 Task: Create a relationship between author and genre object.
Action: Mouse moved to (647, 51)
Screenshot: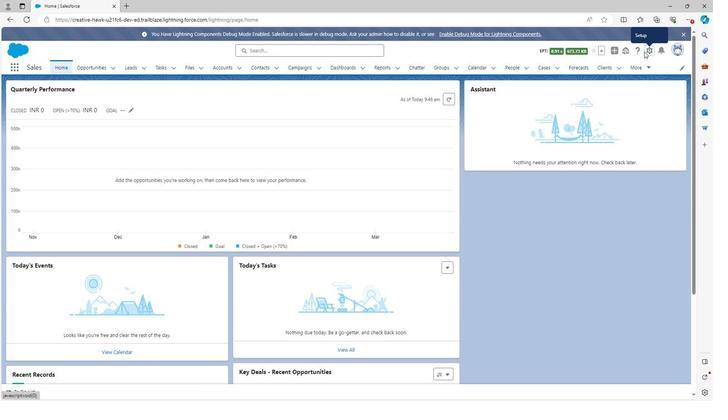 
Action: Mouse pressed left at (647, 51)
Screenshot: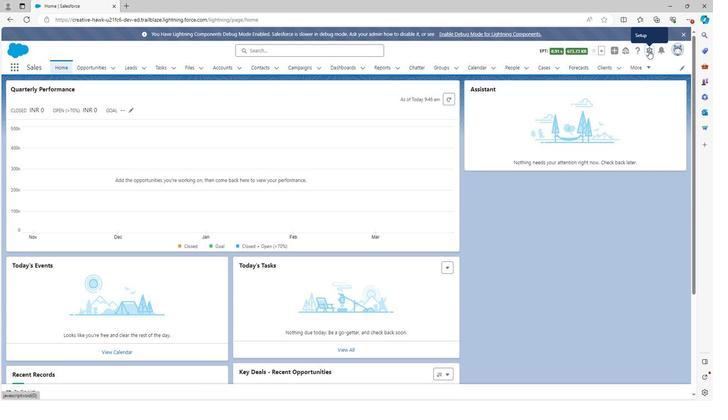 
Action: Mouse moved to (615, 72)
Screenshot: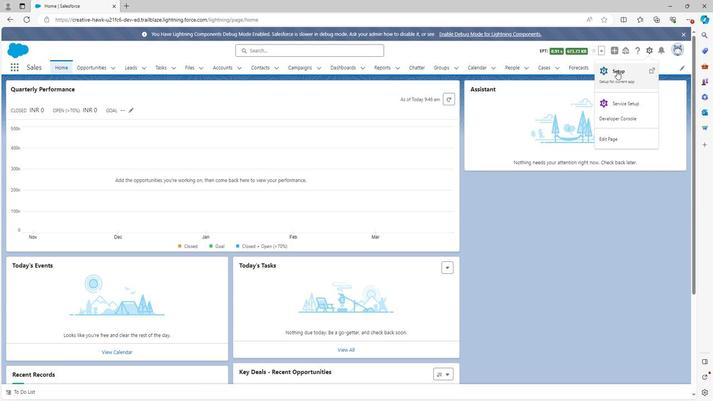 
Action: Mouse pressed left at (615, 72)
Screenshot: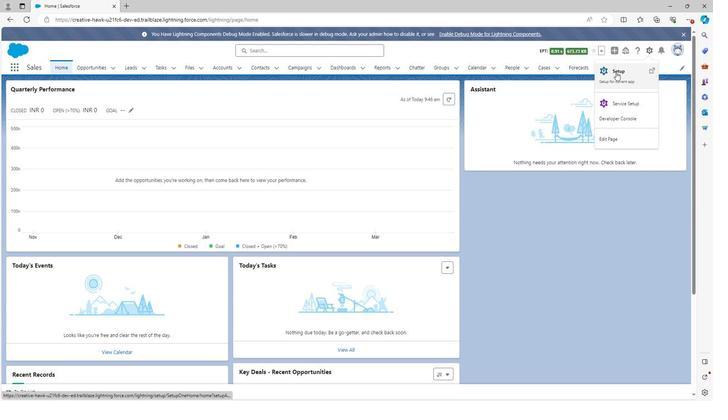 
Action: Mouse moved to (87, 65)
Screenshot: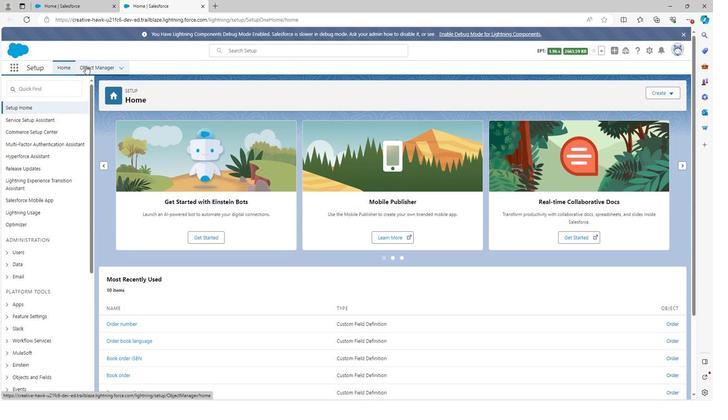 
Action: Mouse pressed left at (87, 65)
Screenshot: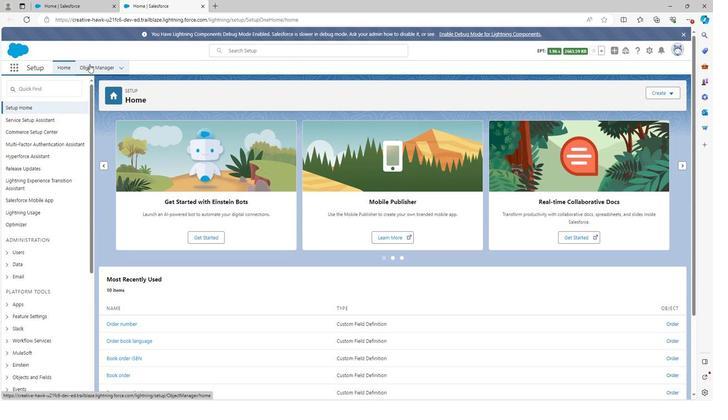 
Action: Mouse moved to (61, 242)
Screenshot: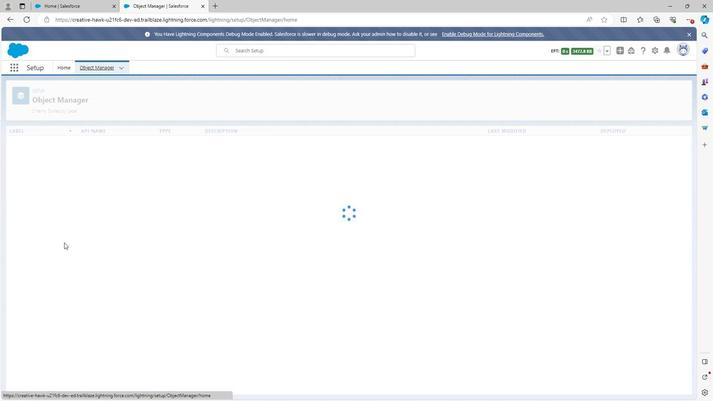 
Action: Mouse scrolled (61, 241) with delta (0, 0)
Screenshot: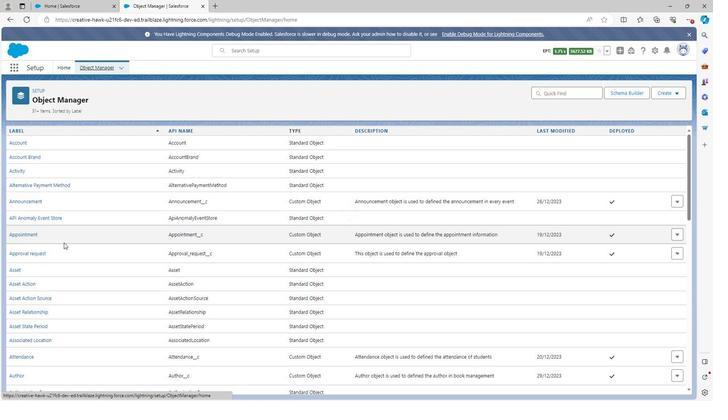 
Action: Mouse scrolled (61, 241) with delta (0, 0)
Screenshot: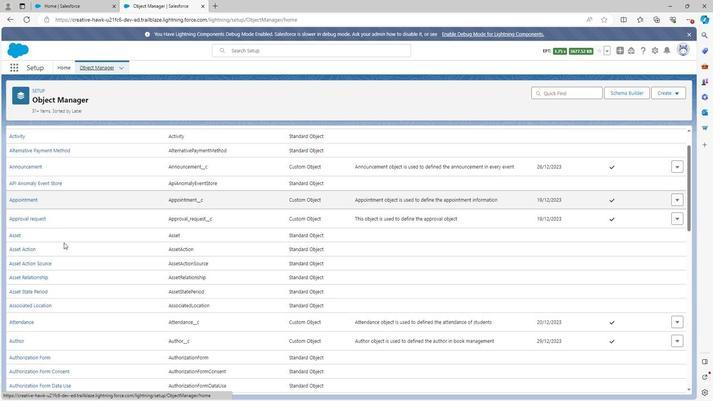 
Action: Mouse scrolled (61, 241) with delta (0, 0)
Screenshot: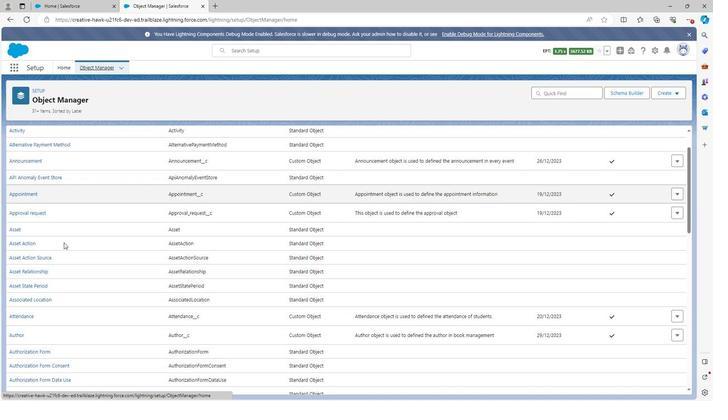 
Action: Mouse scrolled (61, 241) with delta (0, 0)
Screenshot: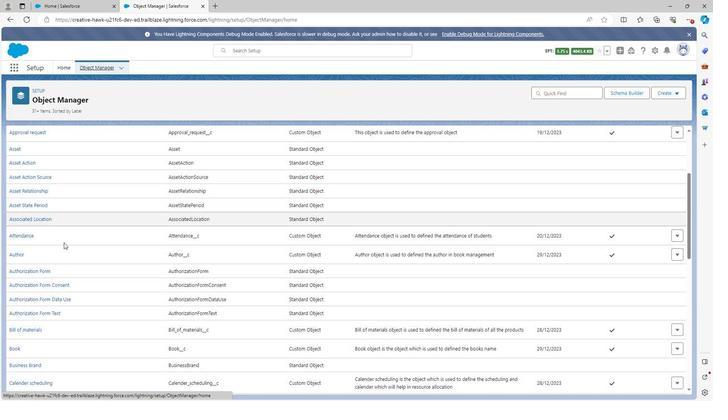 
Action: Mouse scrolled (61, 241) with delta (0, 0)
Screenshot: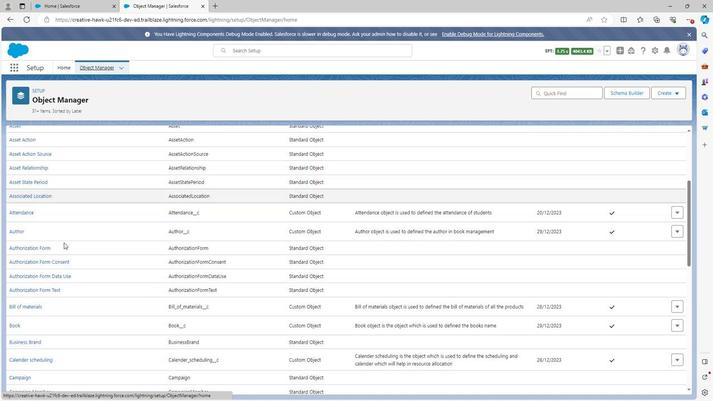 
Action: Mouse scrolled (61, 241) with delta (0, 0)
Screenshot: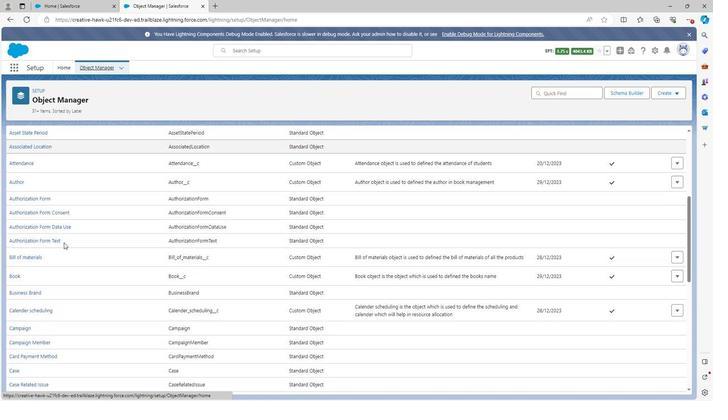 
Action: Mouse scrolled (61, 241) with delta (0, 0)
Screenshot: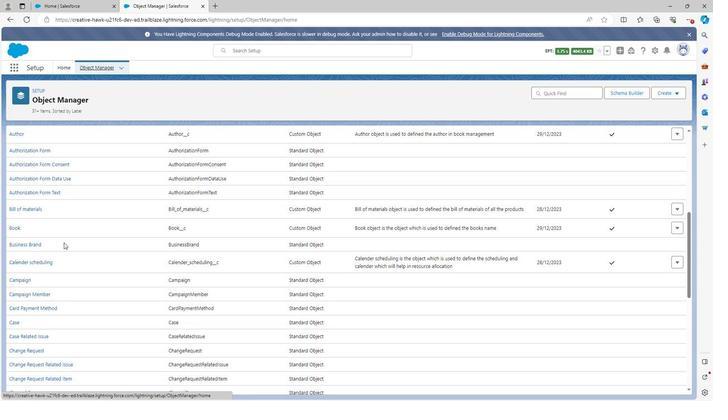 
Action: Mouse scrolled (61, 241) with delta (0, 0)
Screenshot: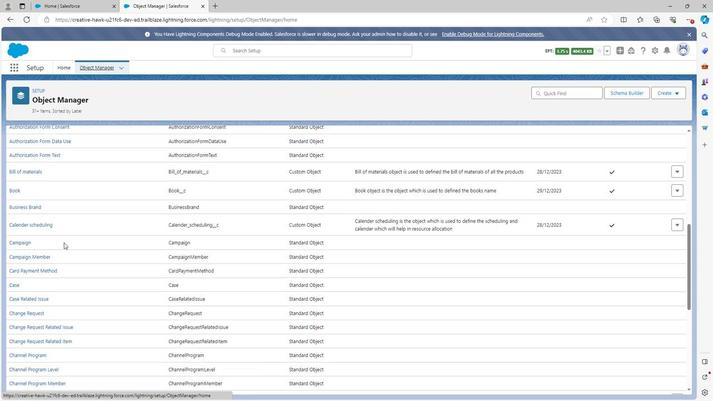 
Action: Mouse scrolled (61, 241) with delta (0, 0)
Screenshot: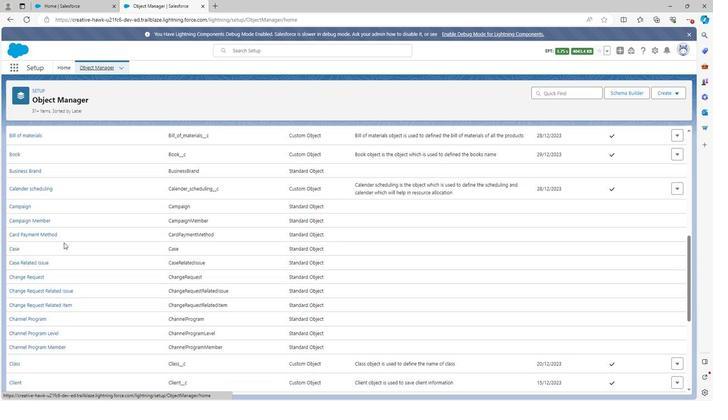 
Action: Mouse scrolled (61, 241) with delta (0, 0)
Screenshot: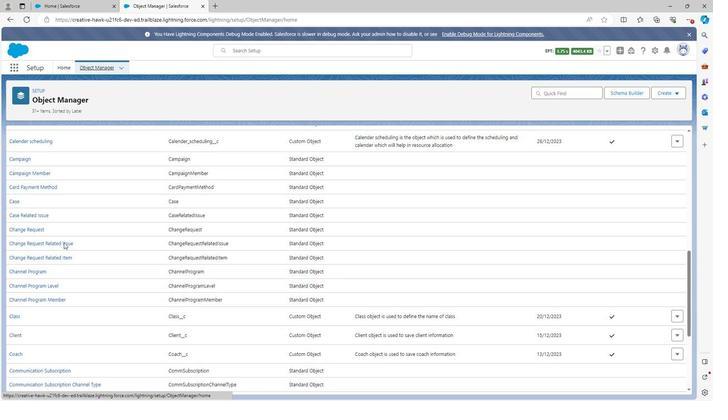 
Action: Mouse scrolled (61, 241) with delta (0, 0)
Screenshot: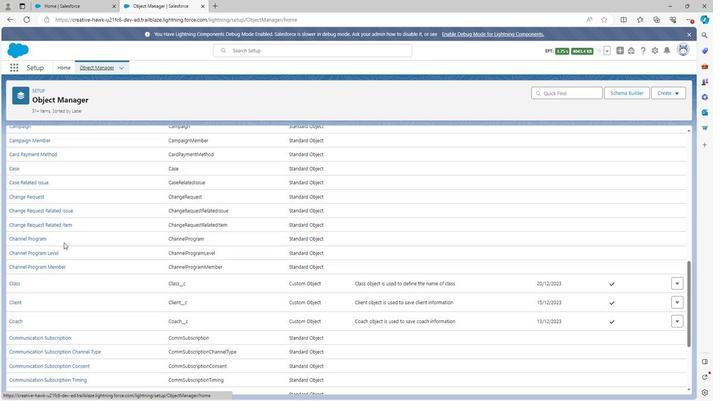
Action: Mouse scrolled (61, 241) with delta (0, 0)
Screenshot: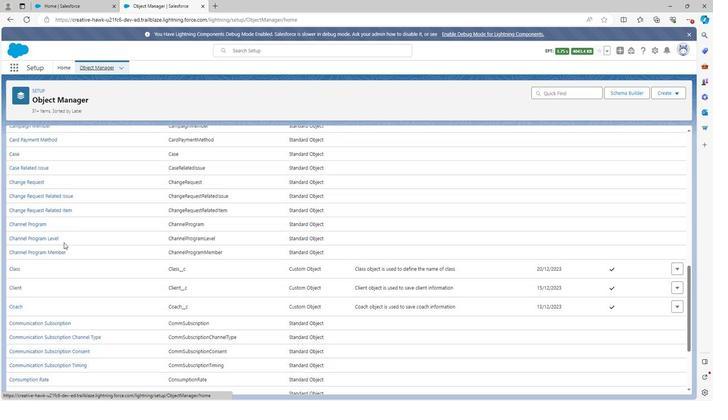 
Action: Mouse scrolled (61, 241) with delta (0, 0)
Screenshot: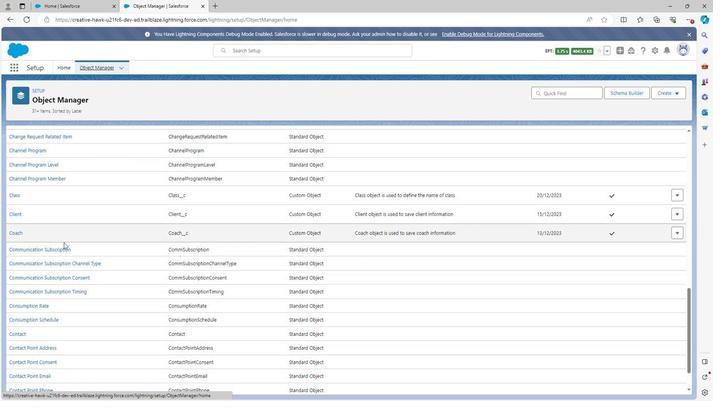 
Action: Mouse scrolled (61, 241) with delta (0, 0)
Screenshot: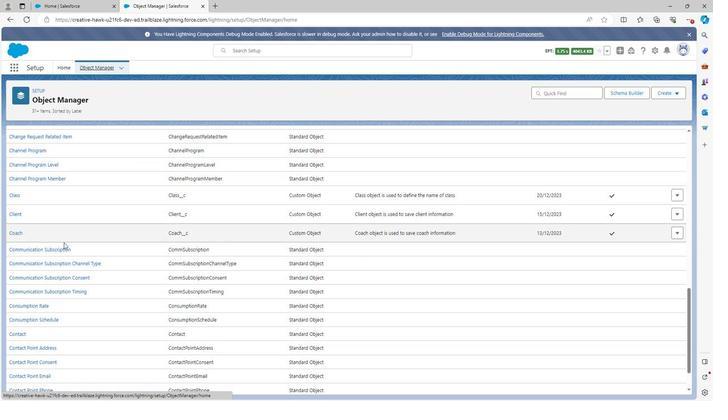 
Action: Mouse scrolled (61, 241) with delta (0, 0)
Screenshot: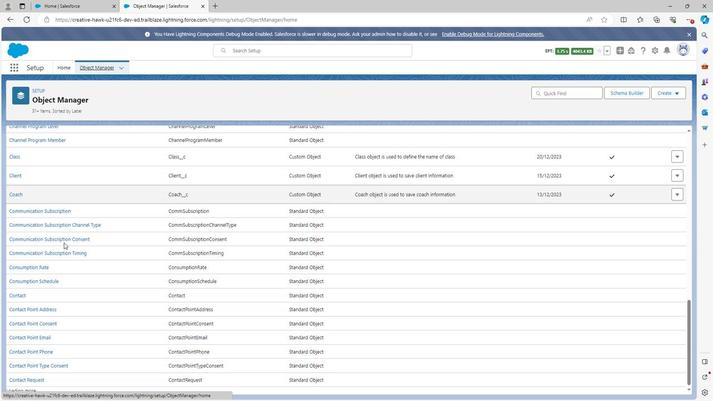 
Action: Mouse scrolled (61, 241) with delta (0, 0)
Screenshot: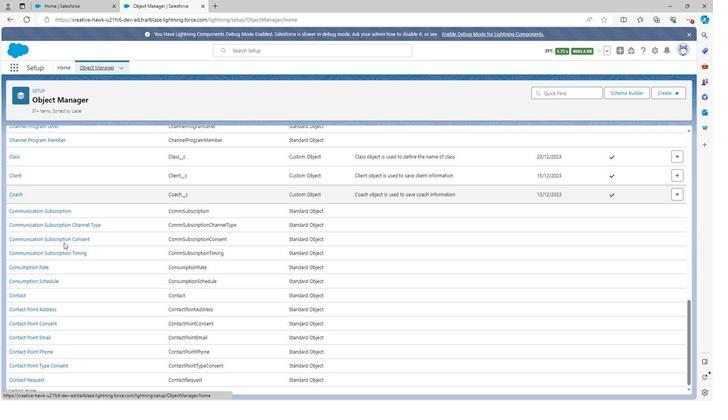 
Action: Mouse scrolled (61, 241) with delta (0, 0)
Screenshot: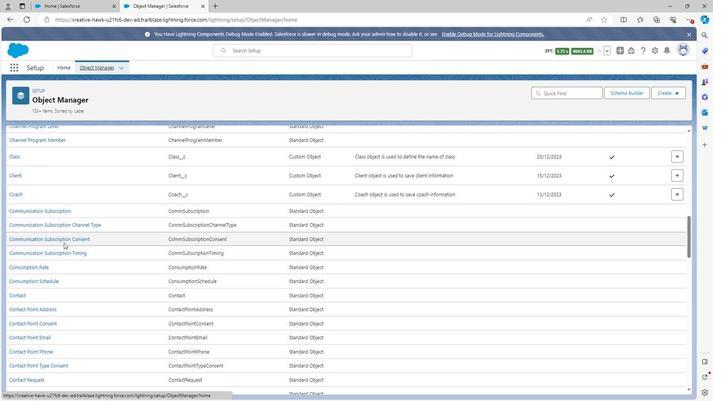 
Action: Mouse scrolled (61, 241) with delta (0, 0)
Screenshot: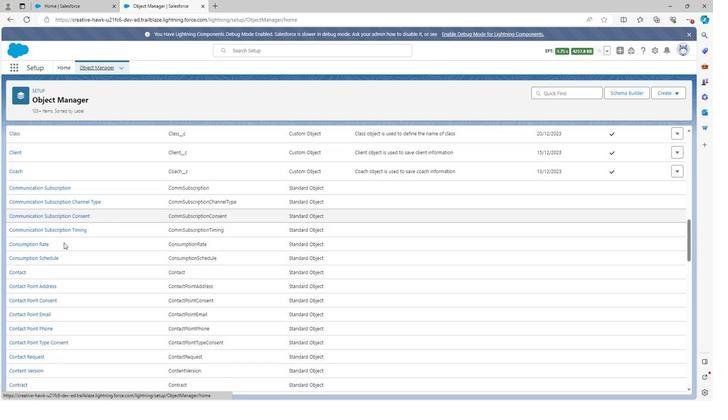 
Action: Mouse scrolled (61, 241) with delta (0, 0)
Screenshot: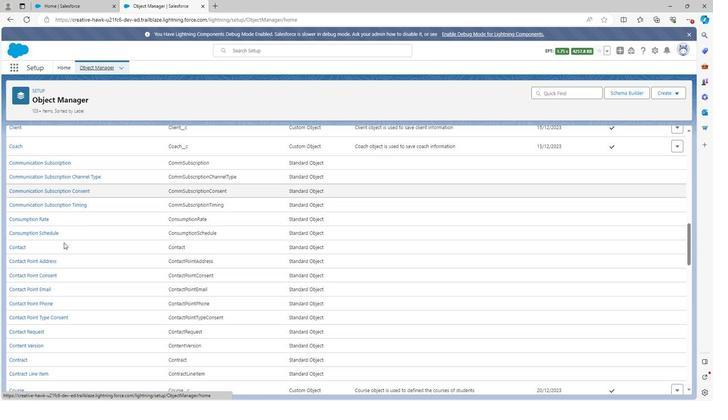 
Action: Mouse scrolled (61, 241) with delta (0, 0)
Screenshot: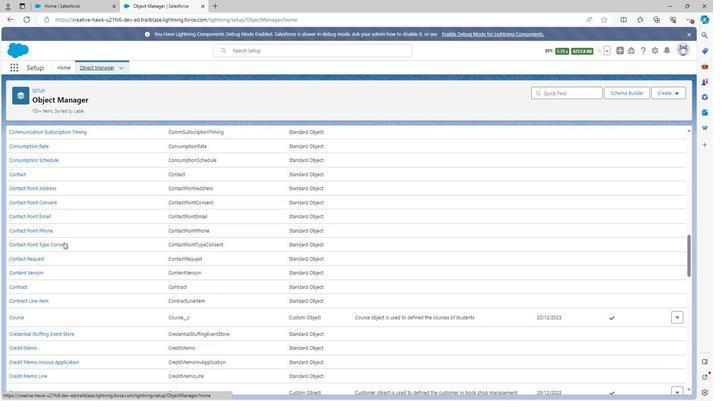 
Action: Mouse scrolled (61, 241) with delta (0, 0)
Screenshot: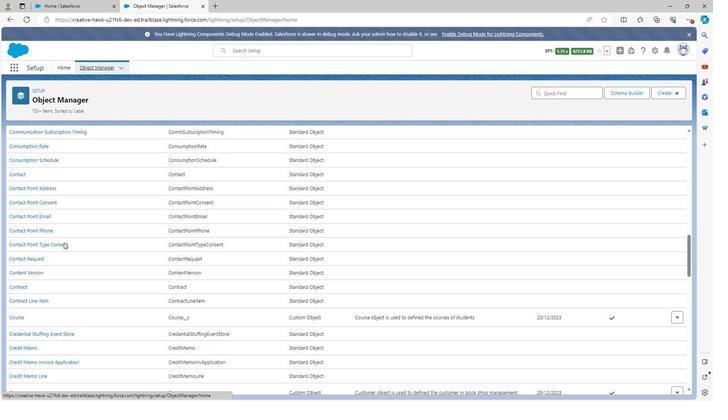 
Action: Mouse scrolled (61, 241) with delta (0, 0)
Screenshot: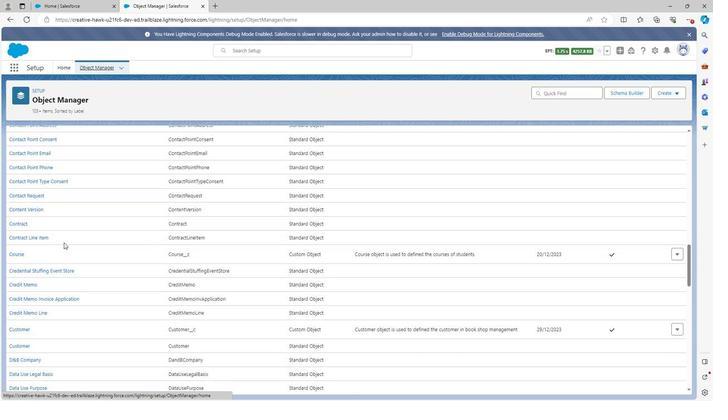 
Action: Mouse scrolled (61, 241) with delta (0, 0)
Screenshot: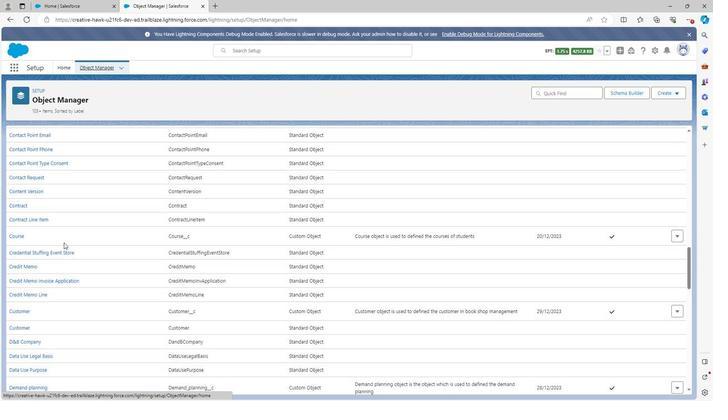 
Action: Mouse scrolled (61, 241) with delta (0, 0)
Screenshot: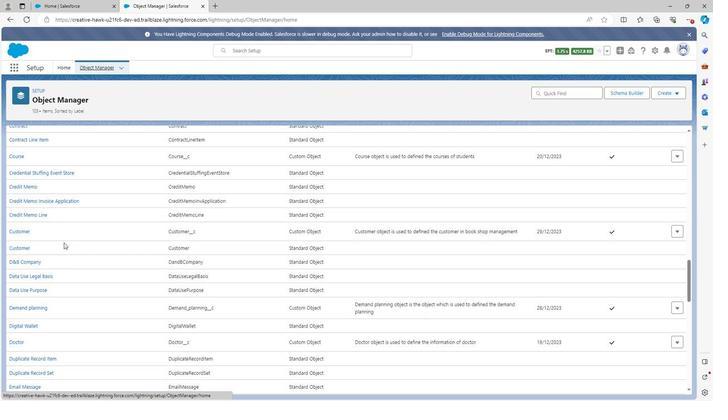 
Action: Mouse scrolled (61, 241) with delta (0, 0)
Screenshot: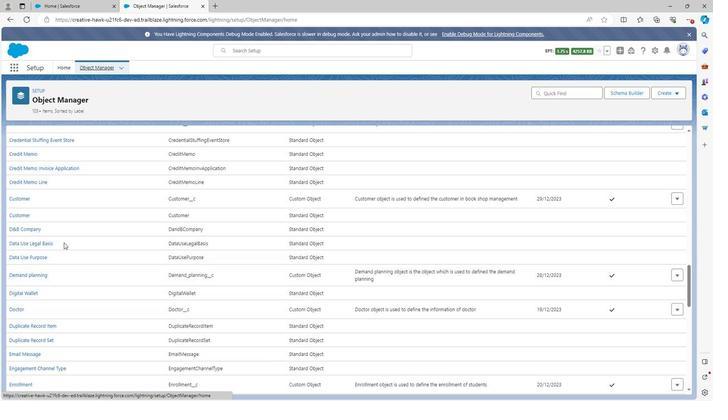 
Action: Mouse scrolled (61, 241) with delta (0, 0)
Screenshot: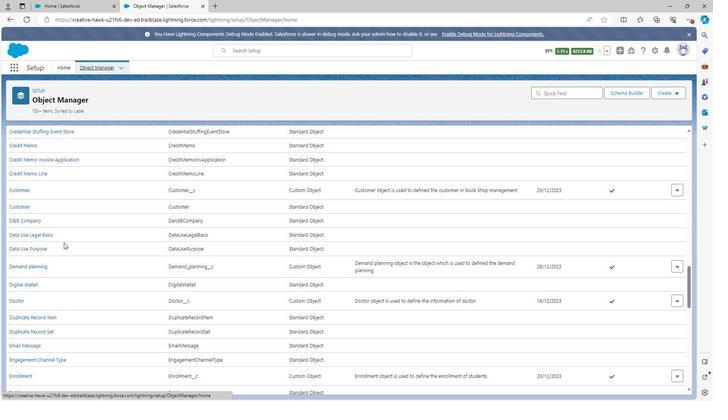 
Action: Mouse scrolled (61, 241) with delta (0, 0)
Screenshot: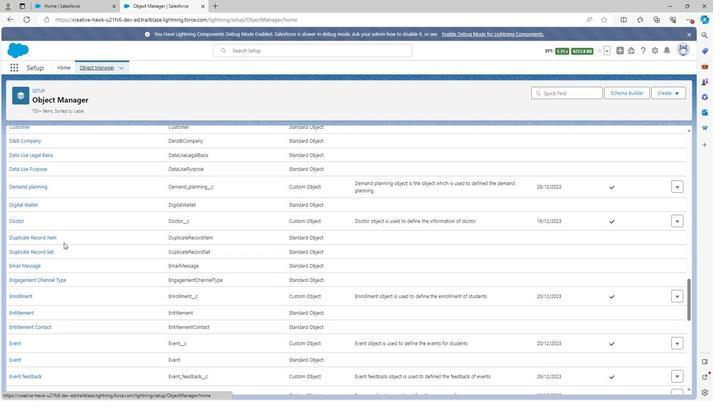 
Action: Mouse scrolled (61, 241) with delta (0, 0)
Screenshot: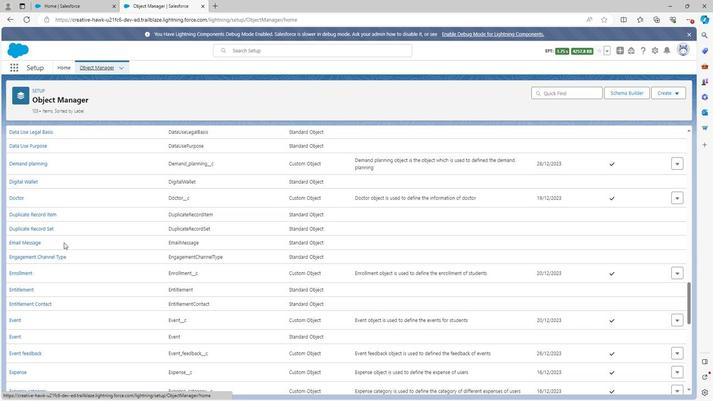 
Action: Mouse scrolled (61, 241) with delta (0, 0)
Screenshot: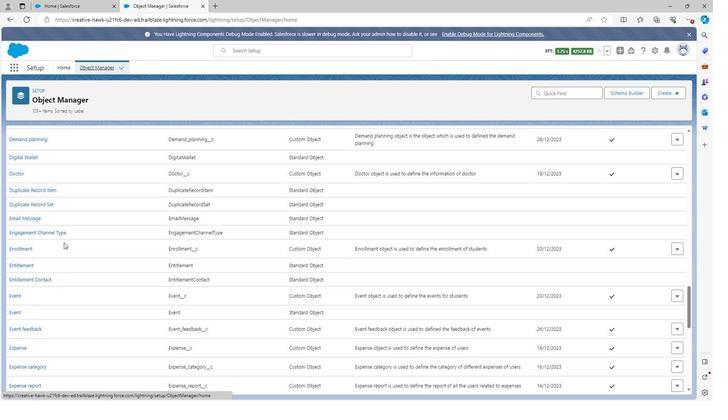 
Action: Mouse scrolled (61, 241) with delta (0, 0)
Screenshot: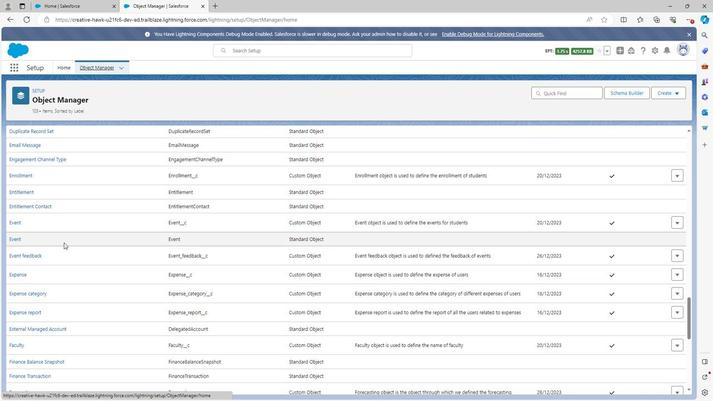 
Action: Mouse moved to (49, 244)
Screenshot: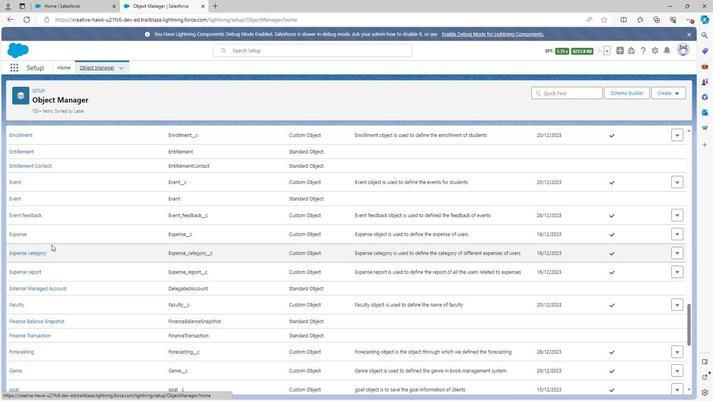 
Action: Mouse scrolled (49, 244) with delta (0, 0)
Screenshot: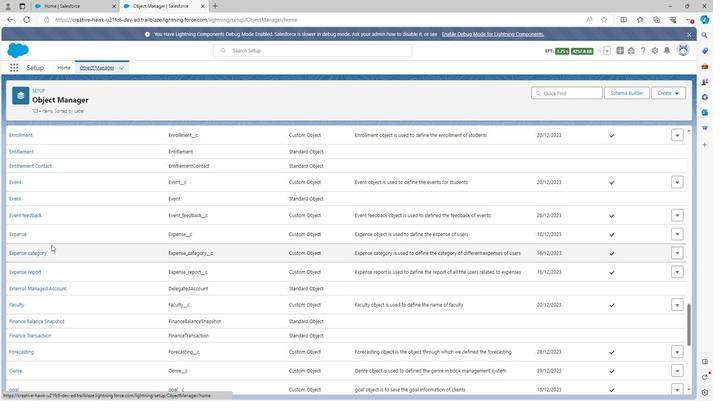 
Action: Mouse scrolled (49, 244) with delta (0, 0)
Screenshot: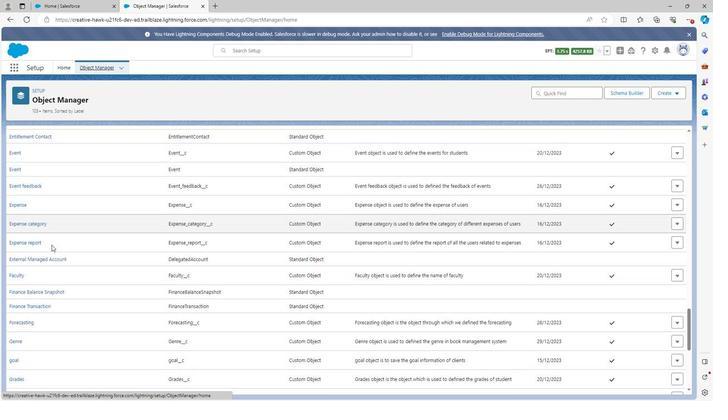 
Action: Mouse moved to (15, 288)
Screenshot: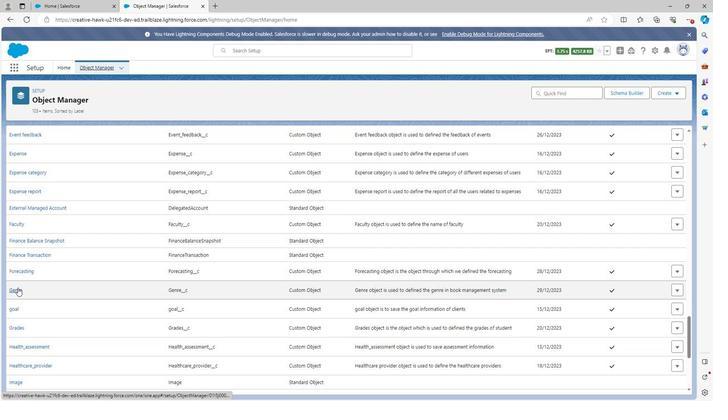 
Action: Mouse pressed left at (15, 288)
Screenshot: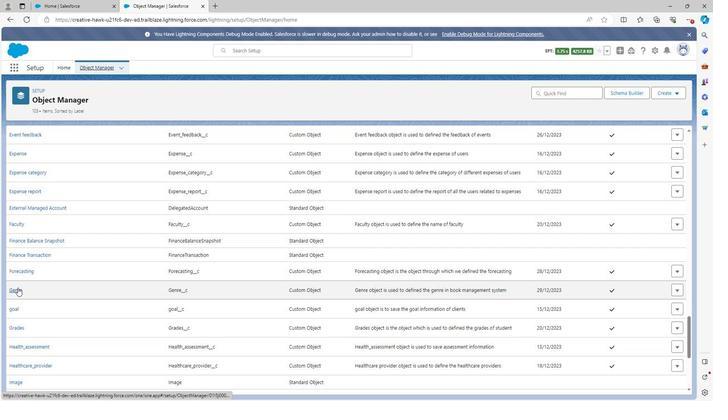 
Action: Mouse moved to (44, 147)
Screenshot: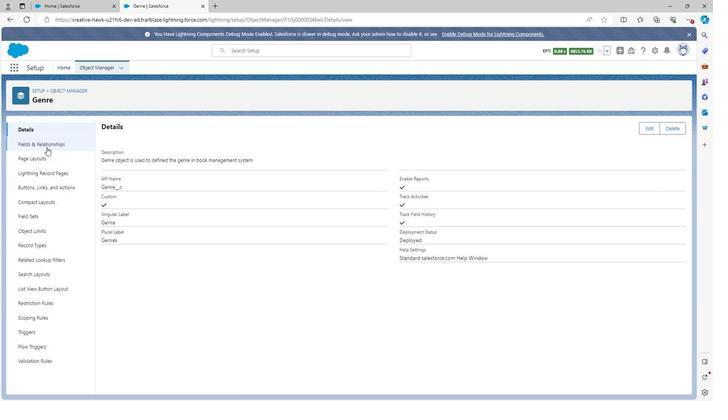 
Action: Mouse pressed left at (44, 147)
Screenshot: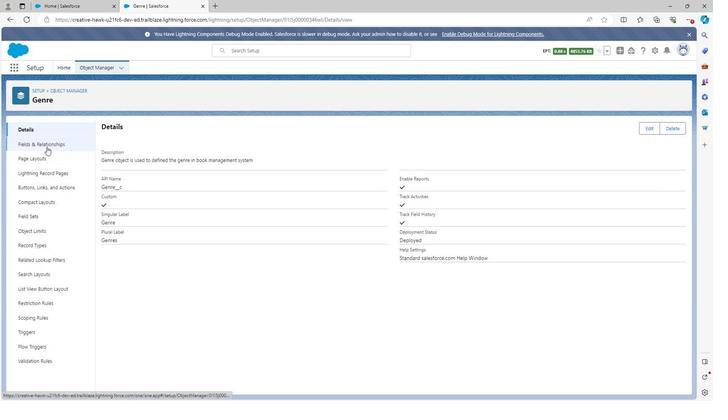 
Action: Mouse moved to (529, 127)
Screenshot: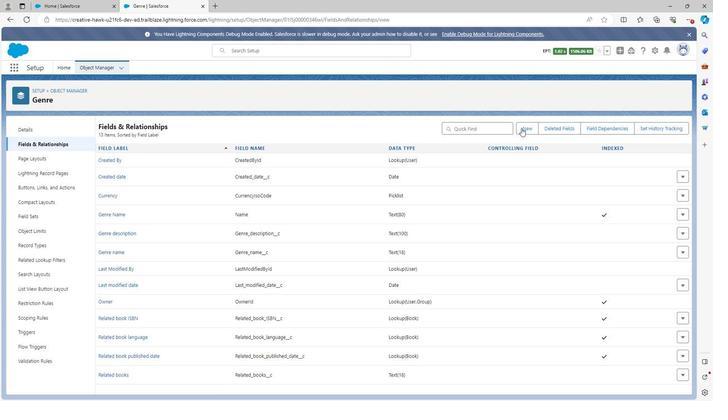 
Action: Mouse pressed left at (529, 127)
Screenshot: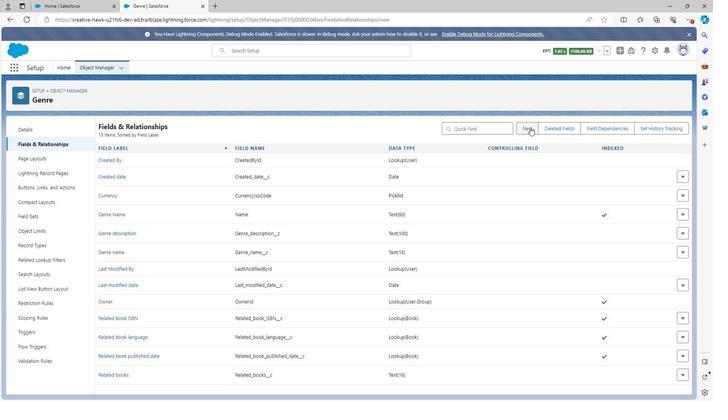 
Action: Mouse moved to (108, 264)
Screenshot: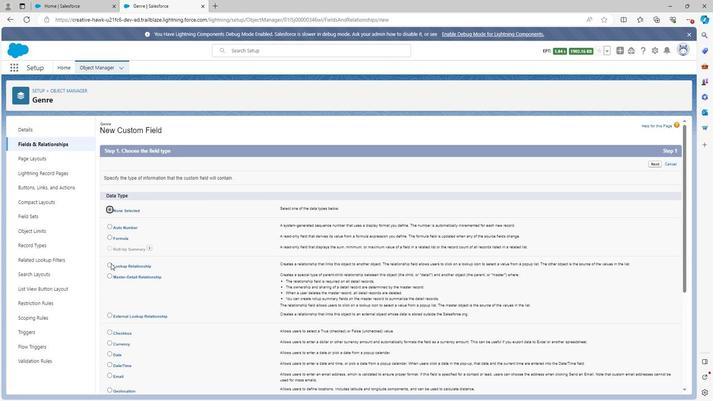 
Action: Mouse pressed left at (108, 264)
Screenshot: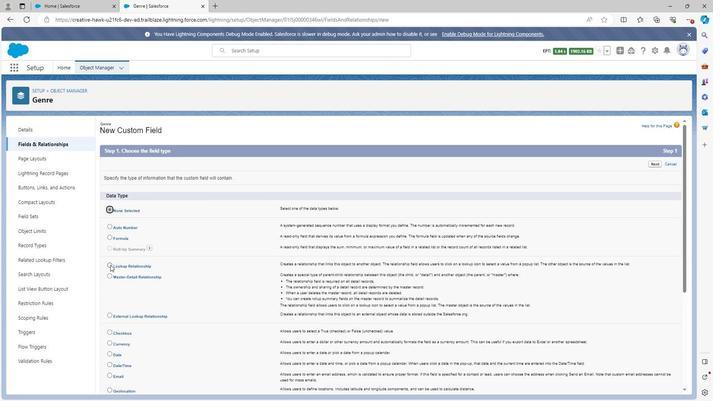 
Action: Mouse moved to (464, 283)
Screenshot: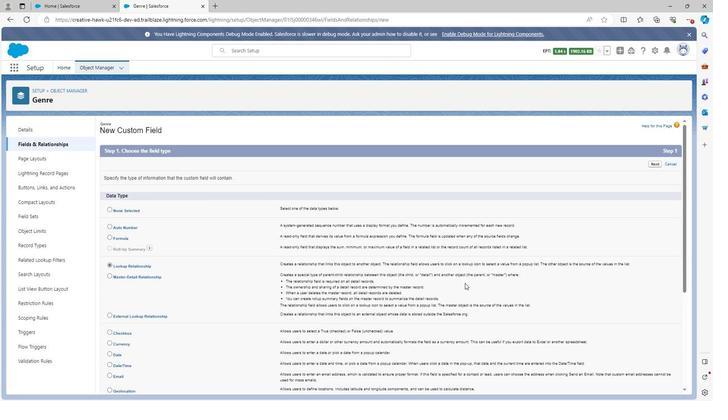 
Action: Mouse scrolled (464, 282) with delta (0, 0)
Screenshot: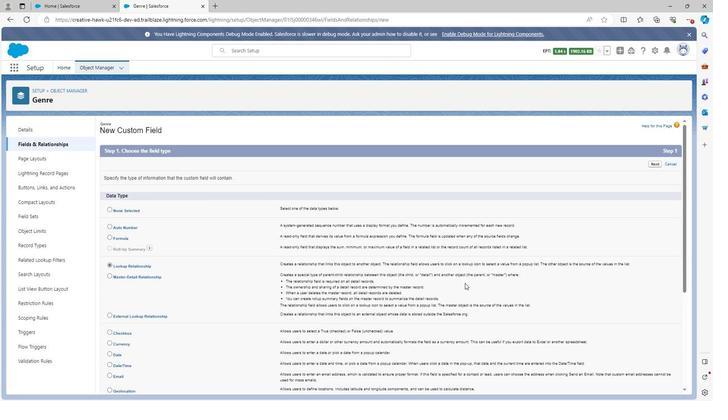 
Action: Mouse moved to (464, 283)
Screenshot: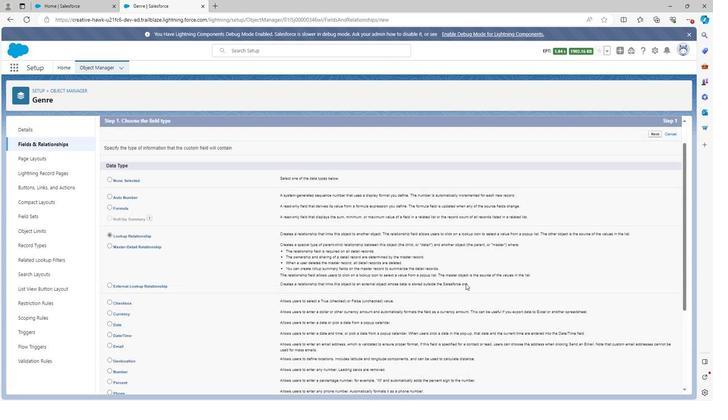 
Action: Mouse scrolled (464, 282) with delta (0, 0)
Screenshot: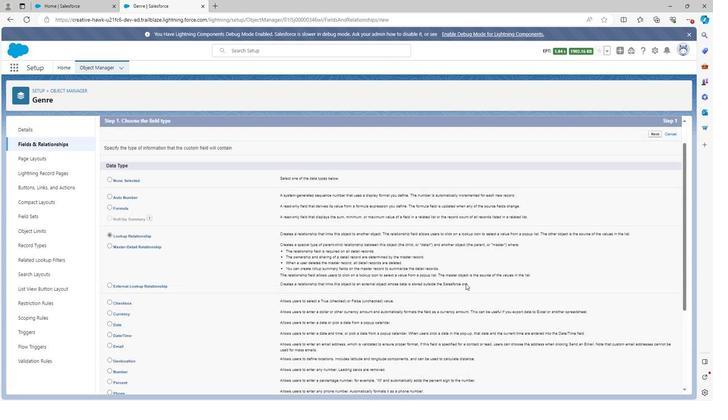 
Action: Mouse scrolled (464, 282) with delta (0, 0)
Screenshot: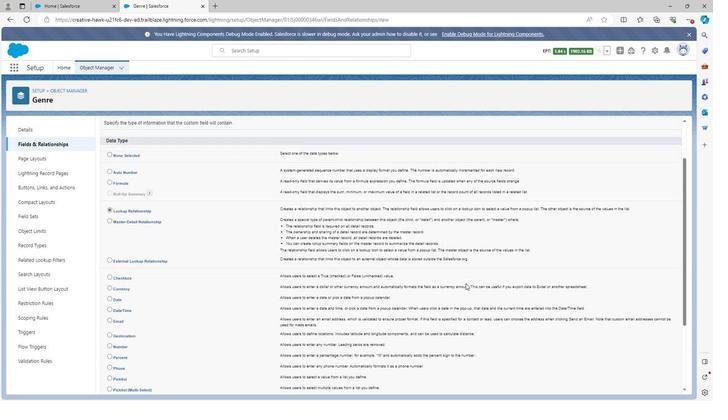 
Action: Mouse moved to (465, 284)
Screenshot: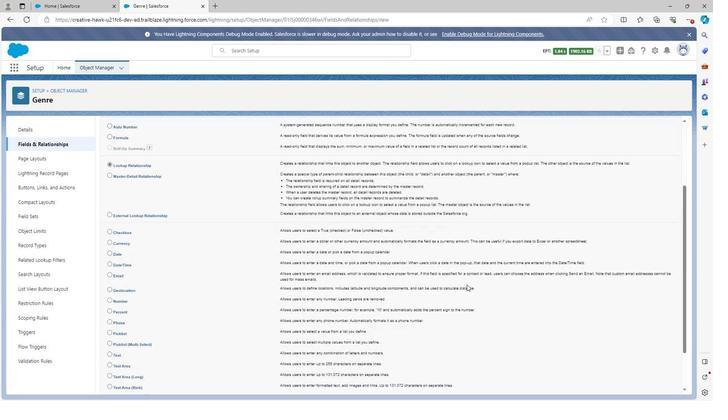 
Action: Mouse scrolled (465, 283) with delta (0, 0)
Screenshot: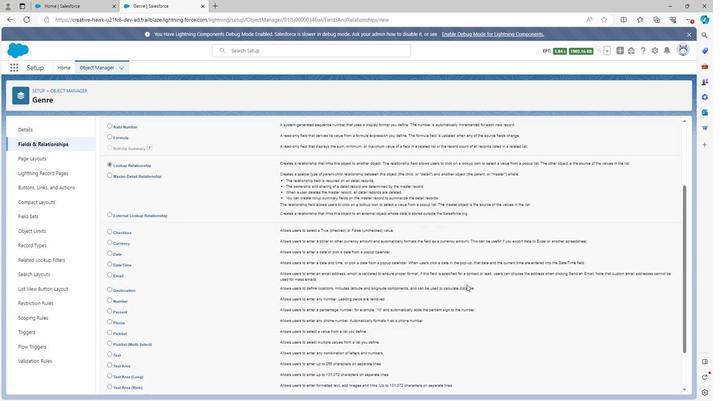 
Action: Mouse scrolled (465, 283) with delta (0, 0)
Screenshot: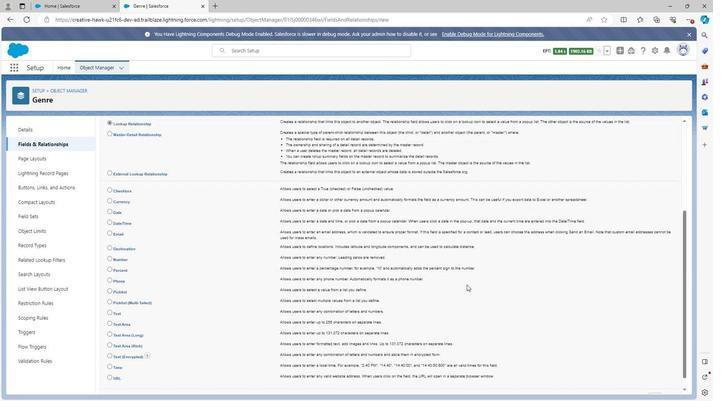 
Action: Mouse scrolled (465, 283) with delta (0, 0)
Screenshot: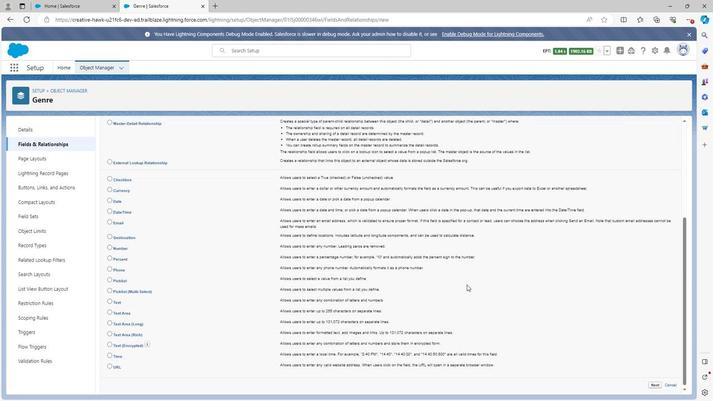 
Action: Mouse moved to (466, 286)
Screenshot: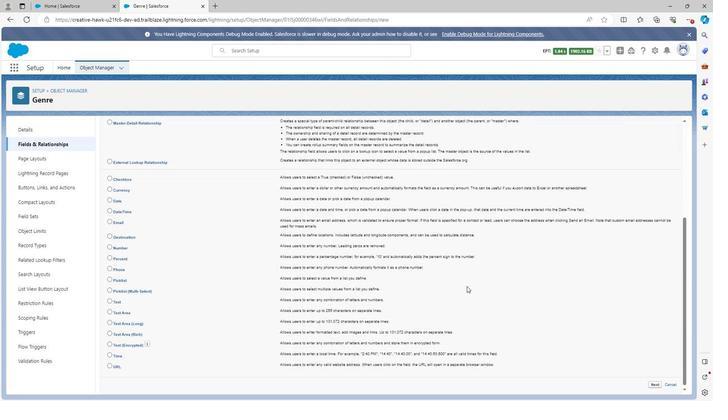 
Action: Mouse scrolled (466, 285) with delta (0, 0)
Screenshot: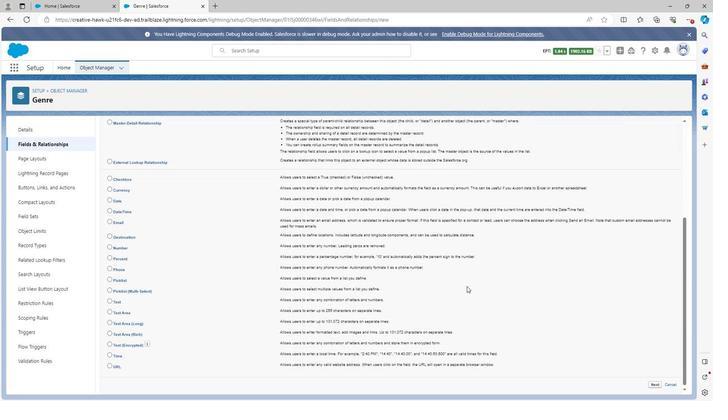 
Action: Mouse moved to (654, 384)
Screenshot: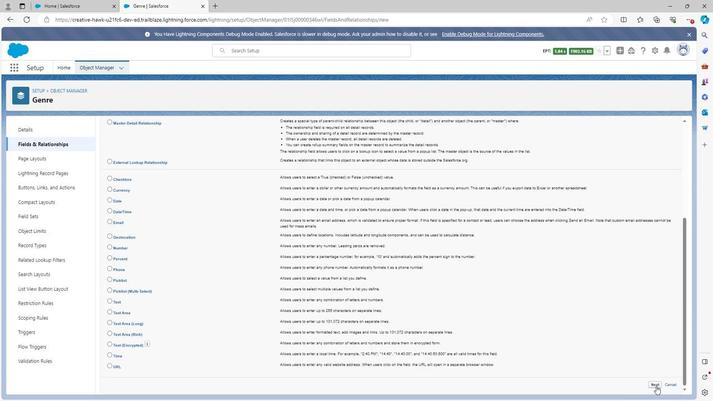 
Action: Mouse pressed left at (654, 384)
Screenshot: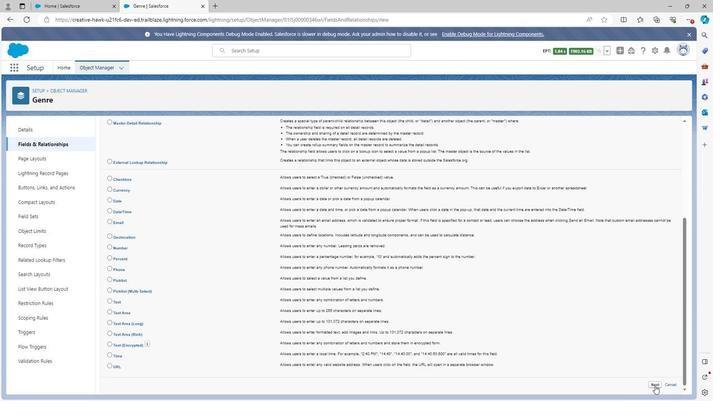
Action: Mouse moved to (276, 192)
Screenshot: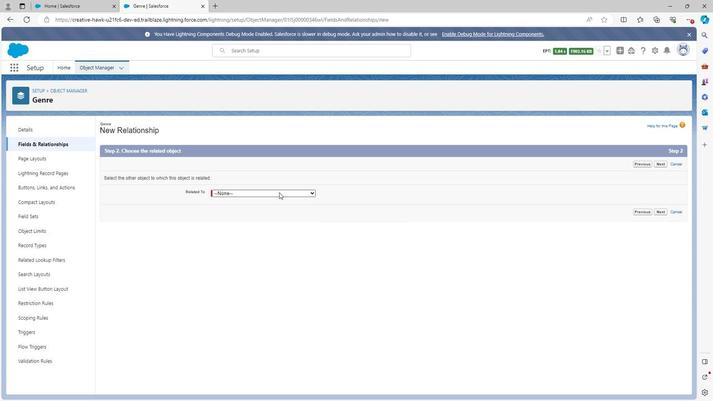 
Action: Mouse pressed left at (276, 192)
Screenshot: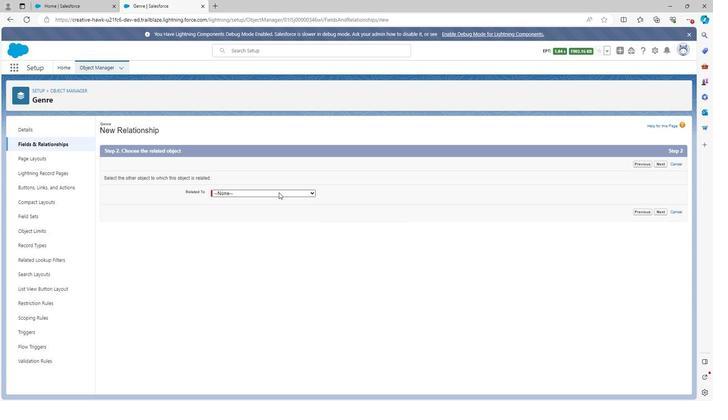 
Action: Mouse moved to (253, 260)
Screenshot: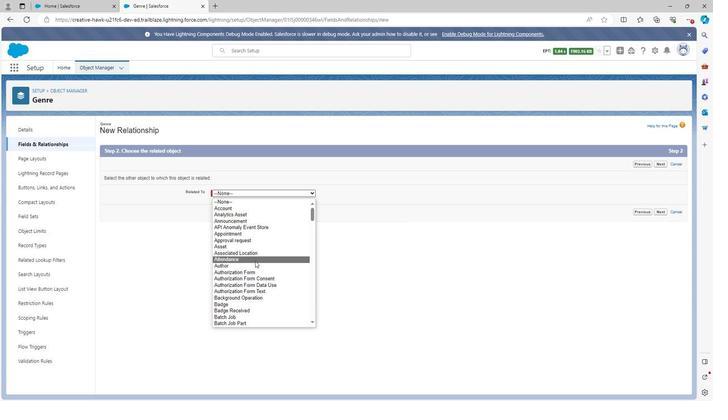 
Action: Mouse scrolled (253, 260) with delta (0, 0)
Screenshot: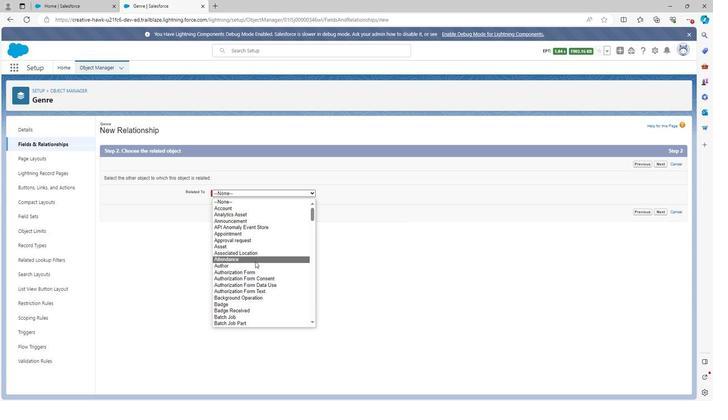 
Action: Mouse scrolled (253, 260) with delta (0, 0)
Screenshot: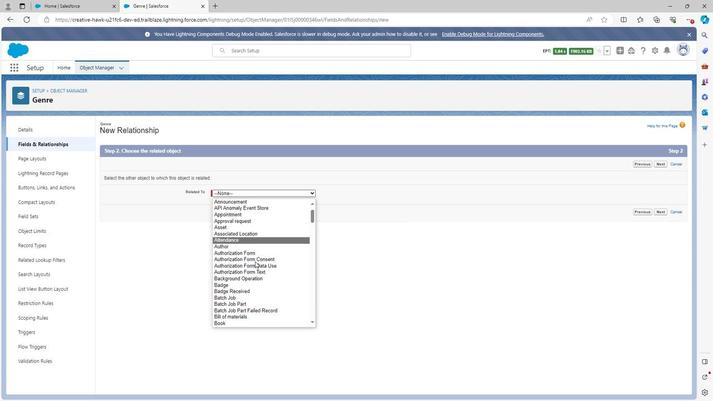 
Action: Mouse scrolled (253, 261) with delta (0, 0)
Screenshot: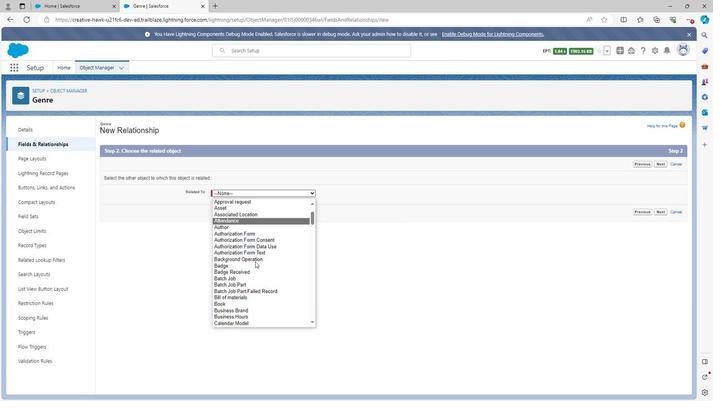 
Action: Mouse moved to (239, 240)
Screenshot: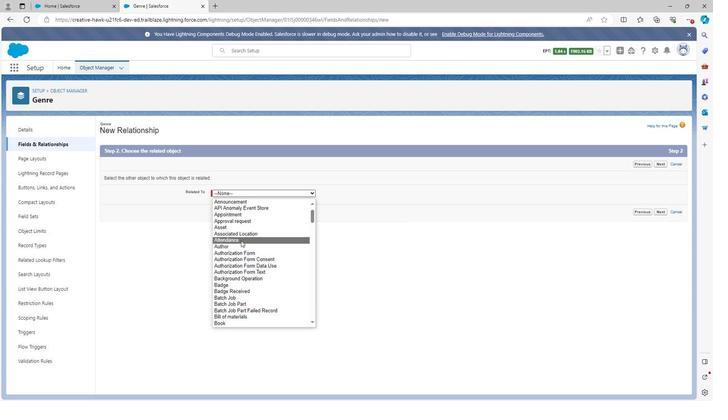 
Action: Mouse scrolled (239, 240) with delta (0, 0)
Screenshot: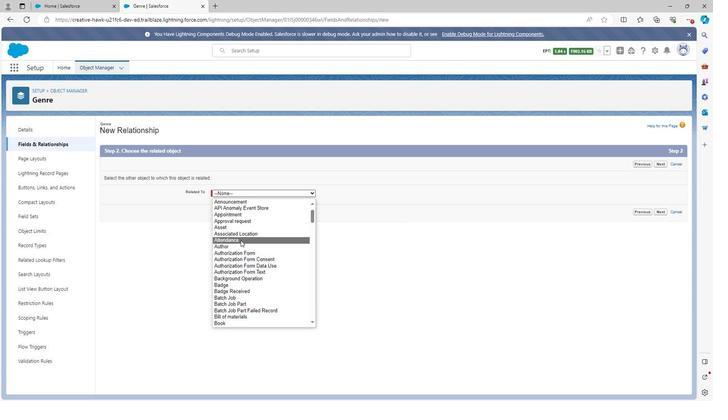 
Action: Mouse moved to (230, 207)
Screenshot: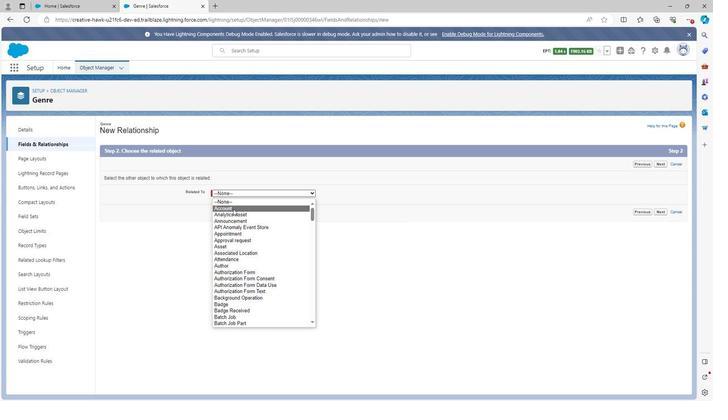 
Action: Mouse scrolled (230, 208) with delta (0, 0)
Screenshot: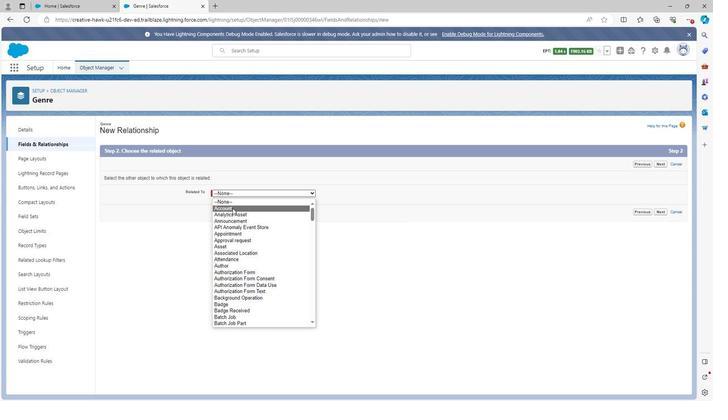 
Action: Mouse scrolled (230, 208) with delta (0, 0)
Screenshot: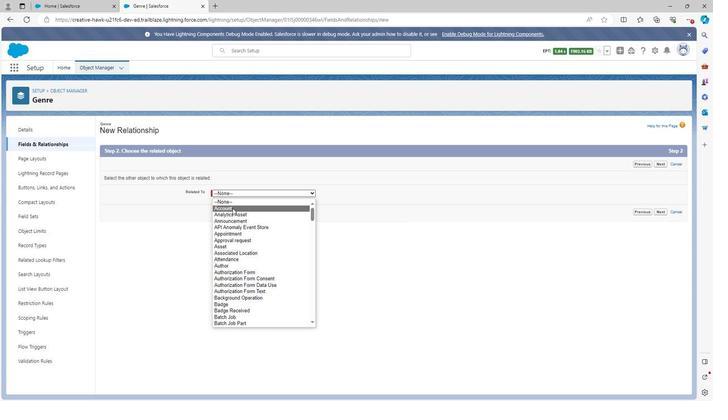 
Action: Mouse moved to (227, 266)
Screenshot: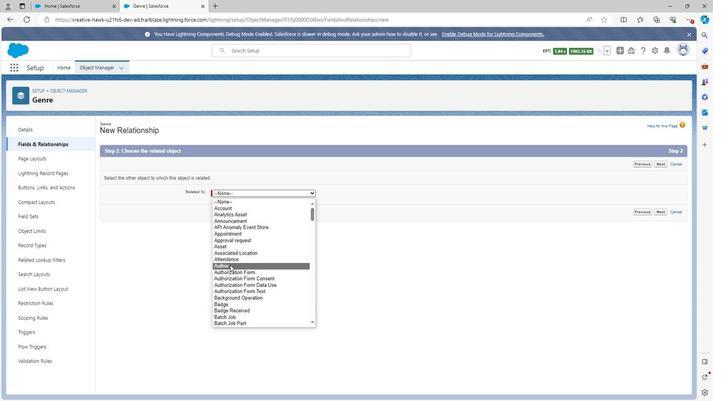 
Action: Mouse pressed left at (227, 266)
Screenshot: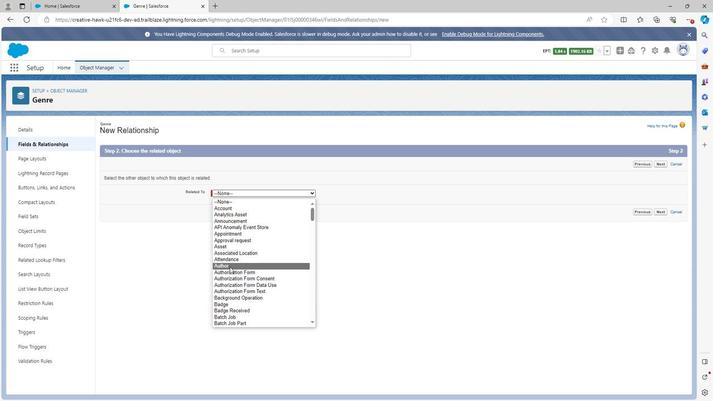 
Action: Mouse moved to (660, 211)
Screenshot: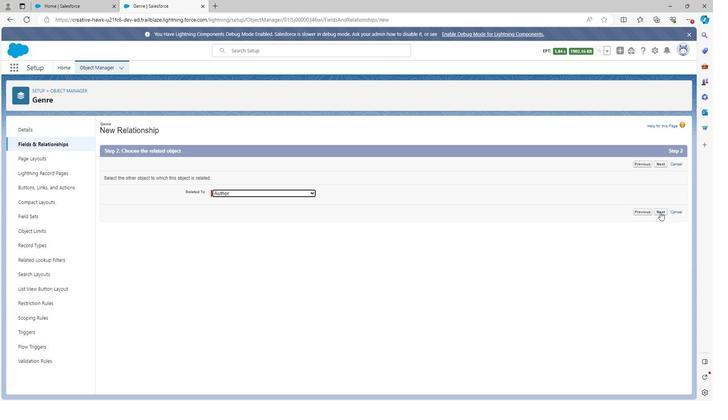 
Action: Mouse pressed left at (660, 211)
Screenshot: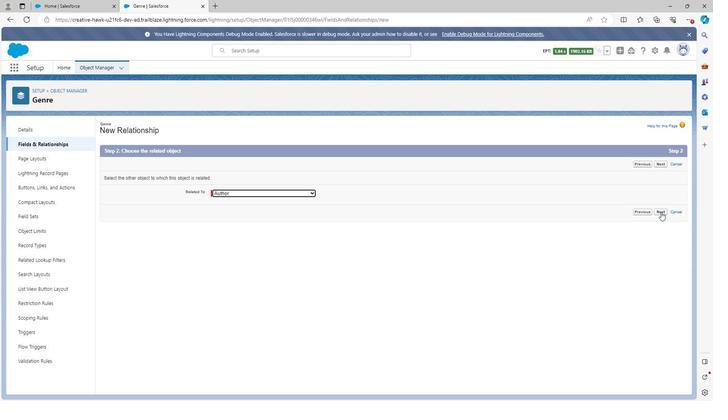 
Action: Mouse moved to (226, 179)
Screenshot: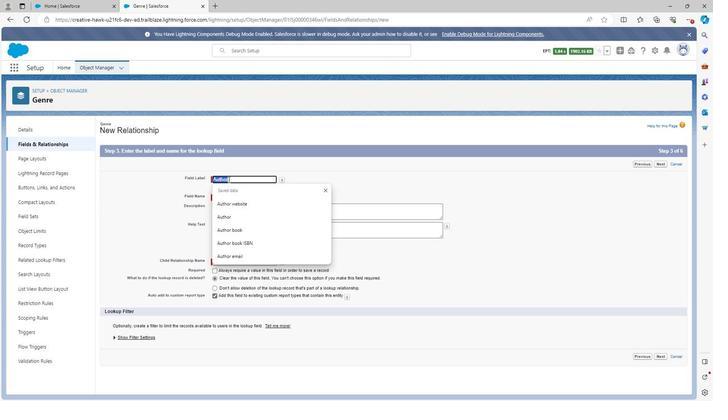 
Action: Mouse pressed left at (226, 179)
Screenshot: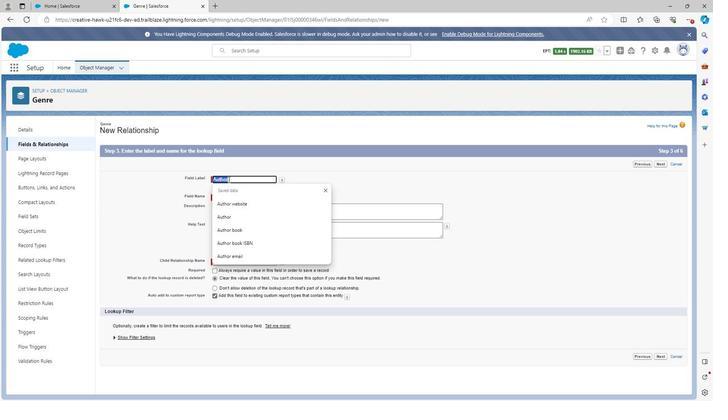 
Action: Mouse moved to (226, 181)
Screenshot: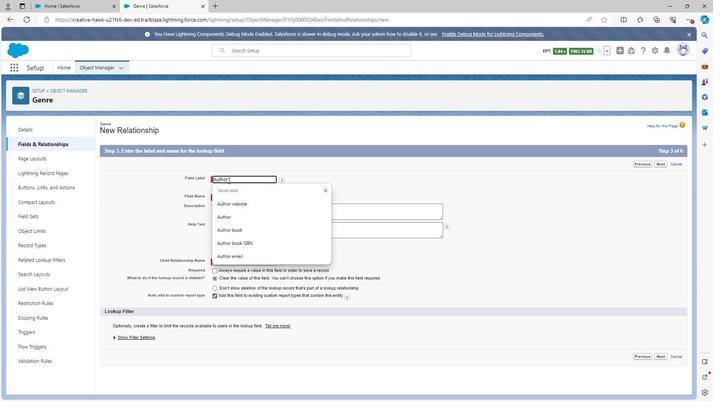 
Action: Key pressed <Key.backspace><Key.backspace><Key.backspace><Key.backspace><Key.backspace><Key.backspace><Key.backspace><Key.shift><Key.shift><Key.shift><Key.shift>Related<Key.space>book<Key.space>author<Key.space>email
Screenshot: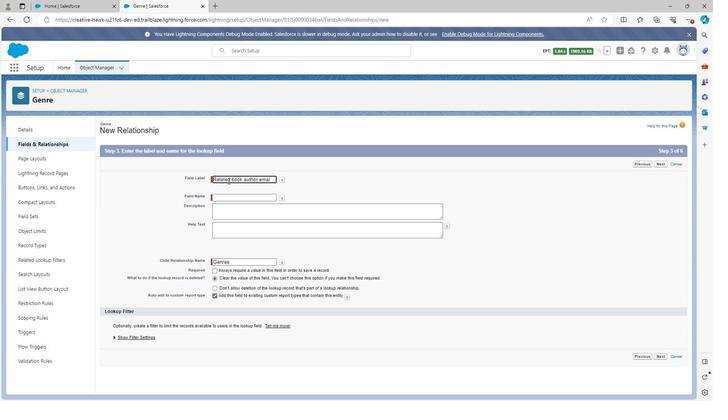 
Action: Mouse moved to (307, 195)
Screenshot: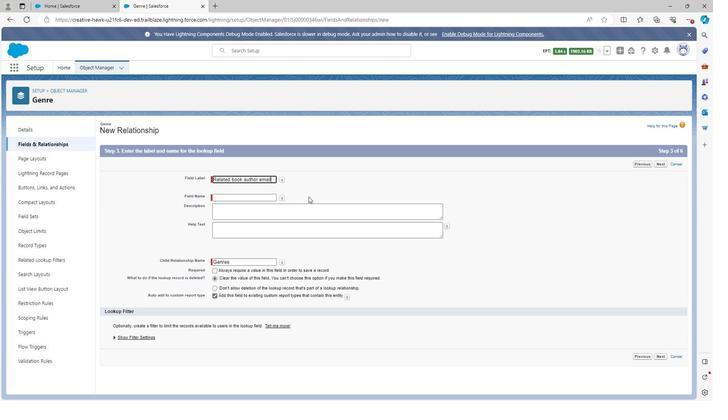 
Action: Mouse pressed left at (307, 195)
Screenshot: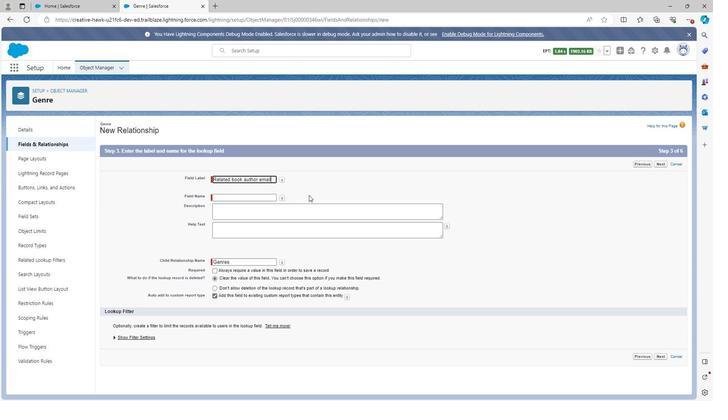 
Action: Mouse moved to (254, 212)
Screenshot: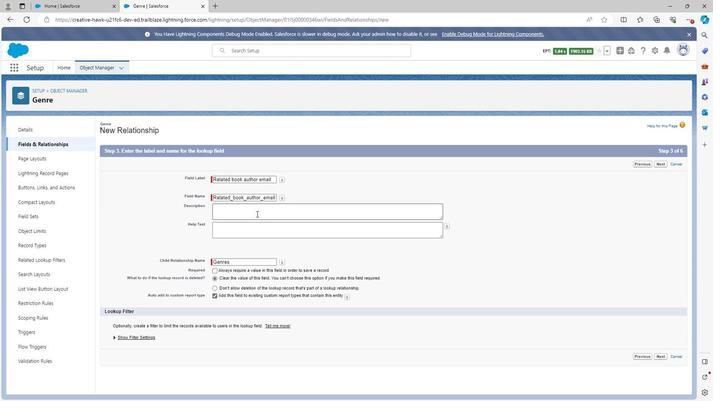 
Action: Mouse pressed left at (254, 212)
Screenshot: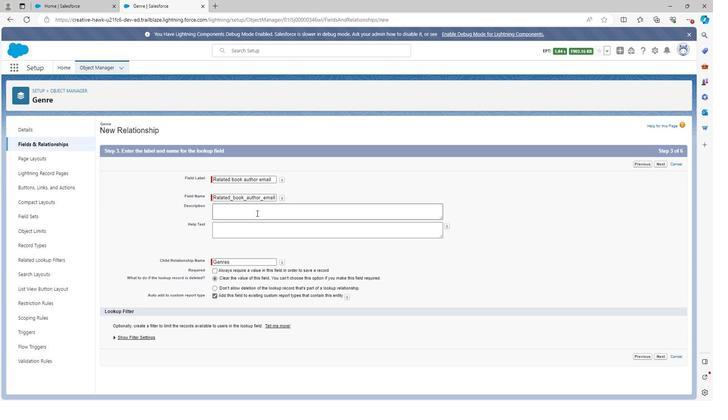 
Action: Mouse moved to (254, 211)
Screenshot: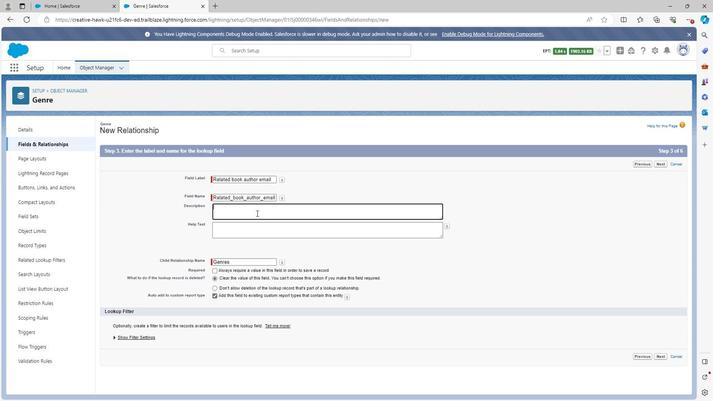
Action: Key pressed <Key.shift>Related<Key.space>book<Key.space>author<Key.space>email<Key.space>relationship<Key.space>is<Key.space>the<Key.space>relationship<Key.space>through<Key.space>which<Key.space>we<Key.space>can<Key.space>add<Key.space>related<Key.space>book<Key.space>author<Key.space><Key.left><Key.left><Key.left><Key.left><Key.left><Key.left><Key.left><Key.left><Key.left><Key.left><Key.left><Key.left><Key.left><Key.left><Key.left><Key.left><Key.left><Key.left><Key.left><Key.left><Key.left><Key.backspace><Key.backspace><Key.backspace>get<Key.right><Key.right><Key.right><Key.right><Key.right><Key.right><Key.right><Key.right><Key.right><Key.right><Key.right><Key.right><Key.right><Key.right><Key.right><Key.right><Key.right><Key.right><Key.right><Key.right><Key.right><Key.right><Key.right><Key.right><Key.right><Key.right><Key.right>email<Key.space>from<Key.space>author<Key.space>object<Key.space>to<Key.space>genre<Key.space>object
Screenshot: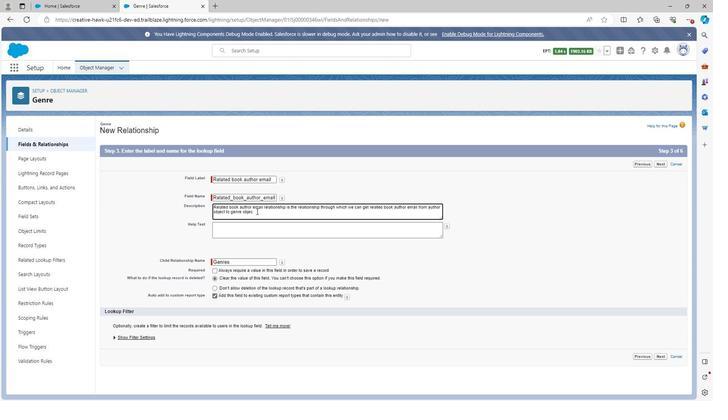 
Action: Mouse moved to (237, 227)
Screenshot: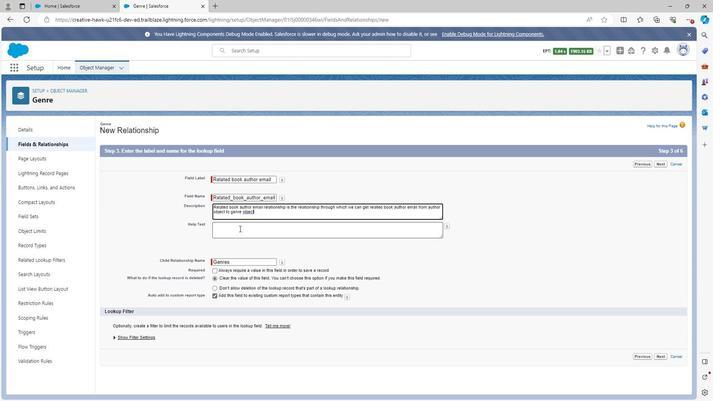 
Action: Mouse pressed left at (237, 227)
Screenshot: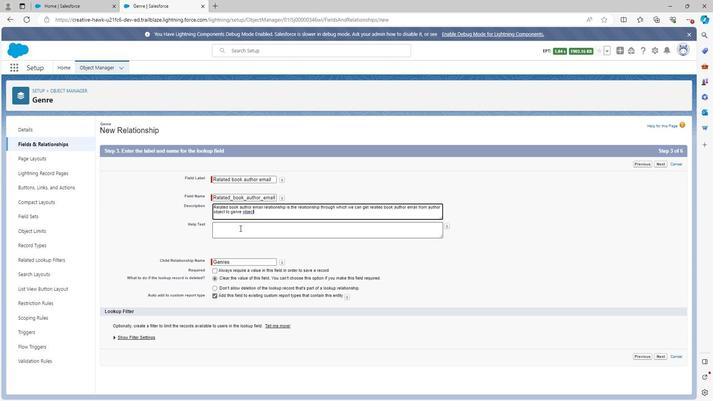 
Action: Mouse moved to (238, 225)
Screenshot: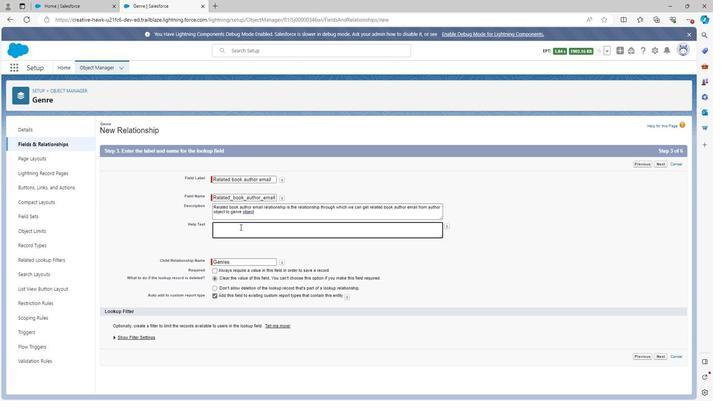 
Action: Key pressed <Key.shift><Key.shift>Related<Key.space>book<Key.space>author<Key.space>email<Key.space>relationship
Screenshot: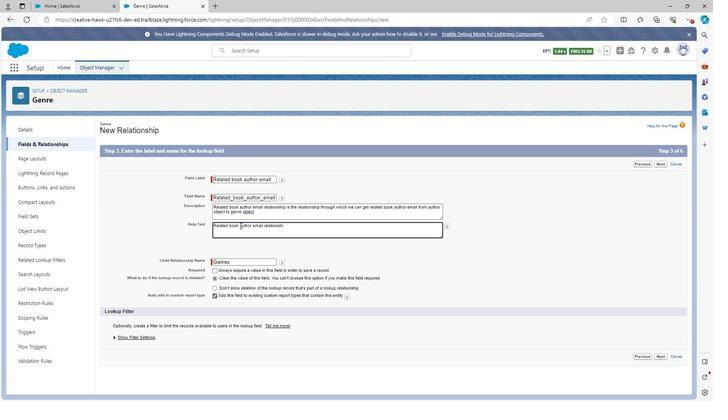 
Action: Mouse moved to (661, 353)
Screenshot: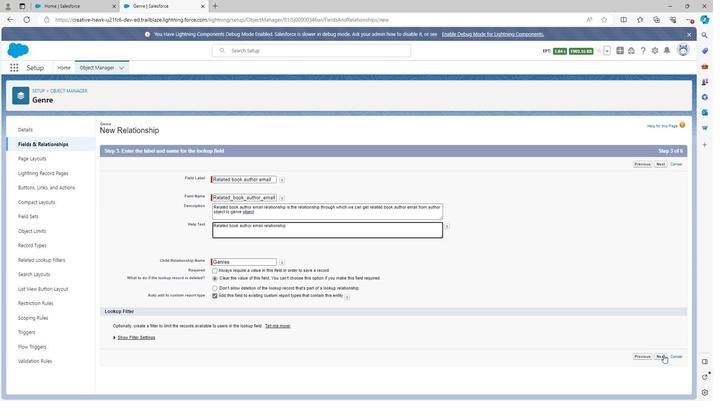 
Action: Mouse pressed left at (661, 353)
Screenshot: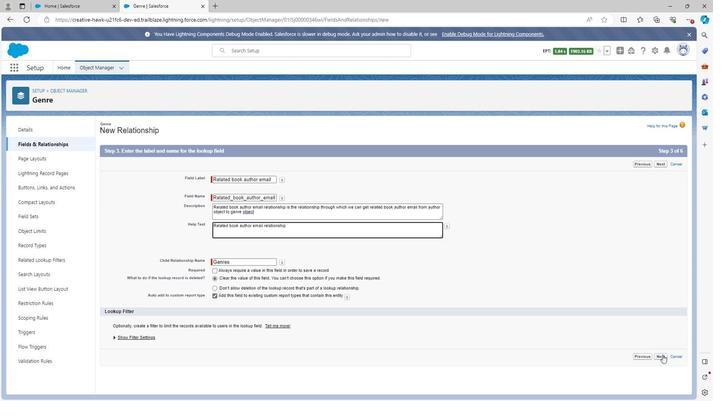 
Action: Mouse moved to (490, 226)
Screenshot: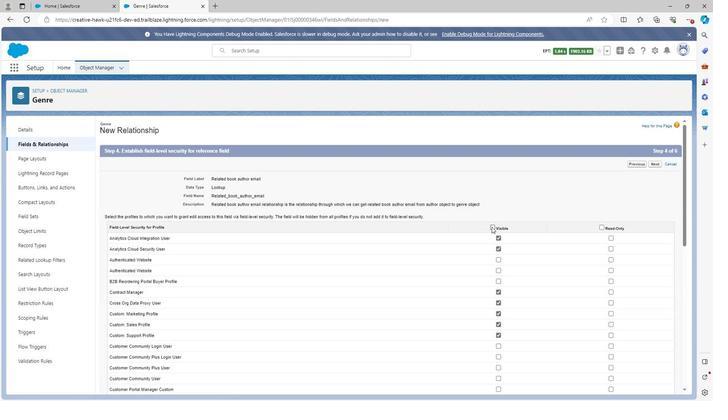 
Action: Mouse pressed left at (490, 226)
Screenshot: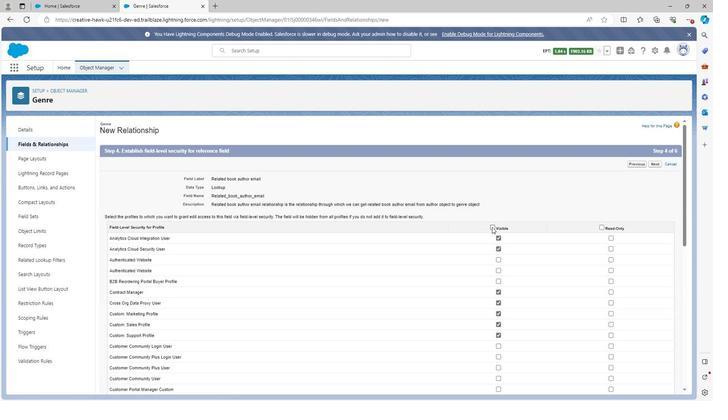 
Action: Mouse moved to (600, 227)
Screenshot: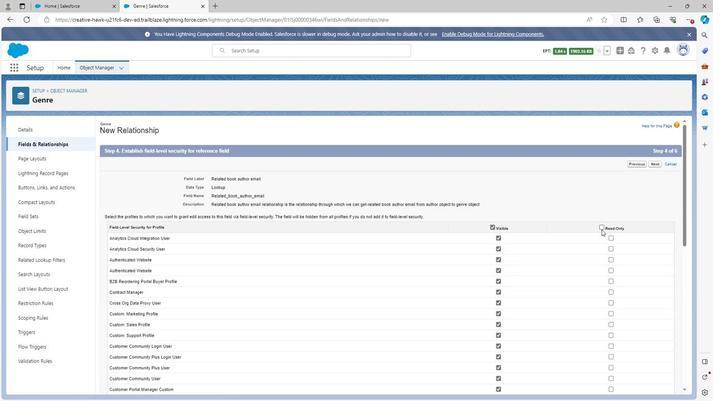 
Action: Mouse pressed left at (600, 227)
Screenshot: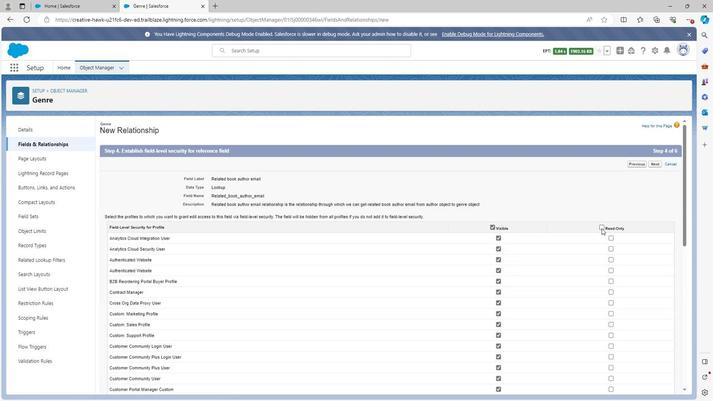 
Action: Mouse moved to (498, 236)
Screenshot: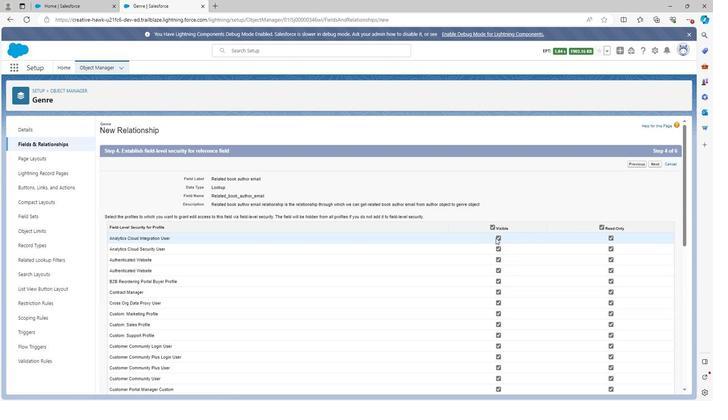 
Action: Mouse pressed left at (498, 236)
Screenshot: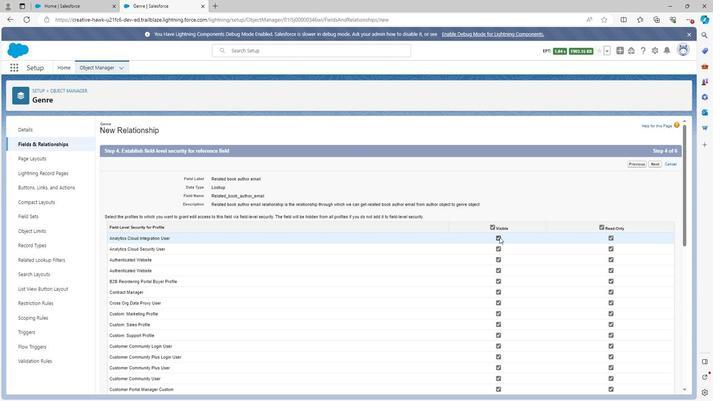 
Action: Mouse moved to (496, 247)
Screenshot: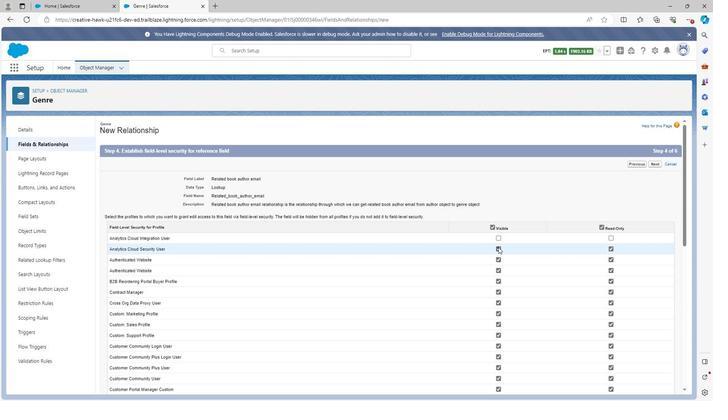 
Action: Mouse pressed left at (496, 247)
Screenshot: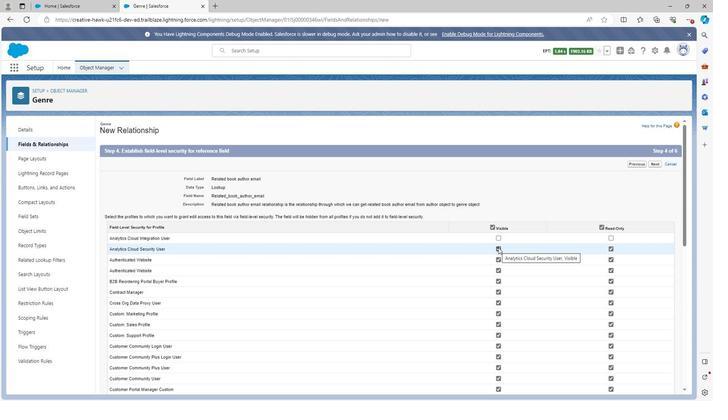 
Action: Mouse moved to (496, 280)
Screenshot: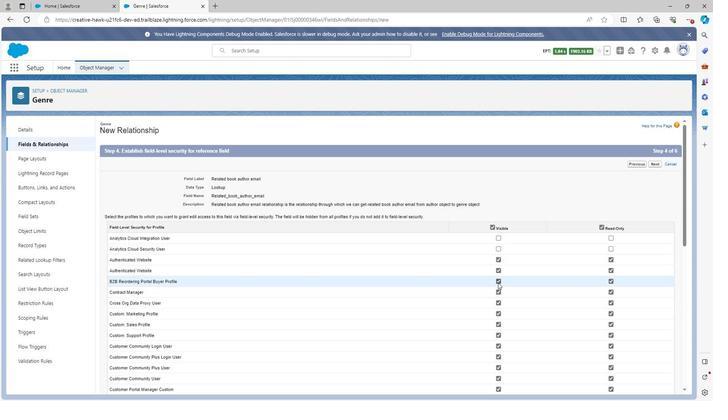 
Action: Mouse pressed left at (496, 280)
Screenshot: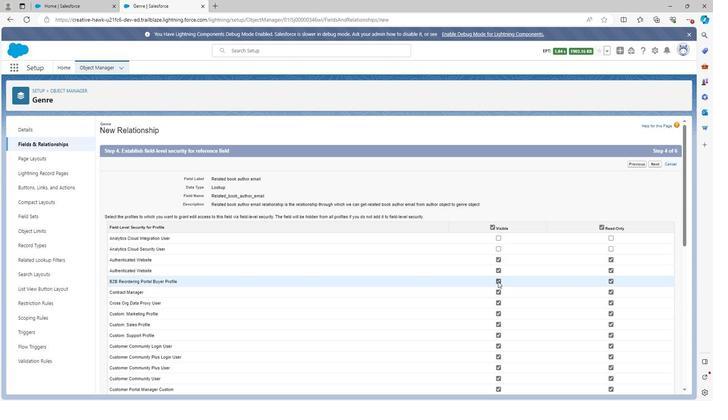 
Action: Mouse moved to (496, 301)
Screenshot: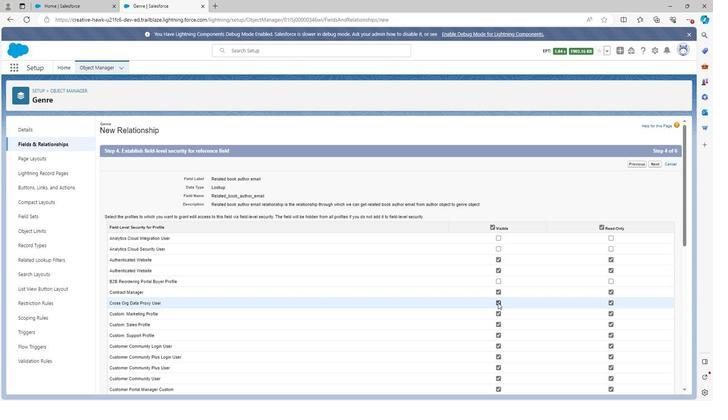 
Action: Mouse pressed left at (496, 301)
Screenshot: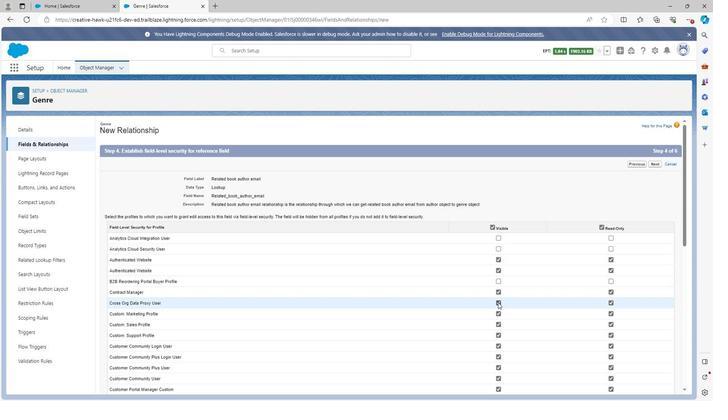 
Action: Mouse moved to (498, 334)
Screenshot: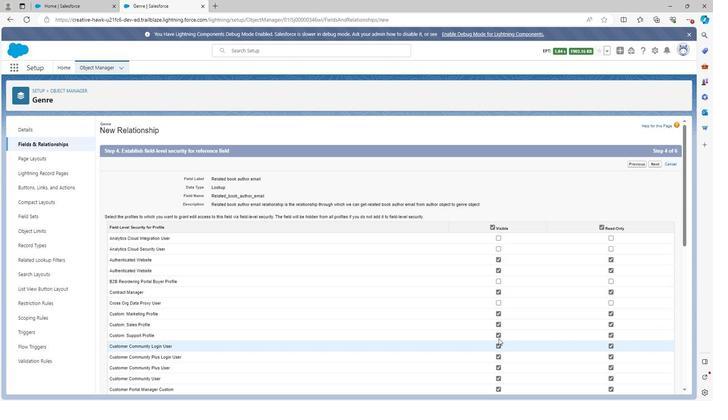 
Action: Mouse pressed left at (498, 334)
Screenshot: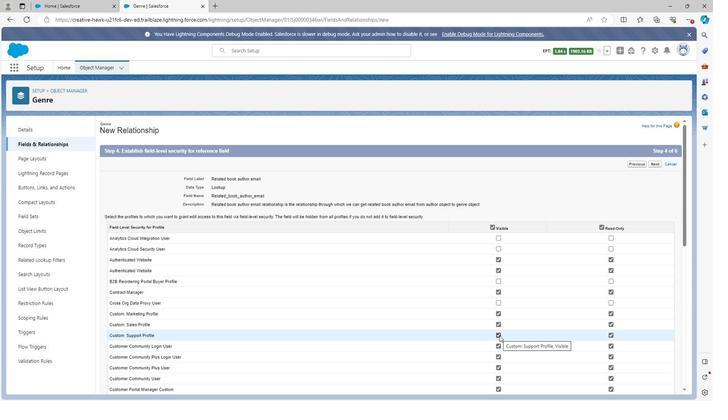 
Action: Mouse moved to (514, 327)
Screenshot: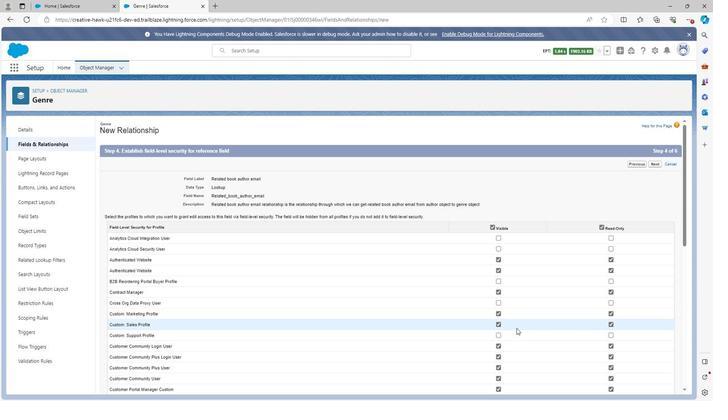 
Action: Mouse scrolled (514, 327) with delta (0, 0)
Screenshot: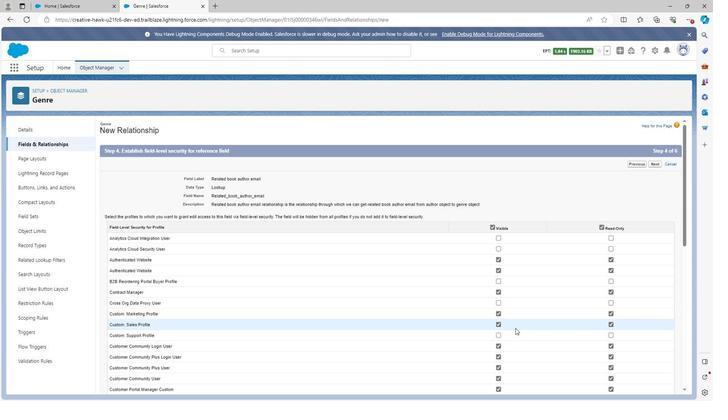 
Action: Mouse moved to (494, 313)
Screenshot: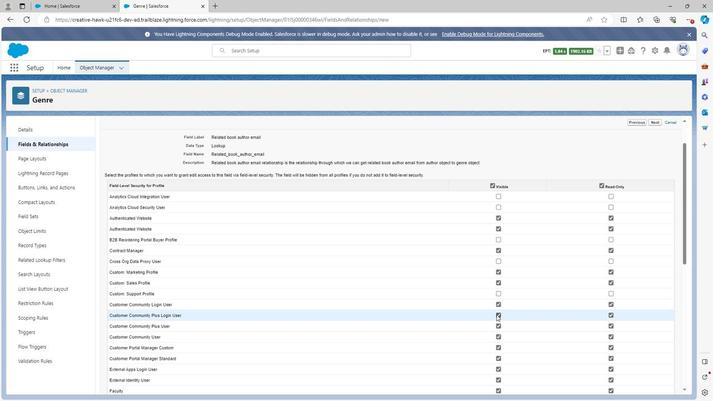 
Action: Mouse pressed left at (494, 313)
Screenshot: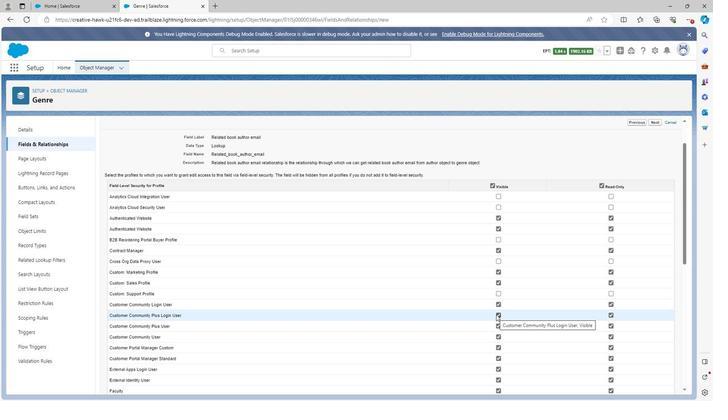 
Action: Mouse moved to (497, 345)
Screenshot: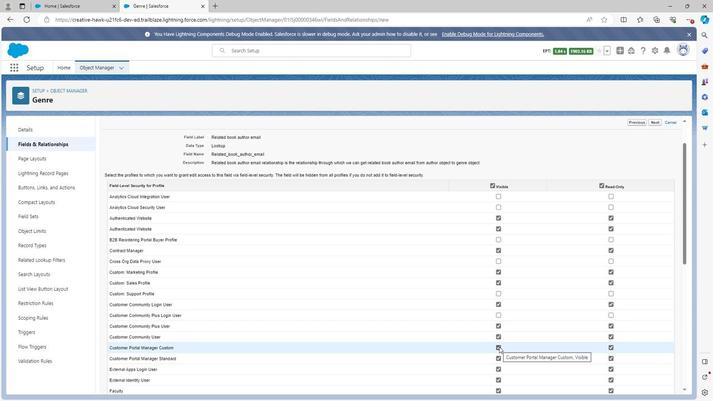 
Action: Mouse pressed left at (497, 345)
Screenshot: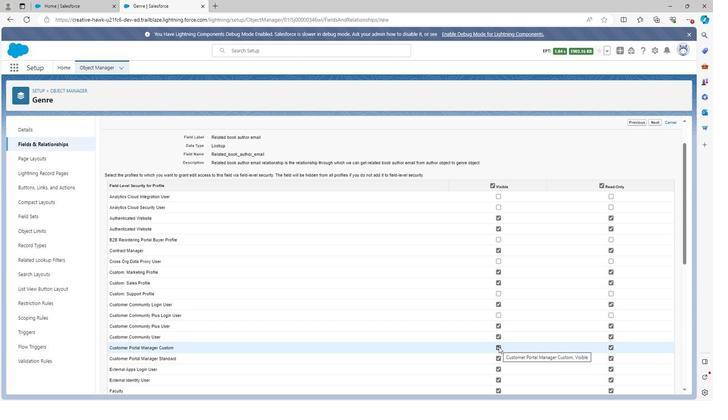 
Action: Mouse scrolled (497, 345) with delta (0, 0)
Screenshot: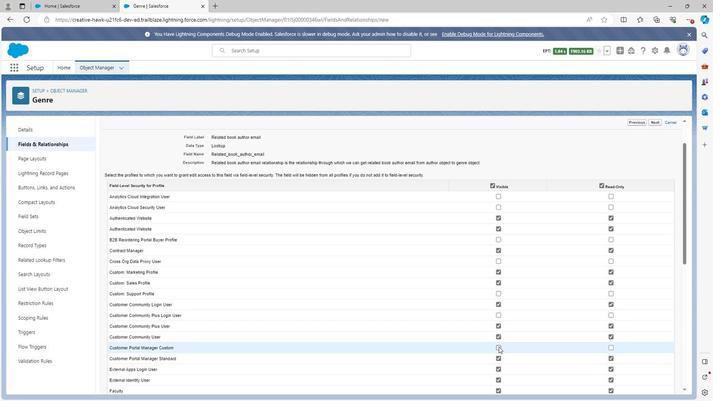 
Action: Mouse moved to (498, 328)
Screenshot: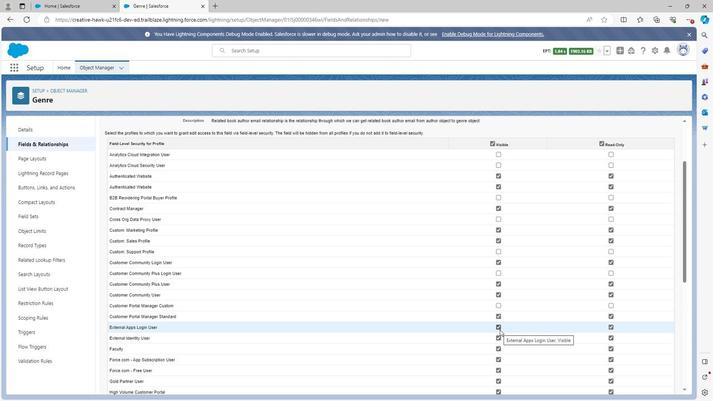 
Action: Mouse pressed left at (498, 328)
Screenshot: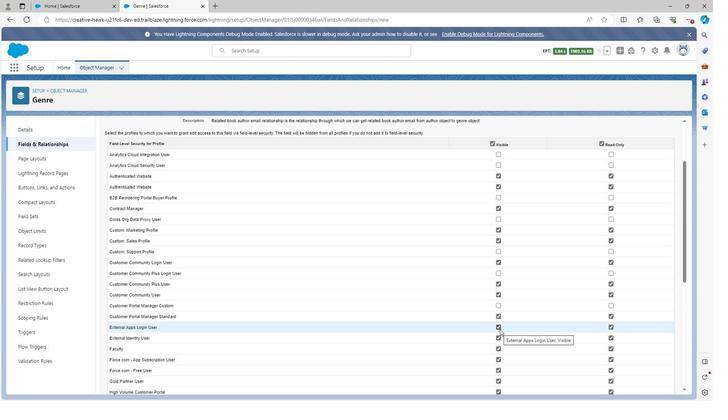 
Action: Mouse moved to (497, 338)
Screenshot: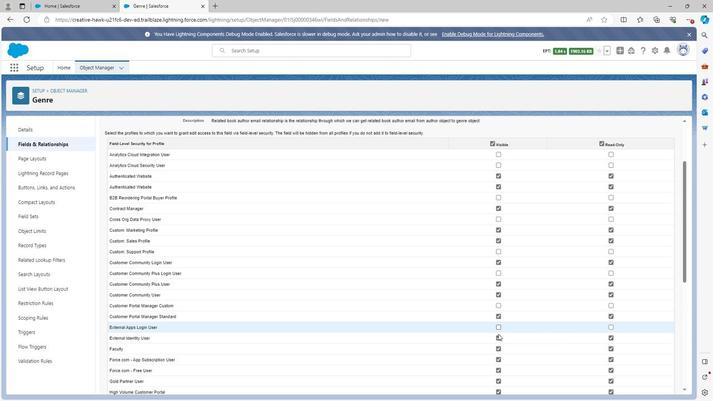 
Action: Mouse pressed left at (497, 338)
Screenshot: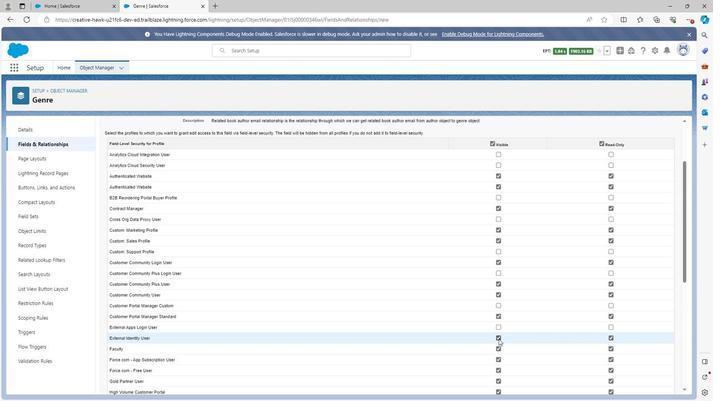 
Action: Mouse moved to (500, 334)
Screenshot: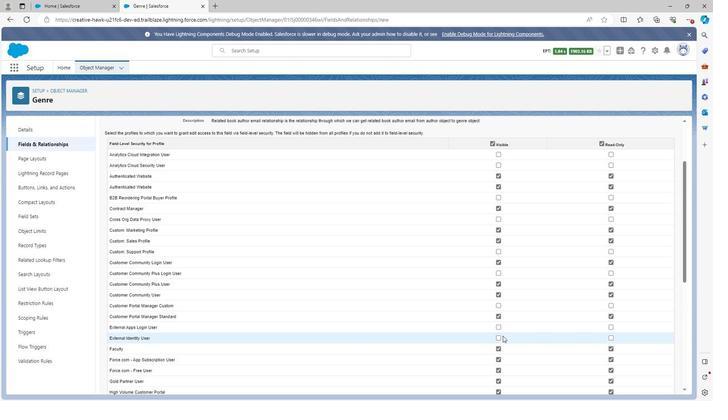 
Action: Mouse scrolled (500, 334) with delta (0, 0)
Screenshot: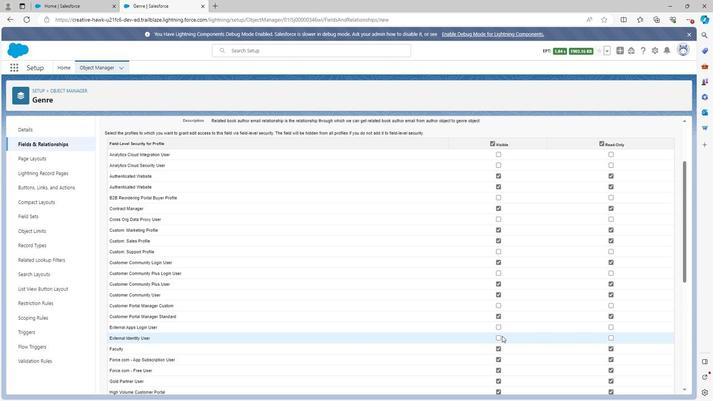 
Action: Mouse moved to (496, 336)
Screenshot: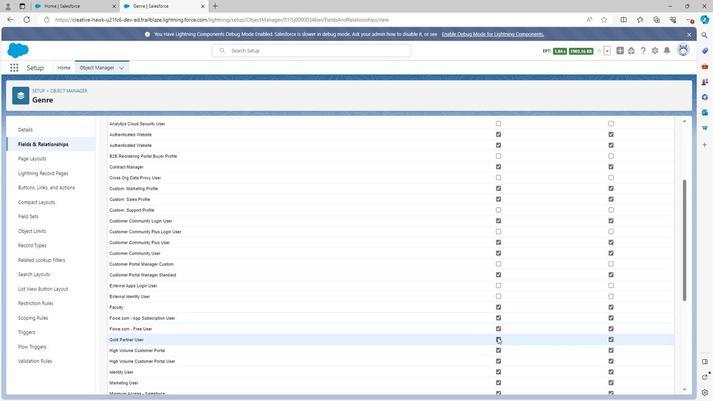 
Action: Mouse pressed left at (496, 336)
Screenshot: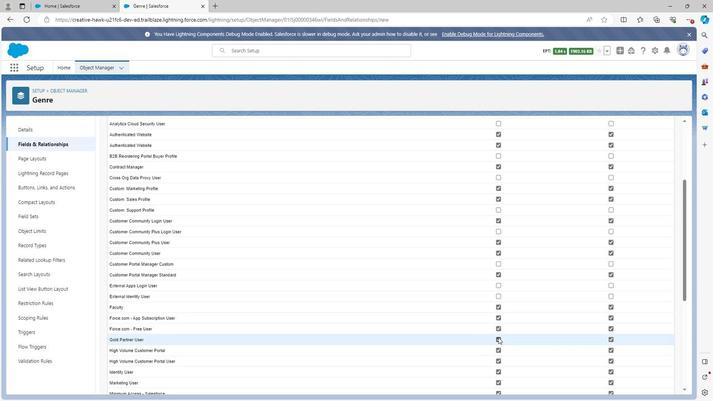 
Action: Mouse moved to (497, 347)
Screenshot: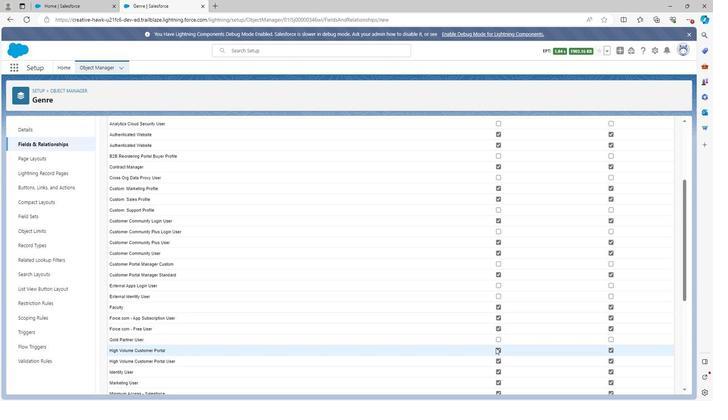 
Action: Mouse pressed left at (497, 347)
Screenshot: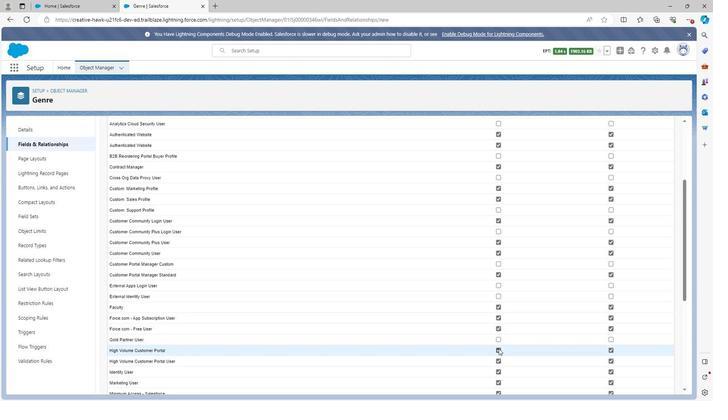 
Action: Mouse moved to (498, 359)
Screenshot: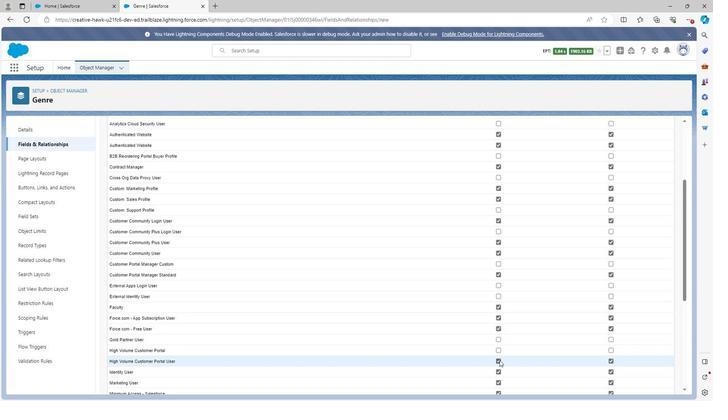 
Action: Mouse pressed left at (498, 359)
Screenshot: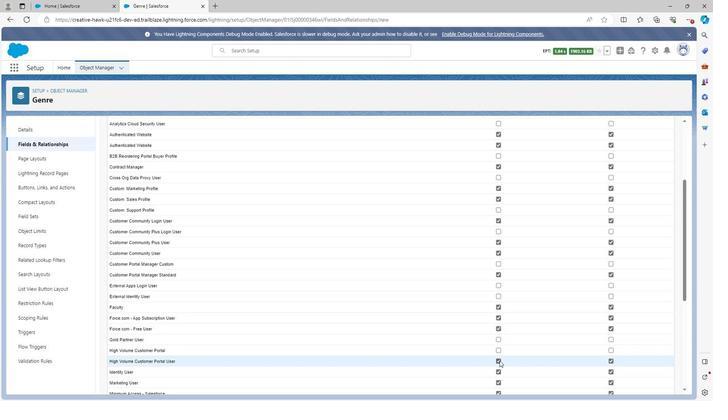 
Action: Mouse scrolled (498, 359) with delta (0, 0)
Screenshot: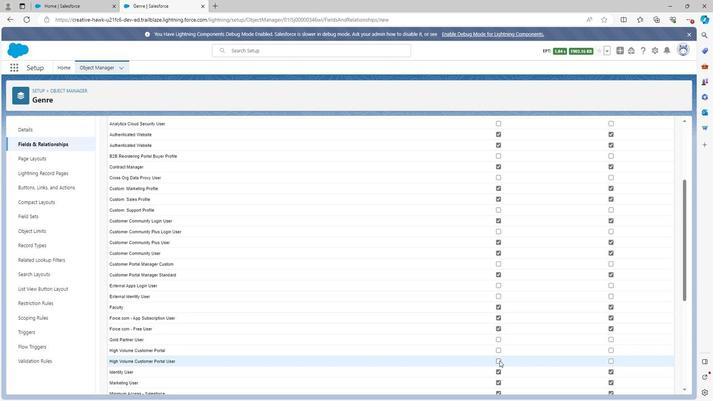 
Action: Mouse moved to (496, 340)
Screenshot: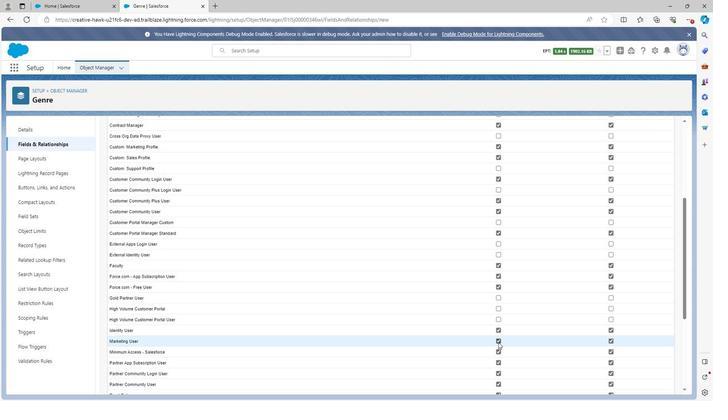 
Action: Mouse pressed left at (496, 340)
Screenshot: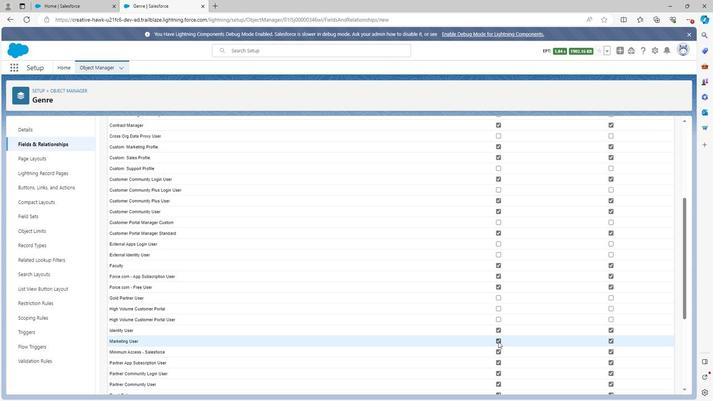 
Action: Mouse moved to (496, 367)
Screenshot: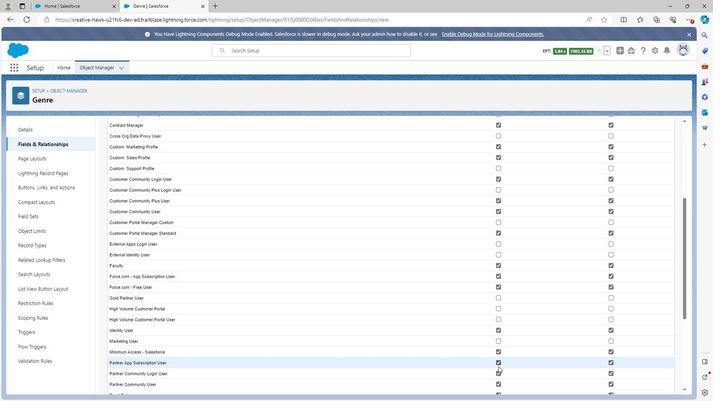 
Action: Mouse scrolled (496, 367) with delta (0, 0)
Screenshot: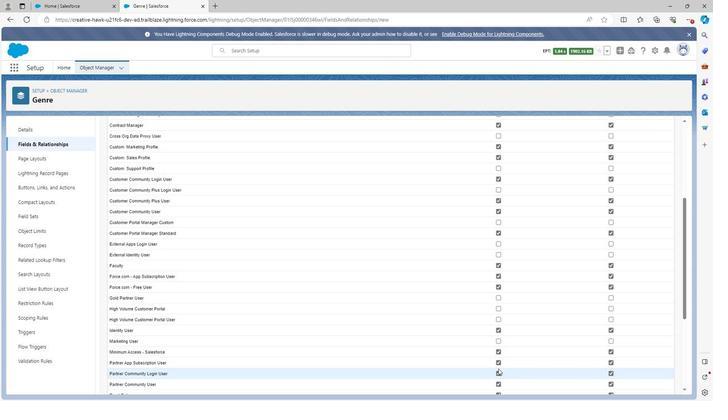 
Action: Mouse moved to (496, 367)
Screenshot: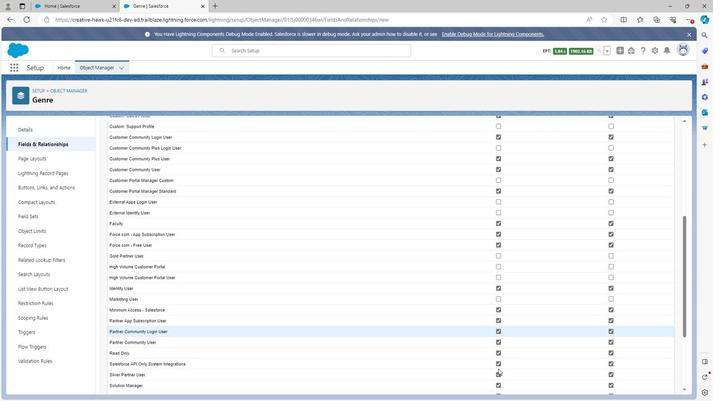 
Action: Mouse scrolled (496, 367) with delta (0, 0)
Screenshot: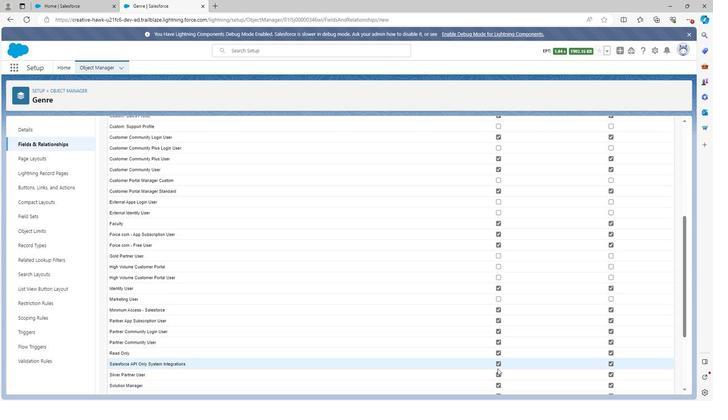 
Action: Mouse moved to (497, 322)
Screenshot: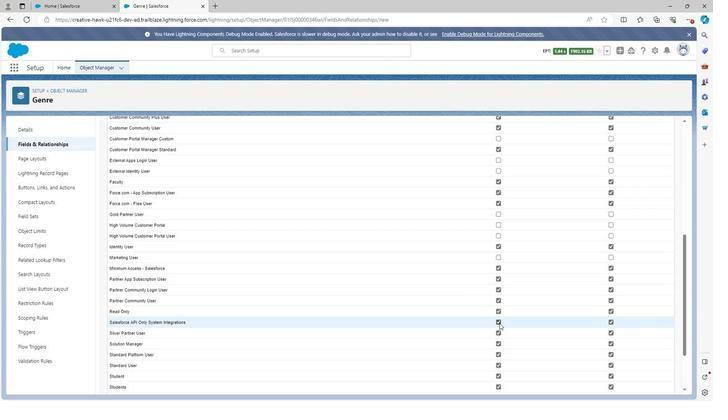 
Action: Mouse pressed left at (497, 322)
Screenshot: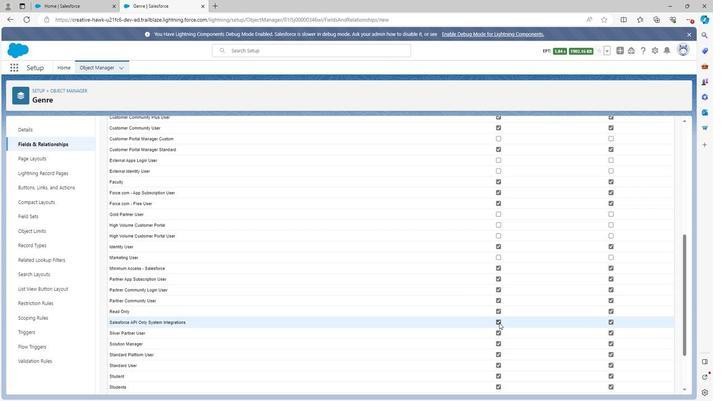
Action: Mouse moved to (496, 372)
Screenshot: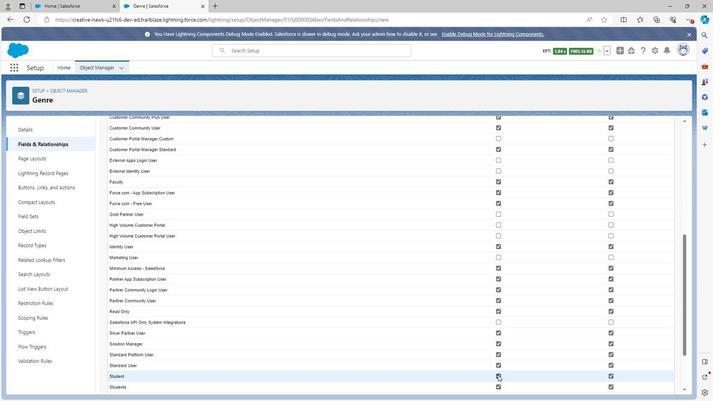 
Action: Mouse pressed left at (496, 372)
Screenshot: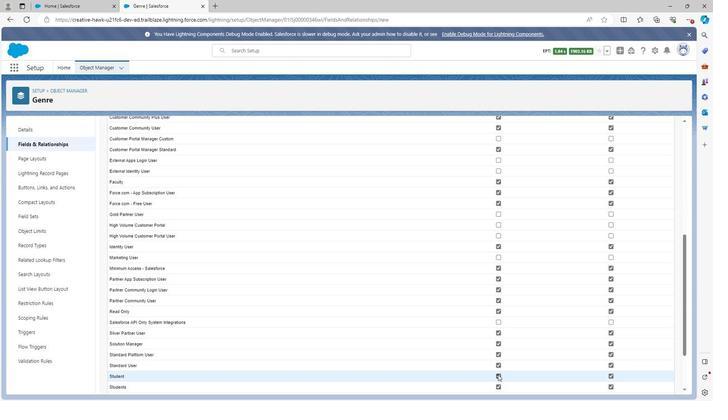 
Action: Mouse moved to (495, 382)
Screenshot: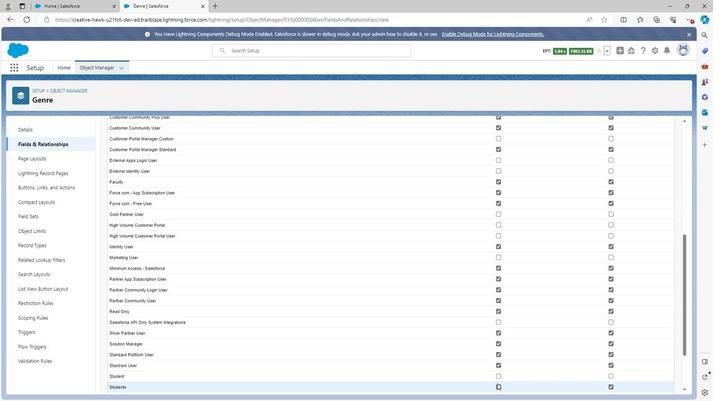 
Action: Mouse pressed left at (495, 382)
Screenshot: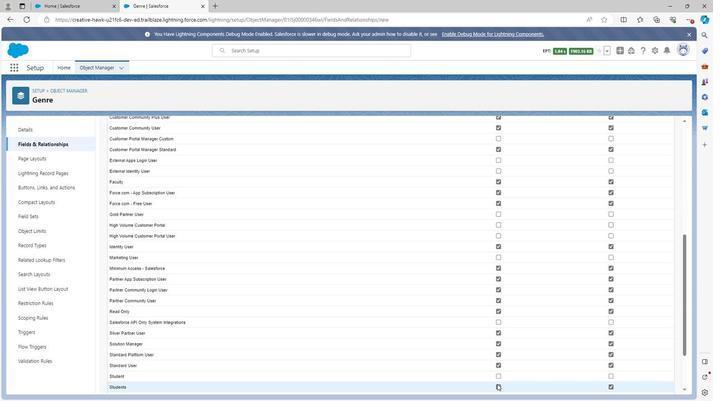 
Action: Mouse moved to (507, 361)
Screenshot: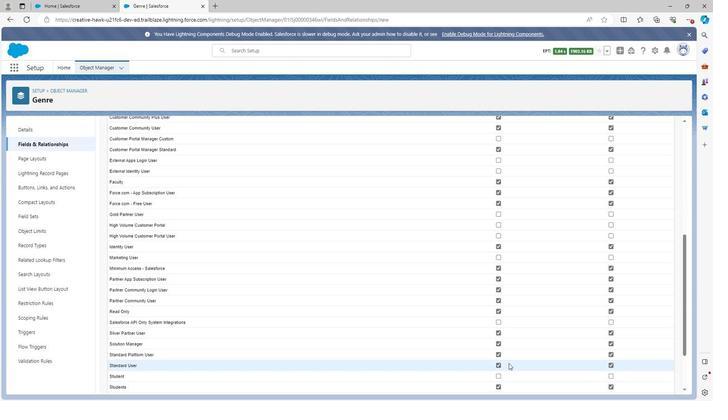 
Action: Mouse scrolled (507, 361) with delta (0, 0)
Screenshot: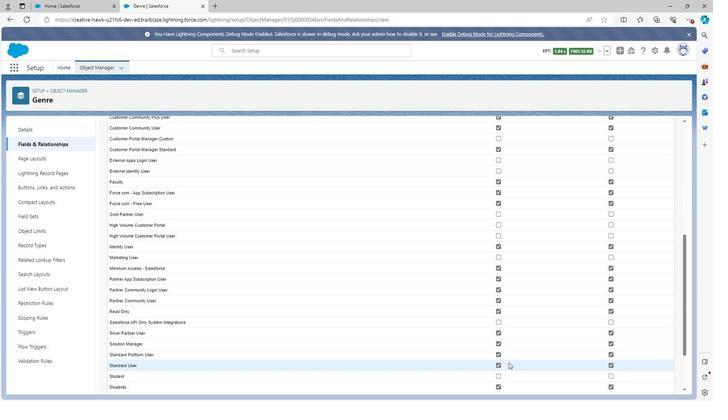 
Action: Mouse scrolled (507, 361) with delta (0, 0)
Screenshot: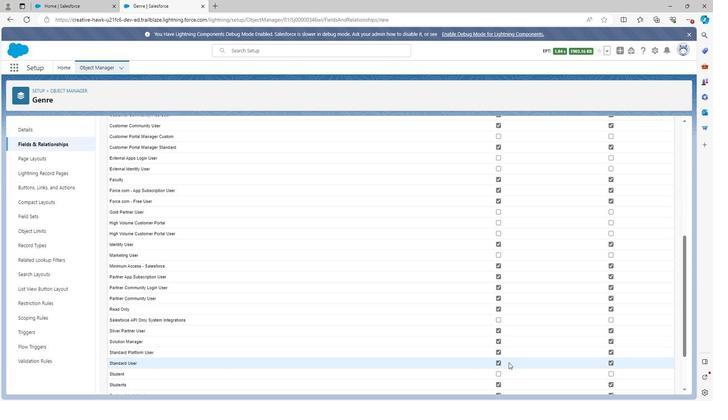 
Action: Mouse moved to (496, 318)
Screenshot: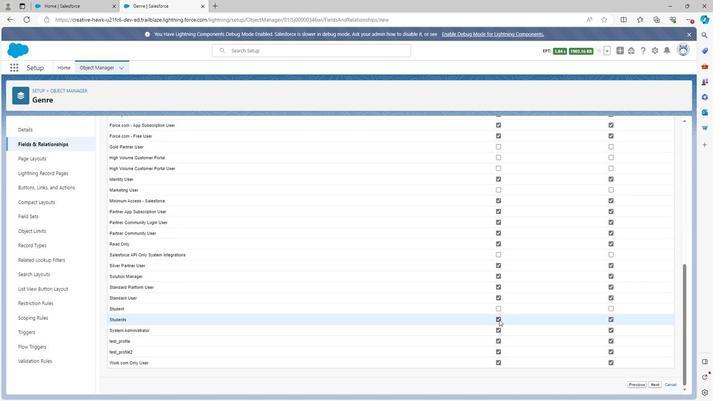 
Action: Mouse pressed left at (496, 318)
Screenshot: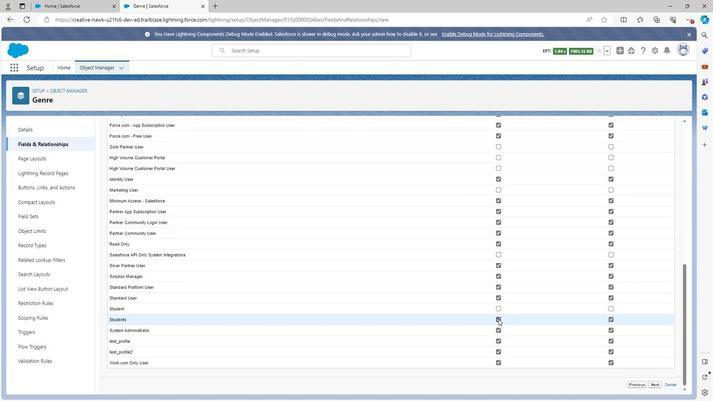 
Action: Mouse moved to (496, 340)
Screenshot: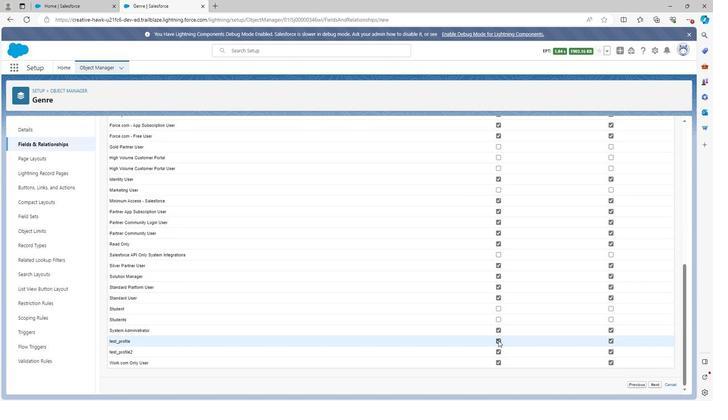 
Action: Mouse pressed left at (496, 340)
Screenshot: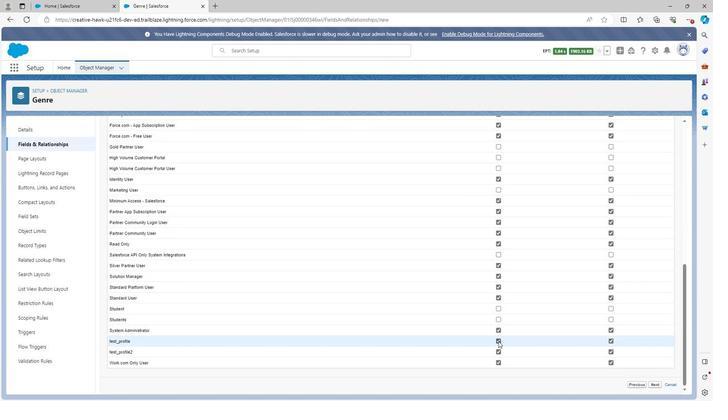 
Action: Mouse moved to (496, 352)
Screenshot: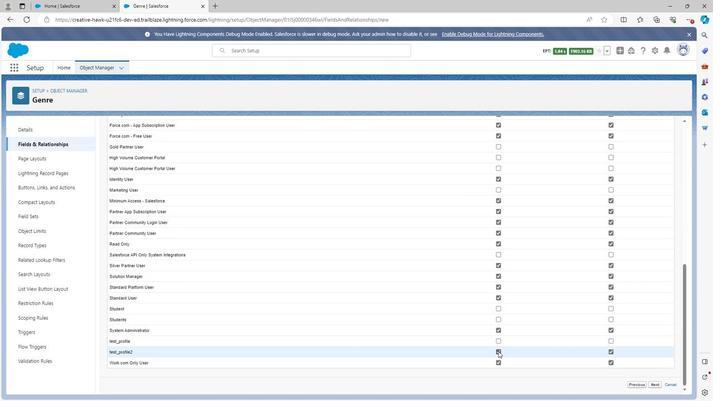 
Action: Mouse pressed left at (496, 352)
Screenshot: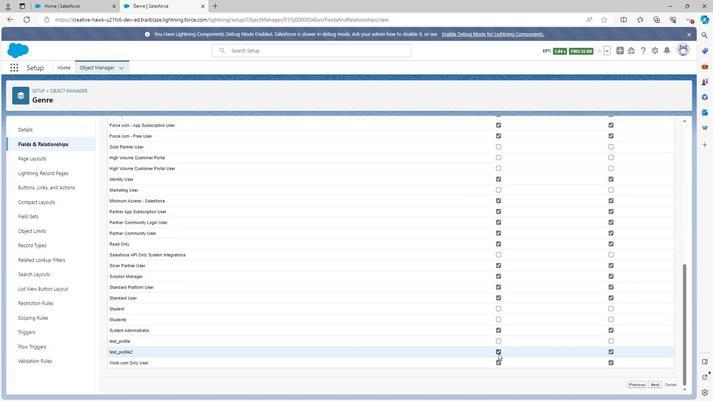 
Action: Mouse moved to (497, 362)
Screenshot: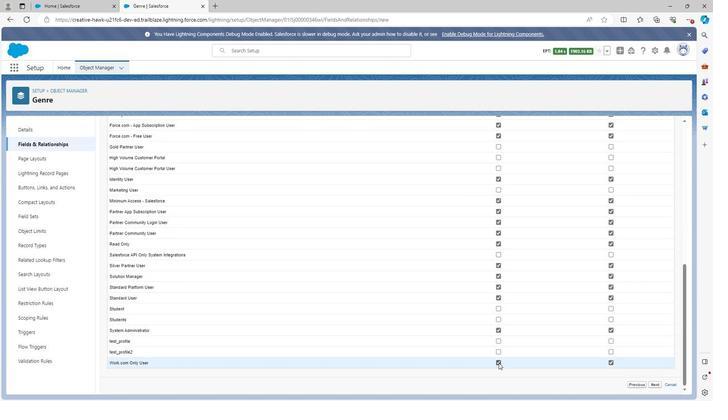 
Action: Mouse pressed left at (497, 362)
Screenshot: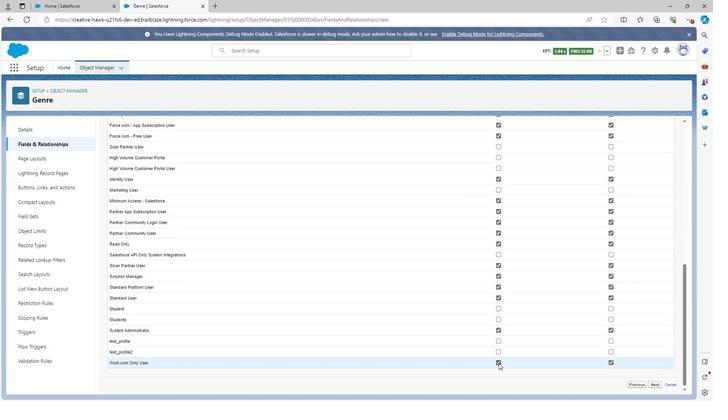 
Action: Mouse moved to (651, 381)
Screenshot: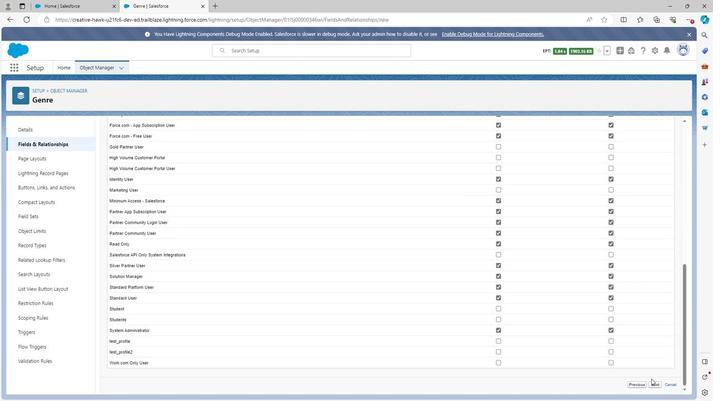 
Action: Mouse pressed left at (651, 381)
Screenshot: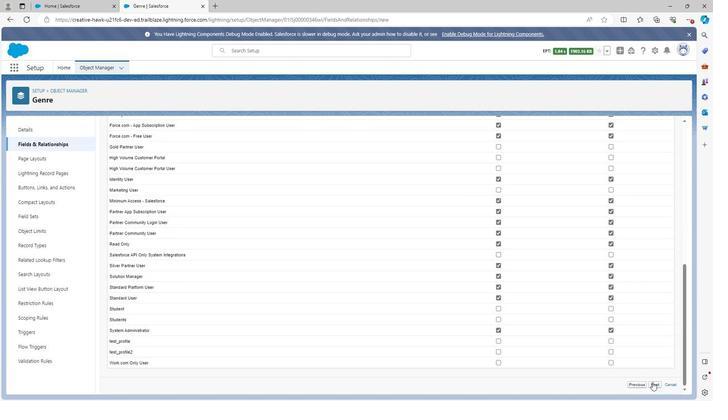 
Action: Mouse moved to (656, 262)
Screenshot: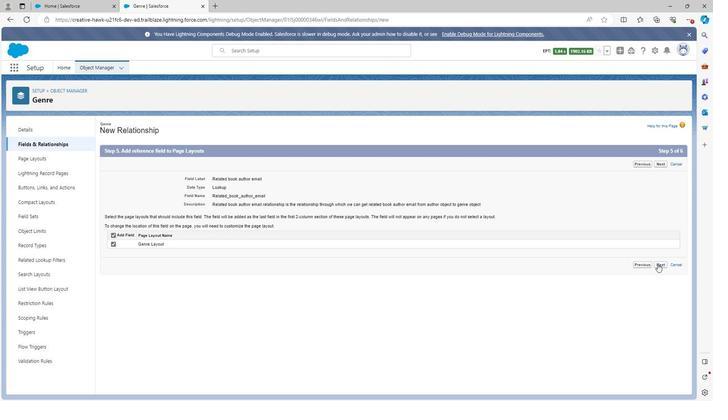 
Action: Mouse pressed left at (656, 262)
Screenshot: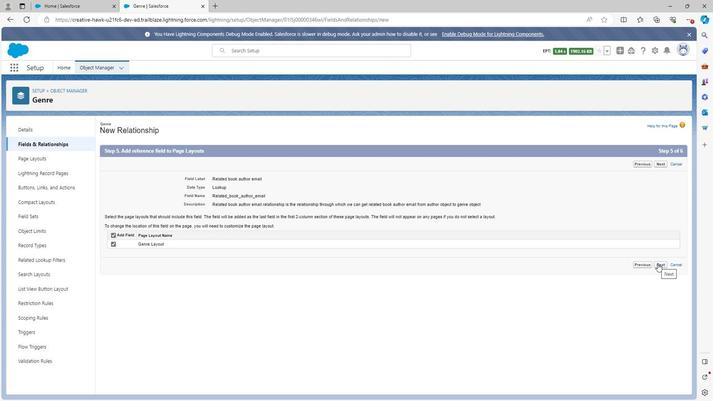 
Action: Mouse moved to (656, 293)
Screenshot: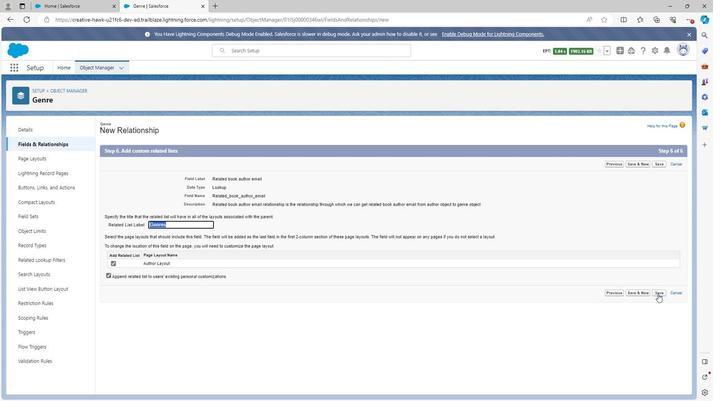 
Action: Mouse pressed left at (656, 293)
Screenshot: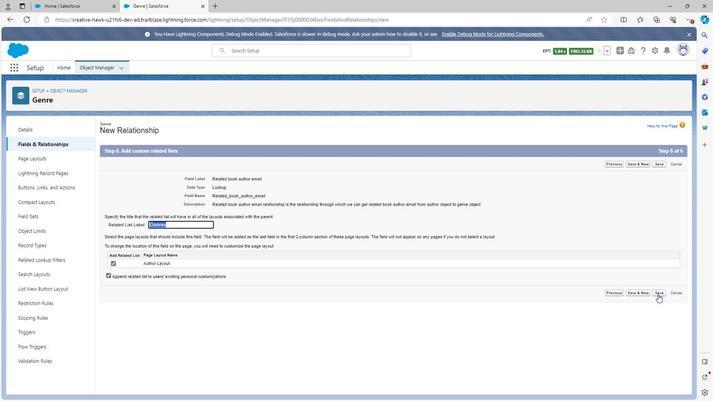 
Action: Mouse moved to (518, 132)
Screenshot: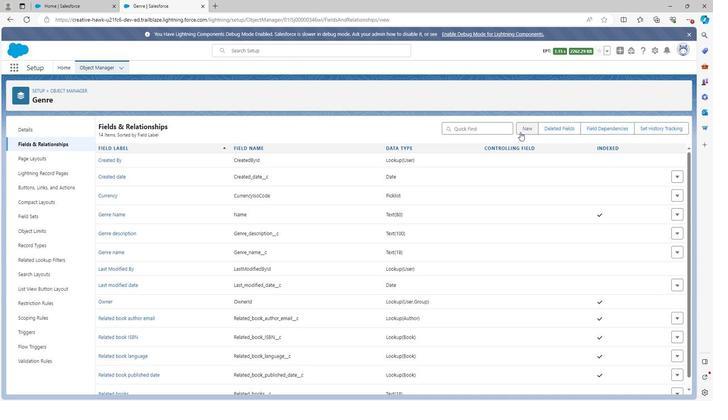 
Action: Mouse pressed left at (518, 132)
Screenshot: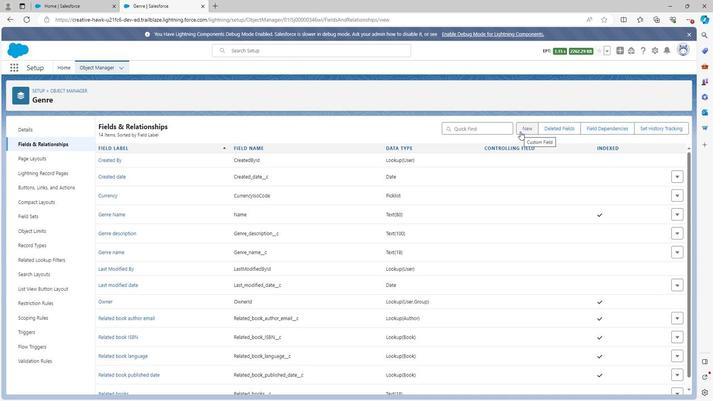 
Action: Mouse moved to (107, 261)
Screenshot: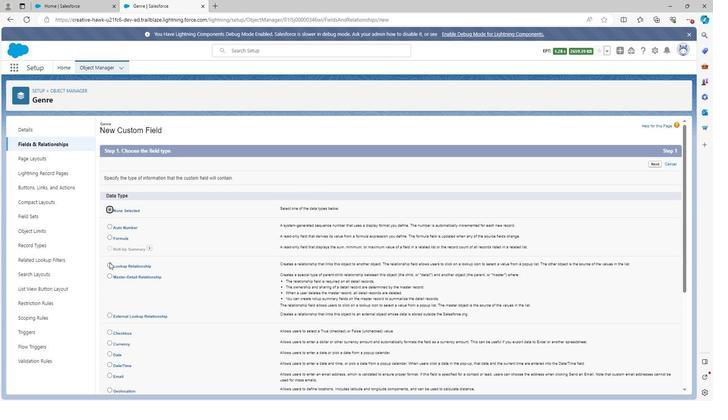 
Action: Mouse pressed left at (107, 261)
Screenshot: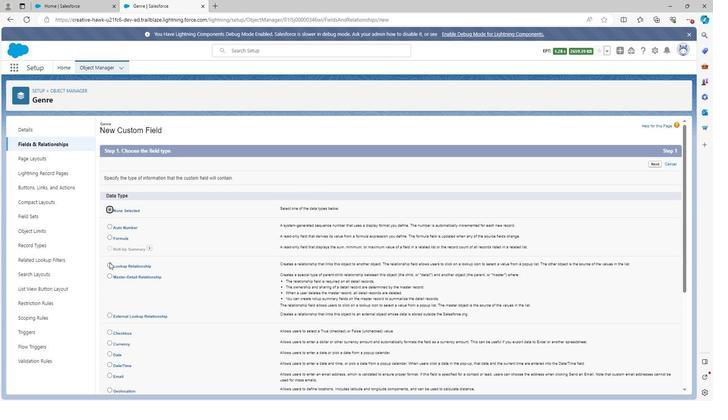 
Action: Mouse moved to (608, 305)
Screenshot: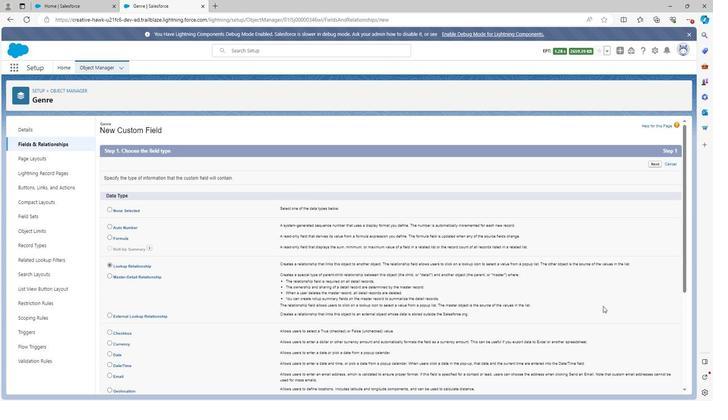 
Action: Mouse scrolled (608, 305) with delta (0, 0)
Screenshot: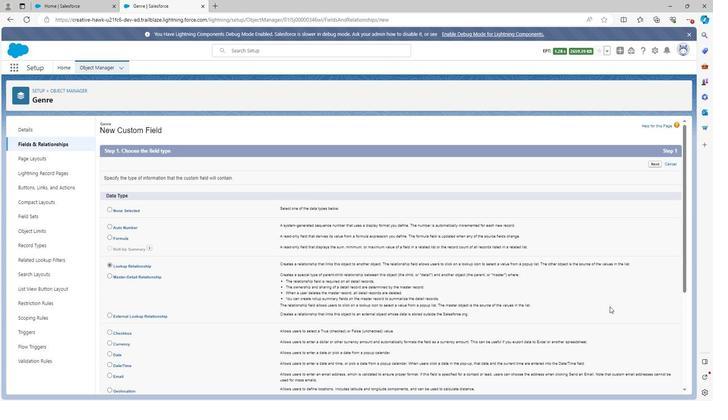 
Action: Mouse scrolled (608, 305) with delta (0, 0)
Screenshot: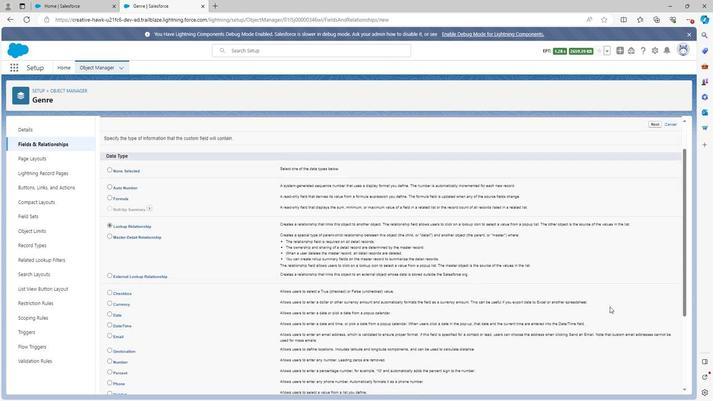 
Action: Mouse scrolled (608, 305) with delta (0, 0)
Screenshot: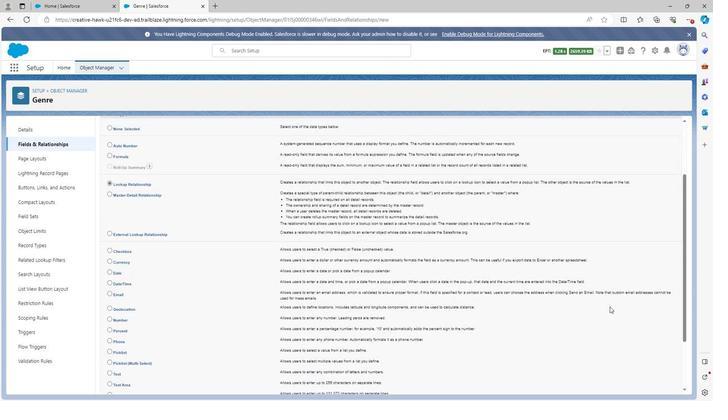 
Action: Mouse scrolled (608, 305) with delta (0, 0)
Screenshot: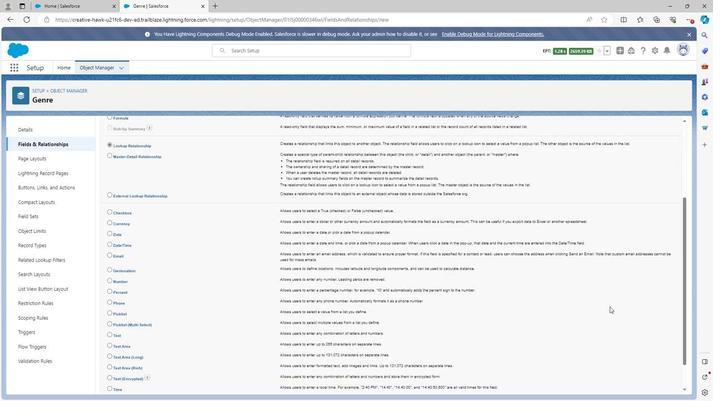 
Action: Mouse scrolled (608, 305) with delta (0, 0)
Screenshot: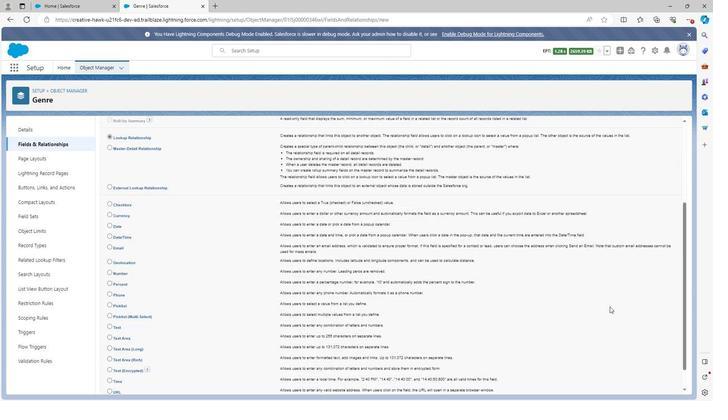 
Action: Mouse moved to (654, 383)
Screenshot: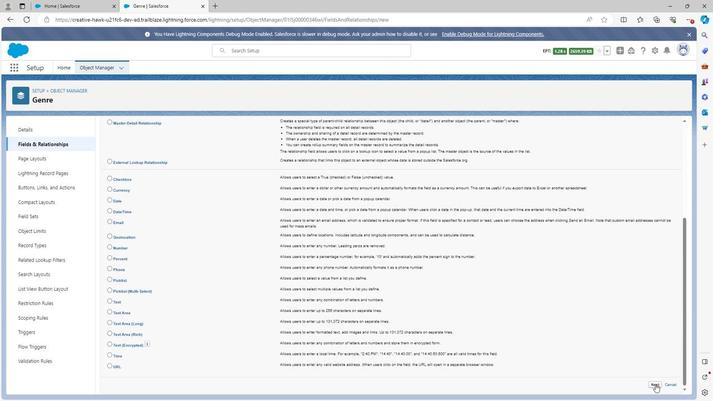 
Action: Mouse pressed left at (654, 383)
Screenshot: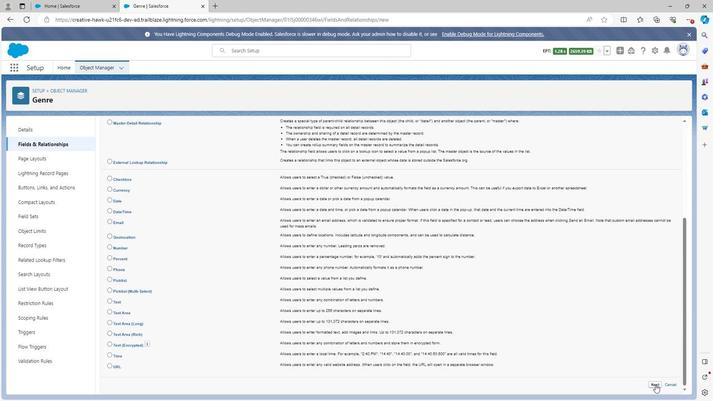 
Action: Mouse moved to (222, 192)
Screenshot: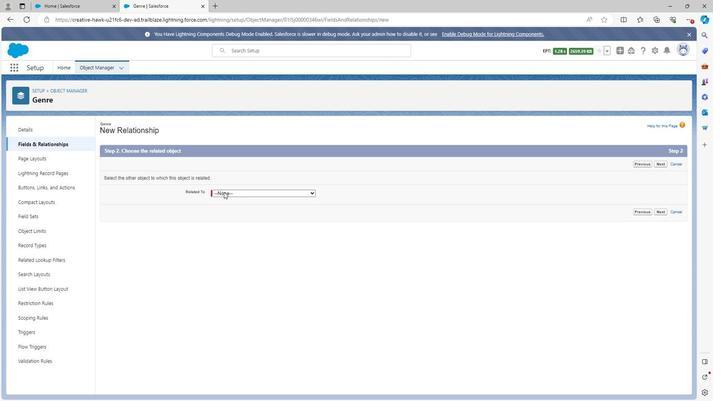 
Action: Mouse pressed left at (222, 192)
Screenshot: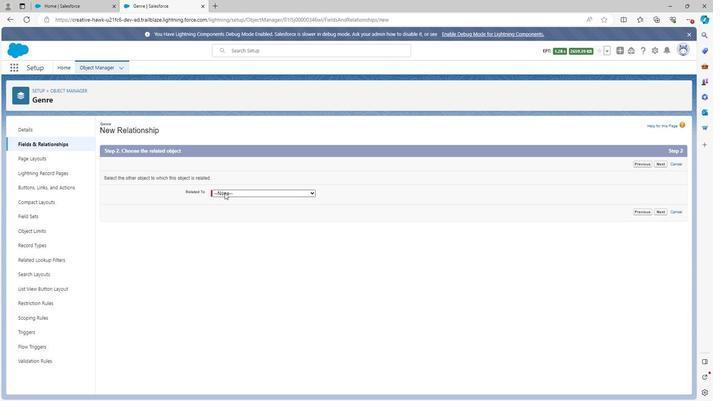 
Action: Mouse moved to (230, 270)
Screenshot: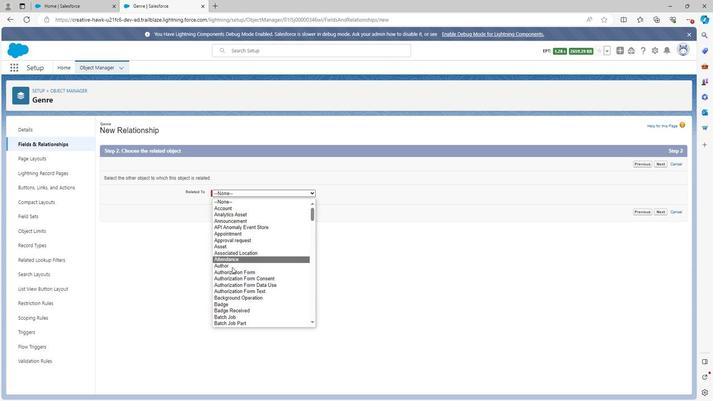 
Action: Mouse scrolled (230, 270) with delta (0, 0)
Screenshot: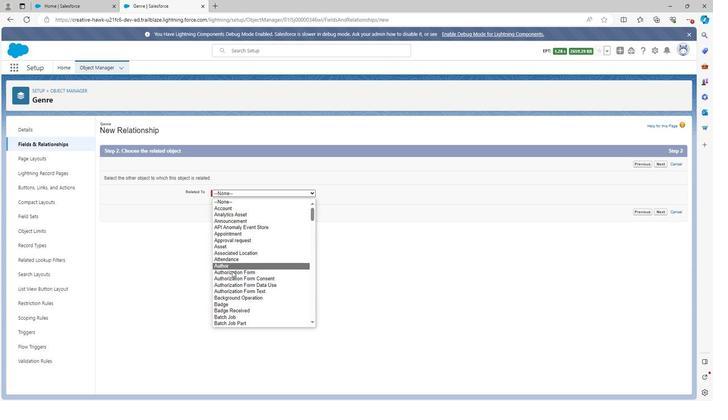 
Action: Mouse moved to (231, 270)
Screenshot: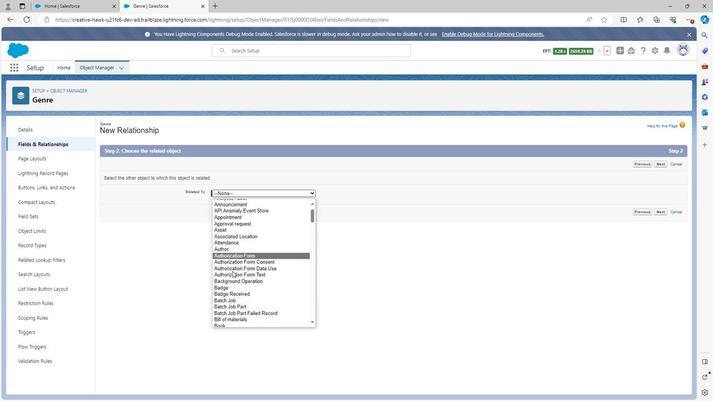 
Action: Mouse scrolled (231, 270) with delta (0, 0)
Screenshot: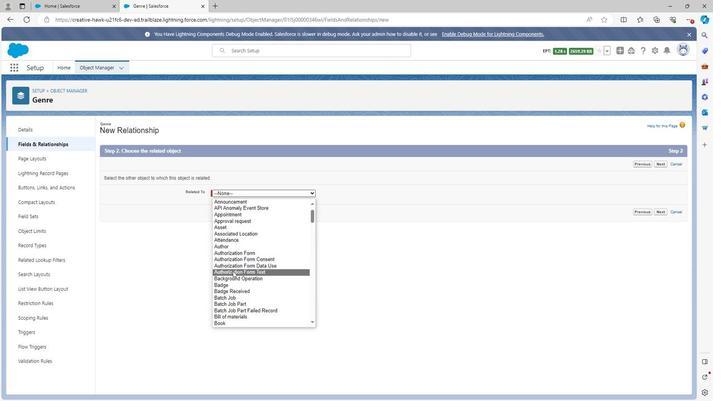 
Action: Mouse scrolled (231, 270) with delta (0, 0)
Screenshot: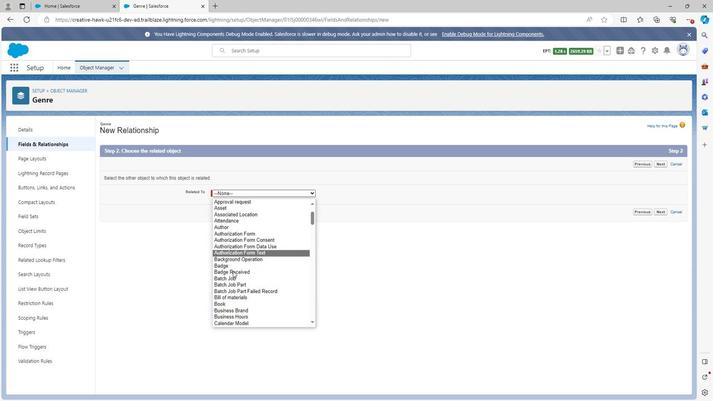 
Action: Mouse moved to (223, 283)
Screenshot: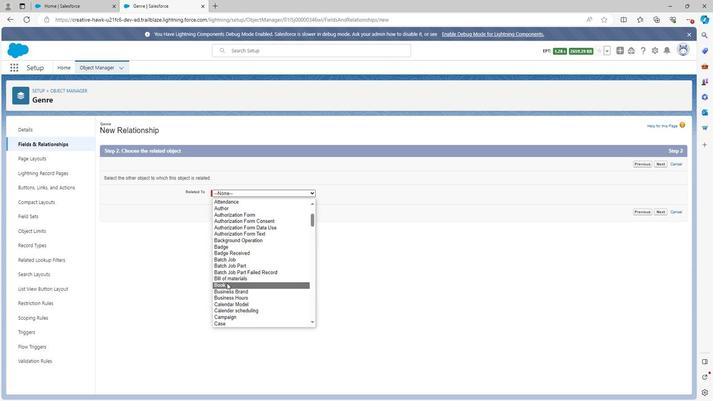 
Action: Mouse pressed left at (223, 283)
Screenshot: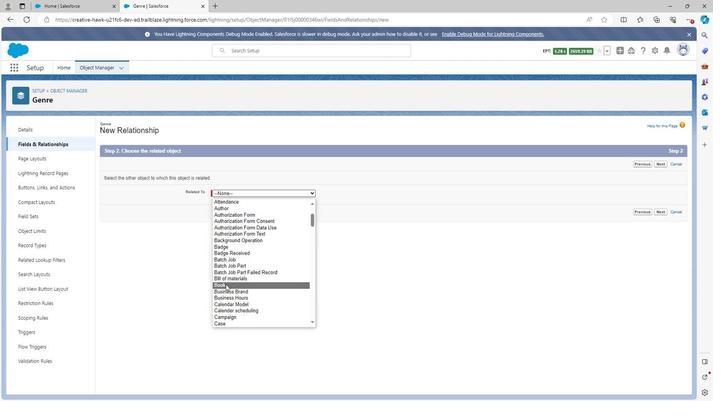 
Action: Mouse moved to (656, 209)
Screenshot: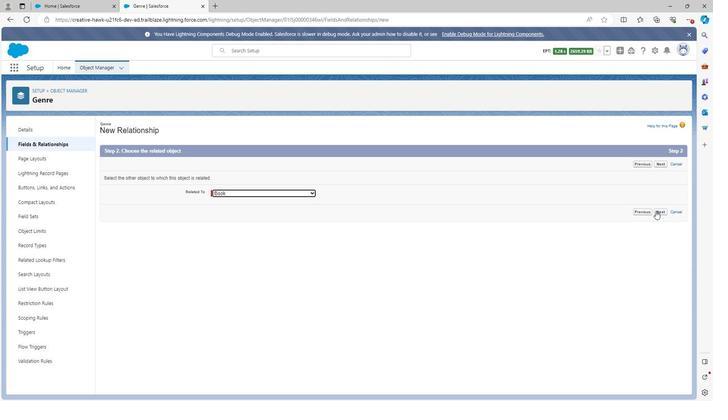 
Action: Mouse pressed left at (656, 209)
Screenshot: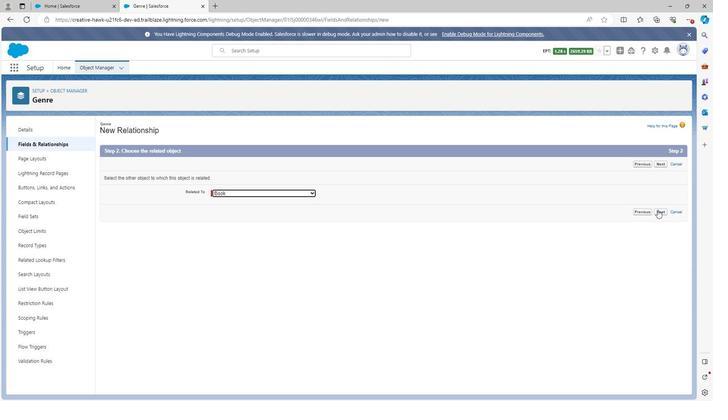 
Action: Mouse moved to (232, 178)
Screenshot: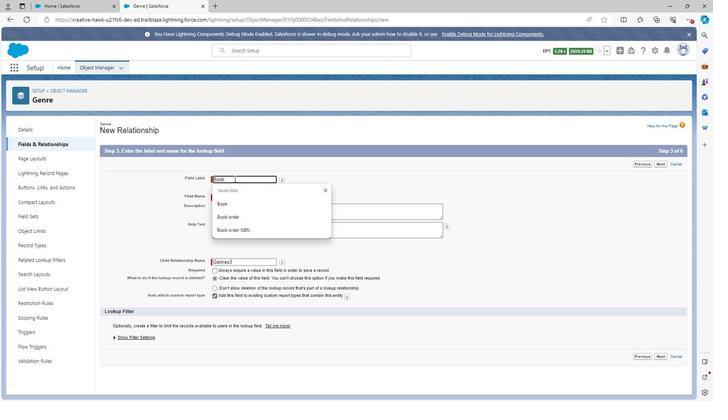 
Action: Mouse pressed left at (232, 178)
Screenshot: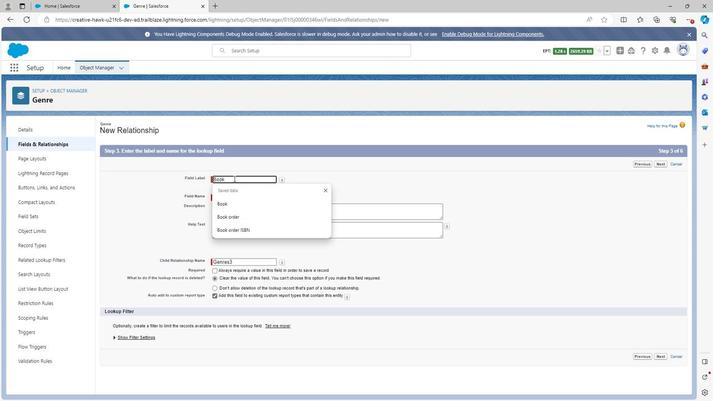
Action: Mouse moved to (206, 177)
Screenshot: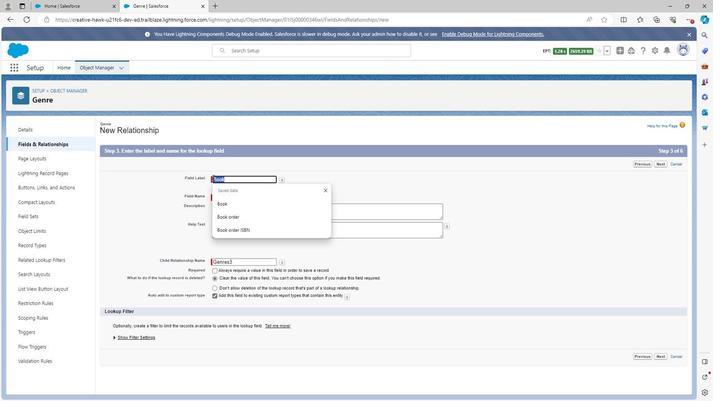 
Action: Key pressed <Key.shift>Rel
Screenshot: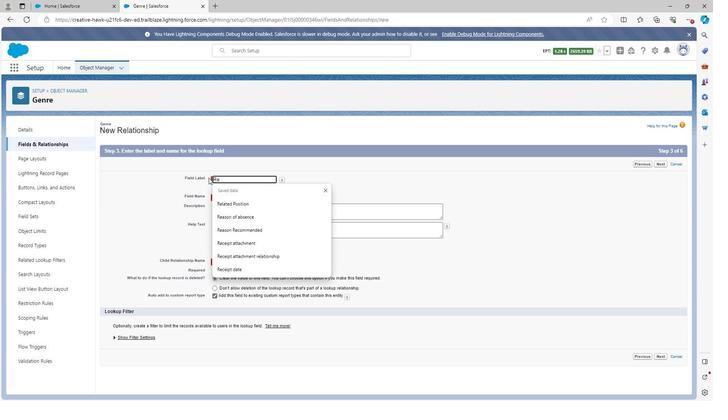 
Action: Mouse moved to (205, 177)
Screenshot: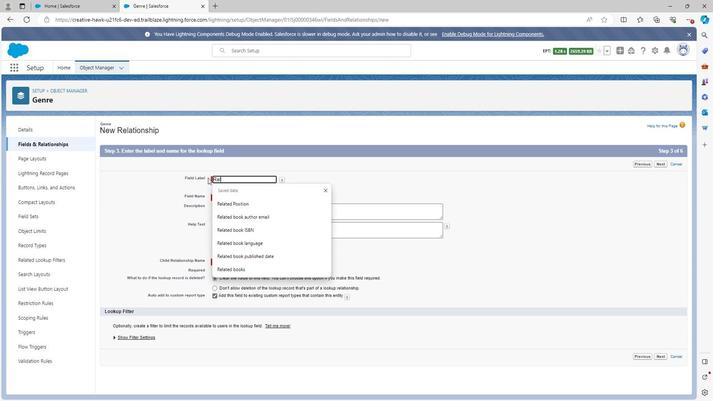 
Action: Key pressed ated<Key.space>b
Screenshot: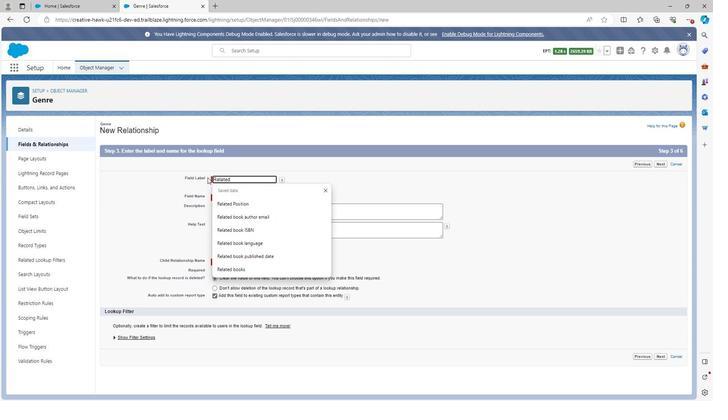 
Action: Mouse moved to (205, 175)
Screenshot: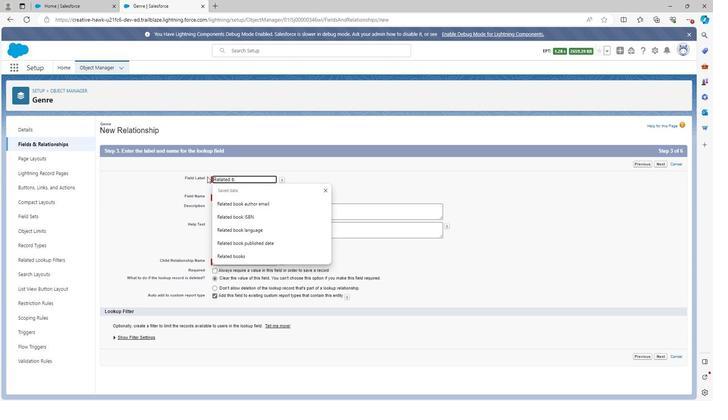 
Action: Key pressed ook<Key.space>author<Key.space>e
Screenshot: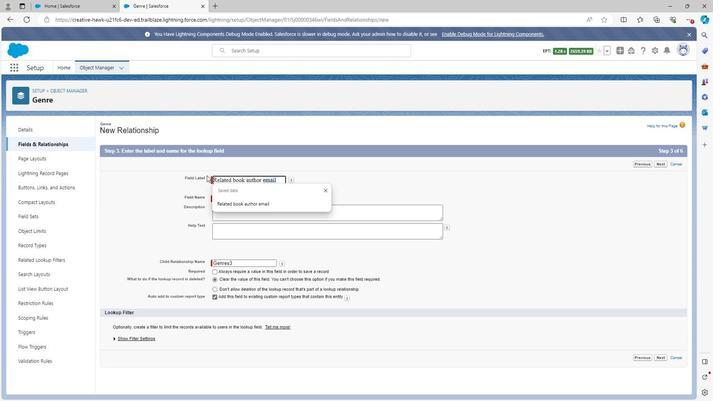 
Action: Mouse moved to (205, 174)
Screenshot: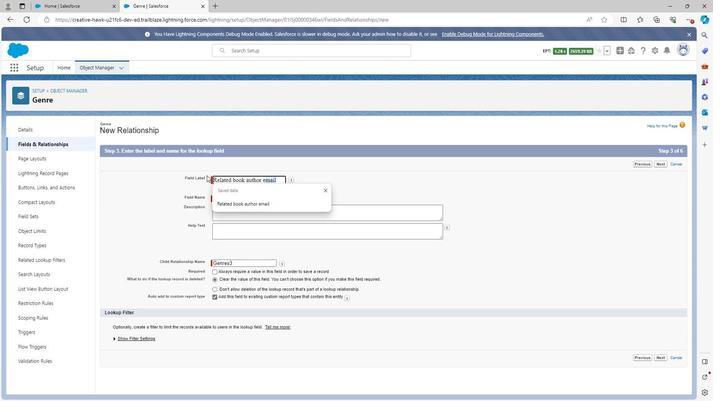 
Action: Key pressed <Key.backspace>
Screenshot: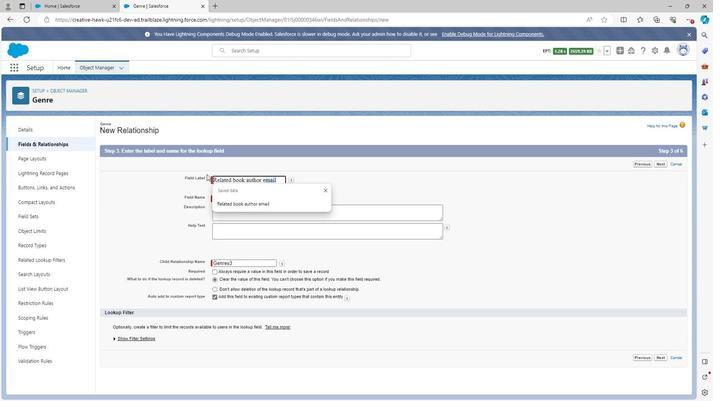 
Action: Mouse moved to (205, 173)
Screenshot: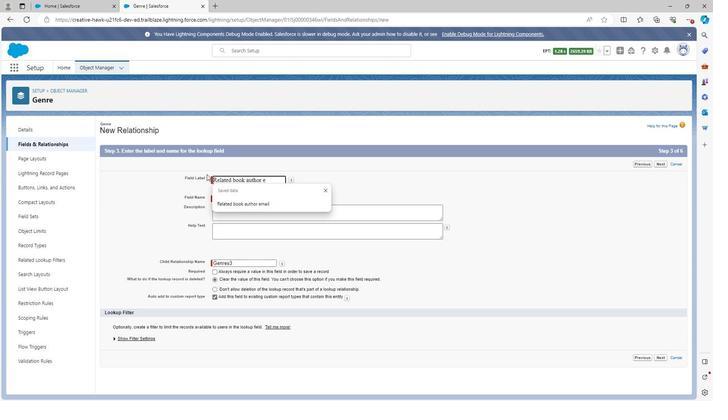 
Action: Key pressed <Key.backspace>website
Screenshot: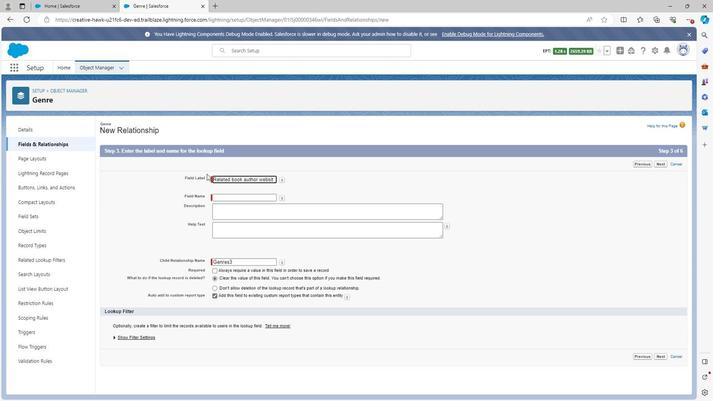 
Action: Mouse moved to (286, 188)
Screenshot: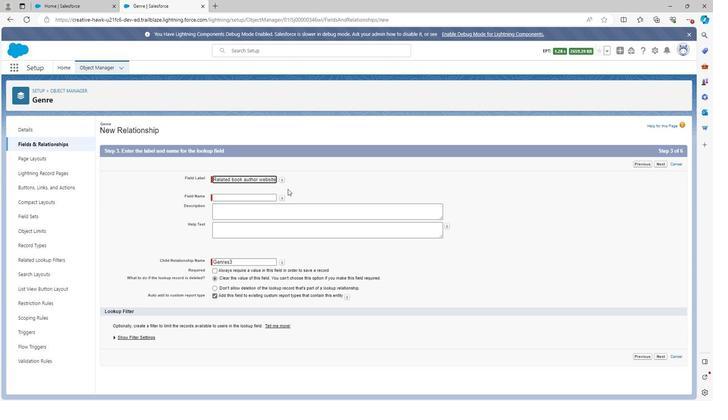 
Action: Mouse pressed left at (286, 188)
Screenshot: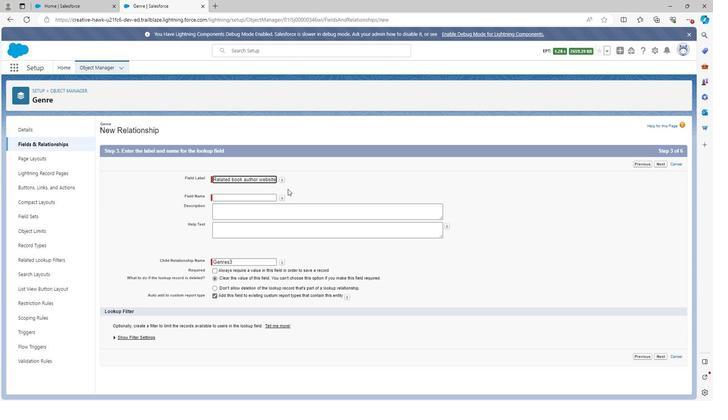 
Action: Mouse moved to (252, 207)
Screenshot: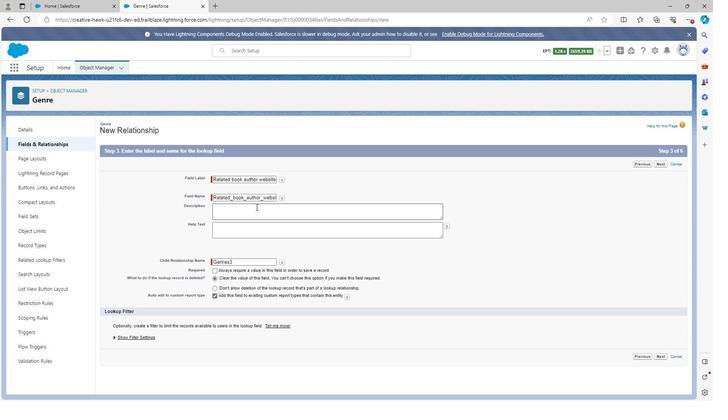 
Action: Mouse pressed left at (252, 207)
Screenshot: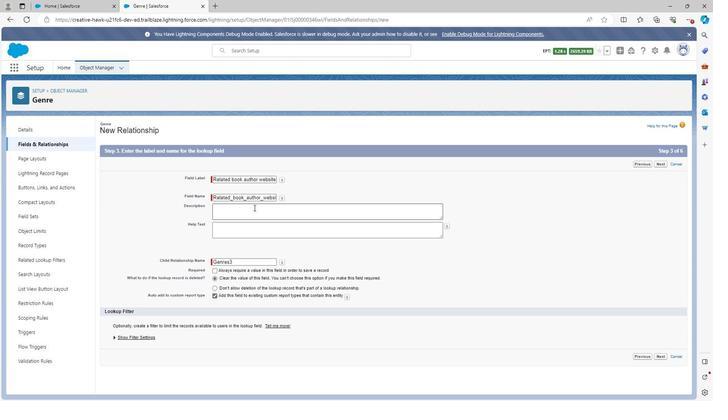 
Action: Mouse moved to (252, 205)
Screenshot: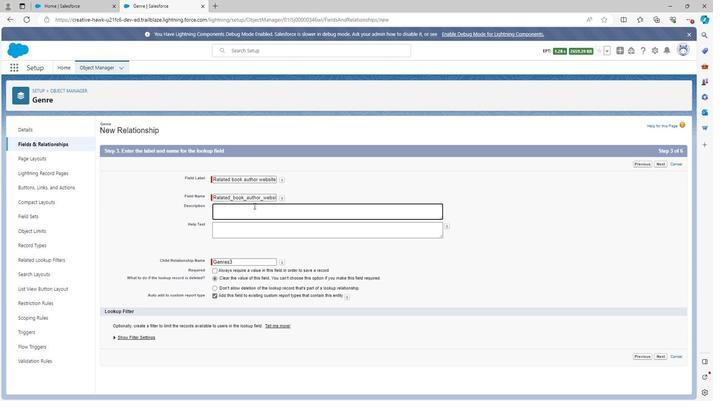 
Action: Key pressed <Key.shift>
Screenshot: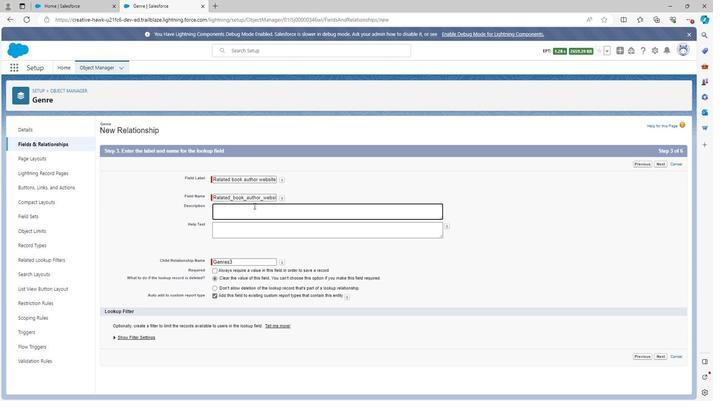 
Action: Mouse moved to (252, 202)
Screenshot: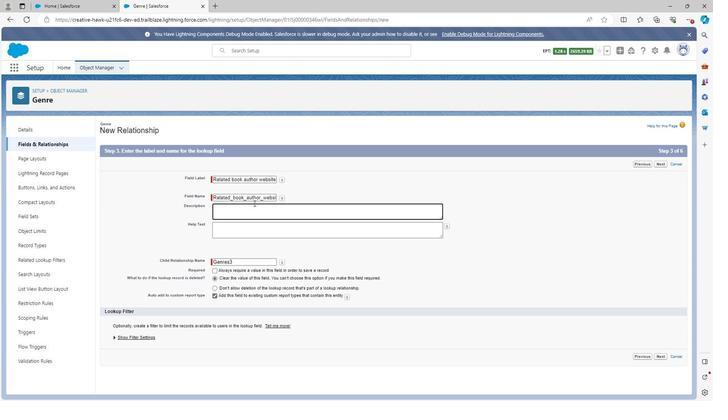 
Action: Key pressed <Key.shift>
Screenshot: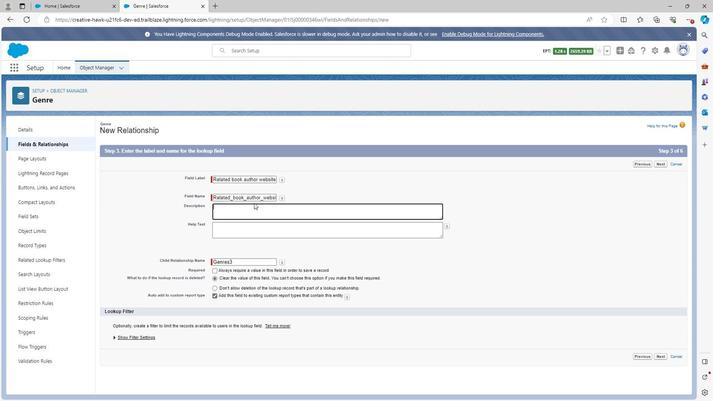 
Action: Mouse moved to (252, 202)
Screenshot: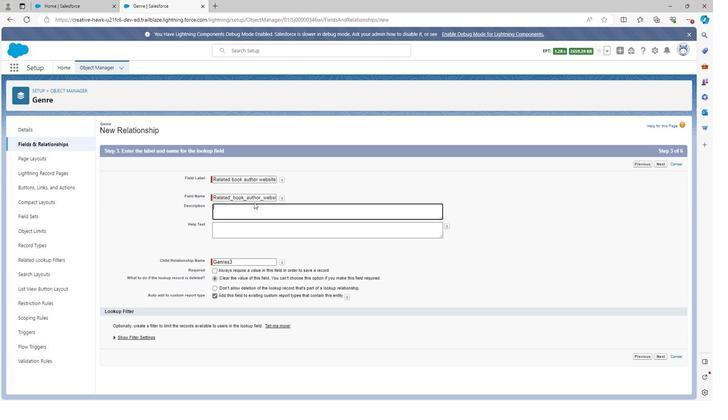 
Action: Key pressed <Key.shift>R
Screenshot: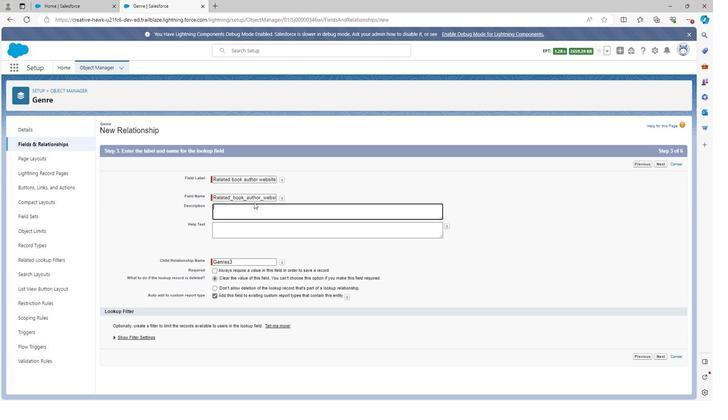 
Action: Mouse moved to (252, 201)
Screenshot: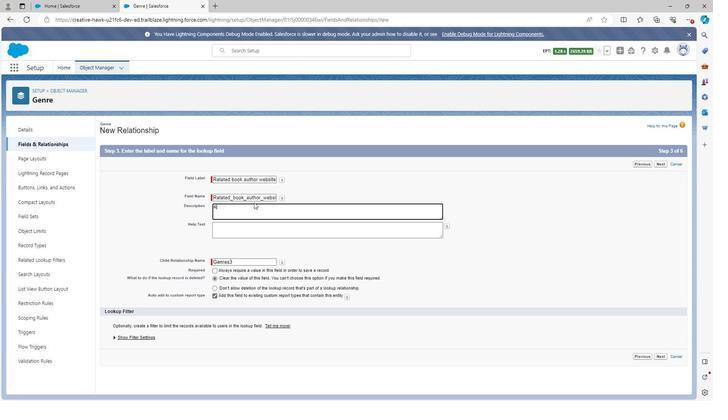 
Action: Key pressed e
Screenshot: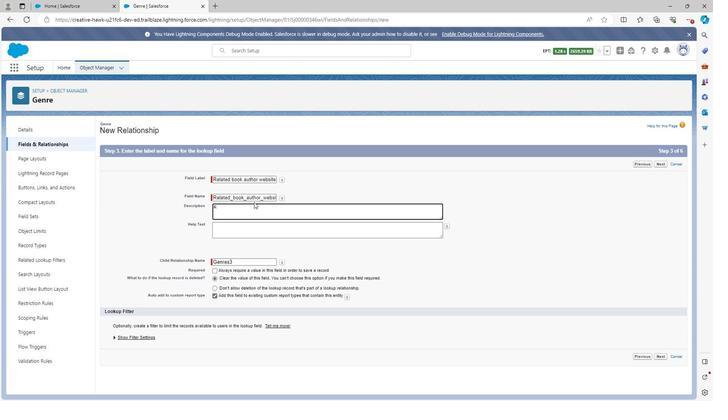 
Action: Mouse moved to (252, 200)
Screenshot: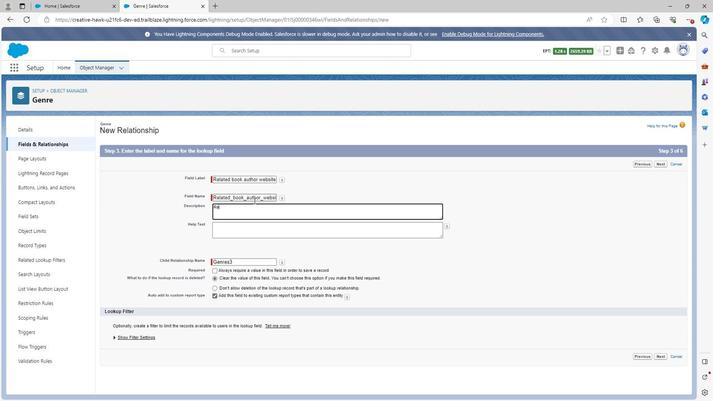 
Action: Key pressed l
Screenshot: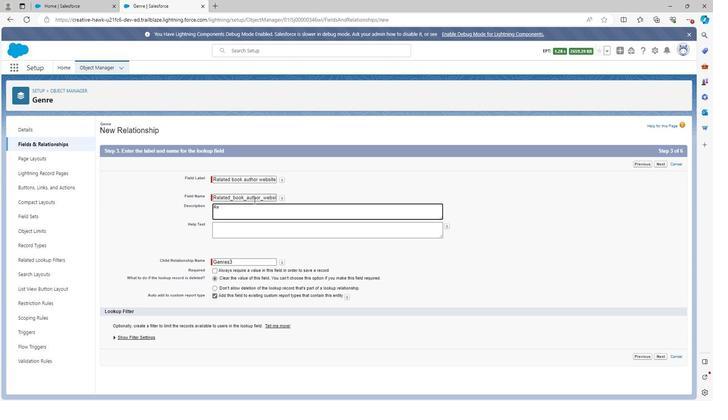 
Action: Mouse moved to (251, 199)
Screenshot: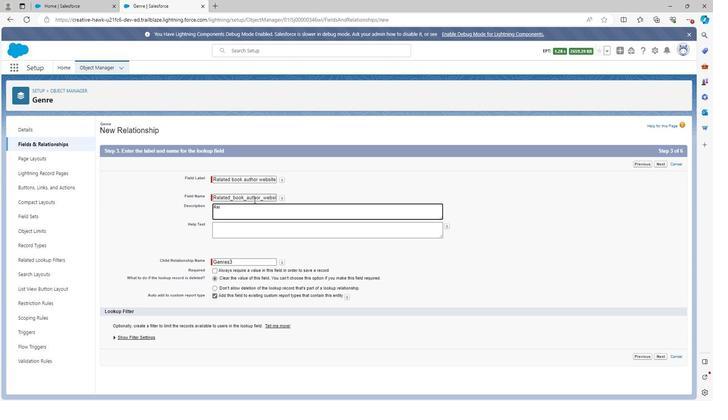 
Action: Key pressed a
Screenshot: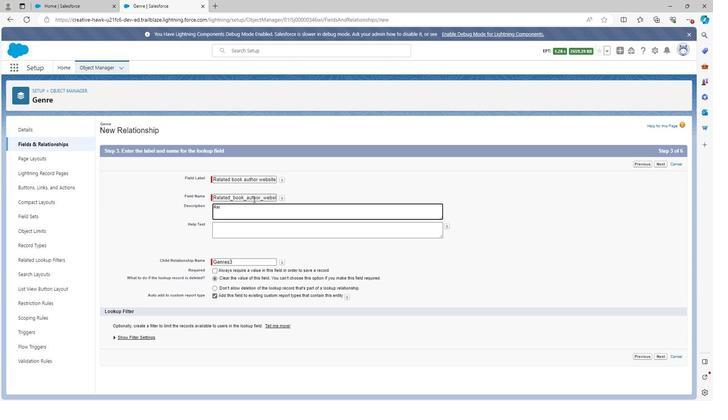 
Action: Mouse moved to (251, 196)
Screenshot: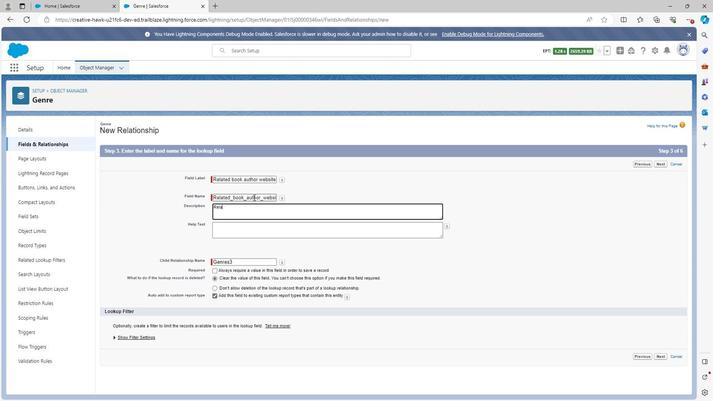 
Action: Key pressed ted<Key.space>b
Screenshot: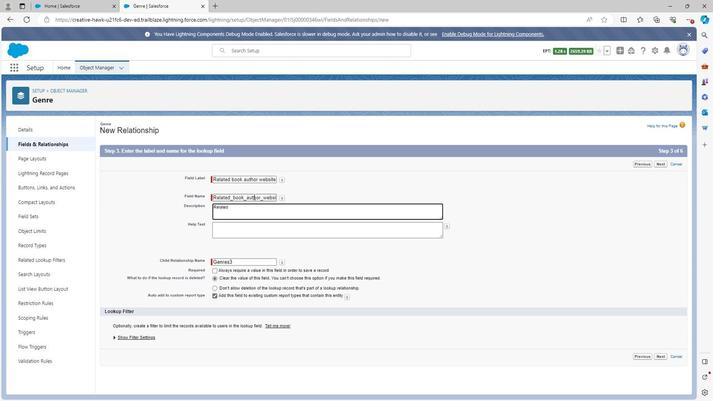 
Action: Mouse moved to (251, 195)
Screenshot: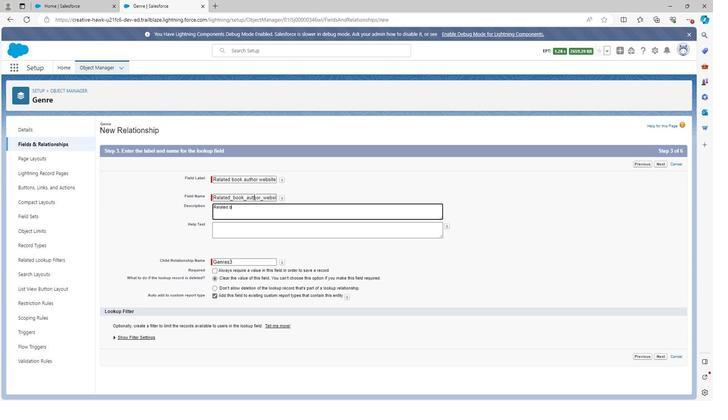 
Action: Key pressed ook<Key.space>aut
Screenshot: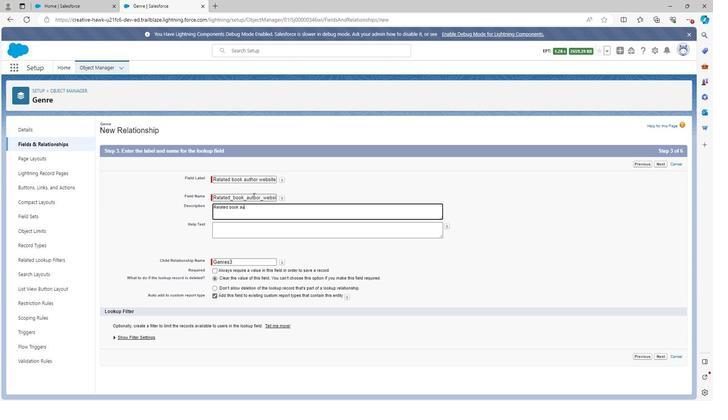 
Action: Mouse moved to (251, 195)
Screenshot: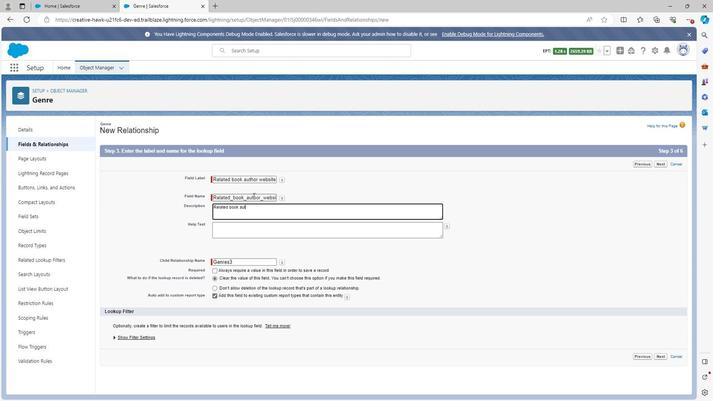 
Action: Key pressed h
Screenshot: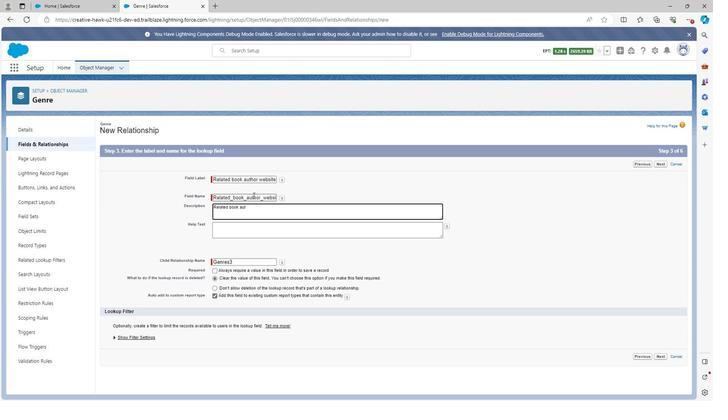 
Action: Mouse moved to (251, 195)
Screenshot: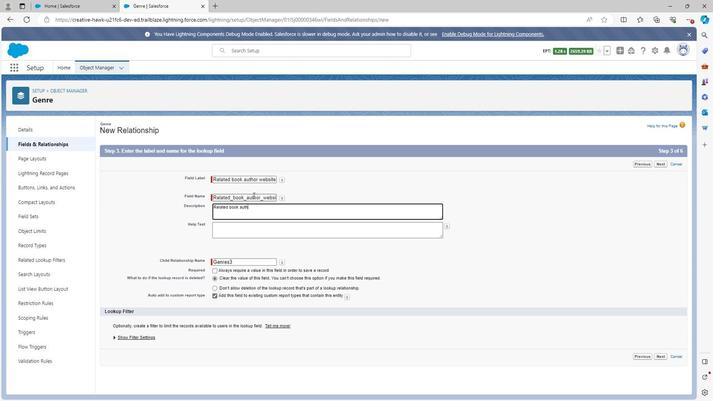 
Action: Key pressed o
Screenshot: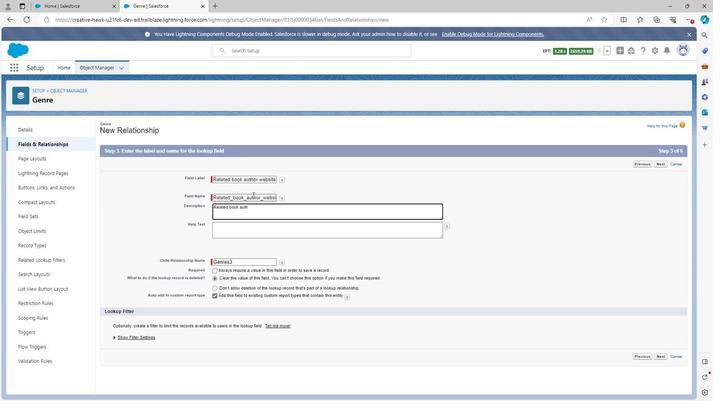 
Action: Mouse moved to (250, 193)
Screenshot: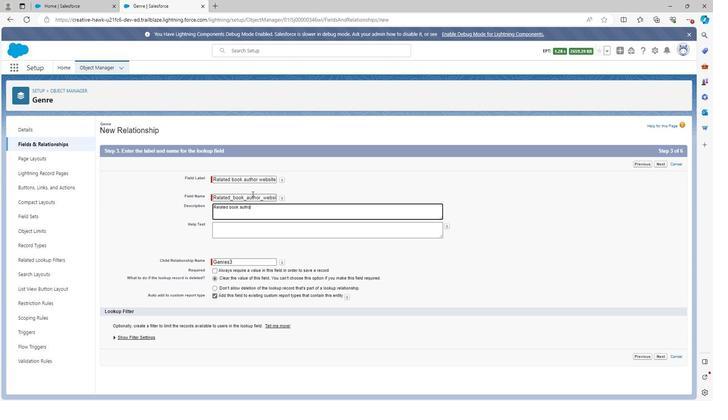 
Action: Key pressed r<Key.space>website<Key.space>relationship<Key.space>through<Key.space>which<Key.space>we<Key.space>get<Key.space>related<Key.space>book<Key.space>author<Key.space>email<Key.space>from<Key.space>author<Key.space>object<Key.space>to<Key.space>genre<Key.space>object
Screenshot: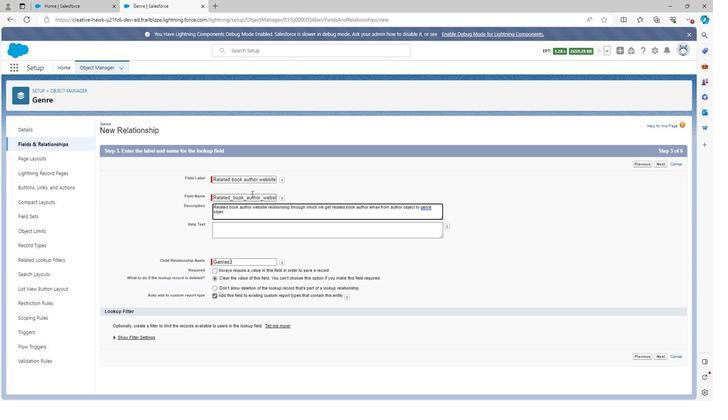 
Action: Mouse moved to (240, 234)
Screenshot: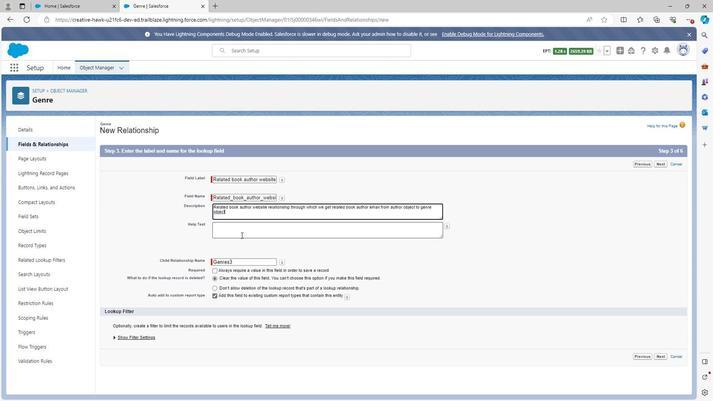 
Action: Mouse pressed left at (240, 234)
Screenshot: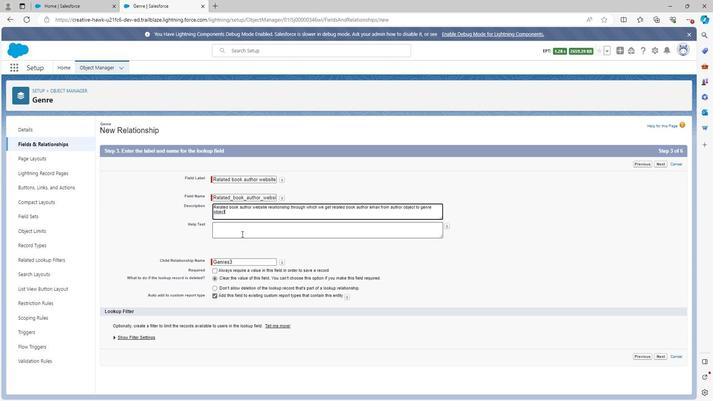 
Action: Key pressed <Key.shift>Related<Key.space>book<Key.space>author<Key.space>website<Key.space>relationship
Screenshot: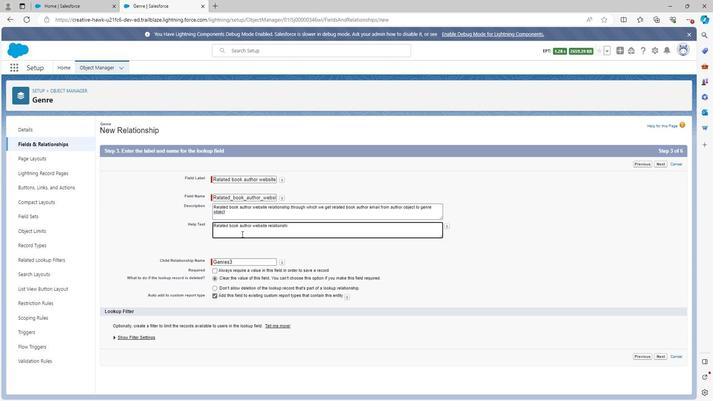 
Action: Mouse moved to (661, 354)
Screenshot: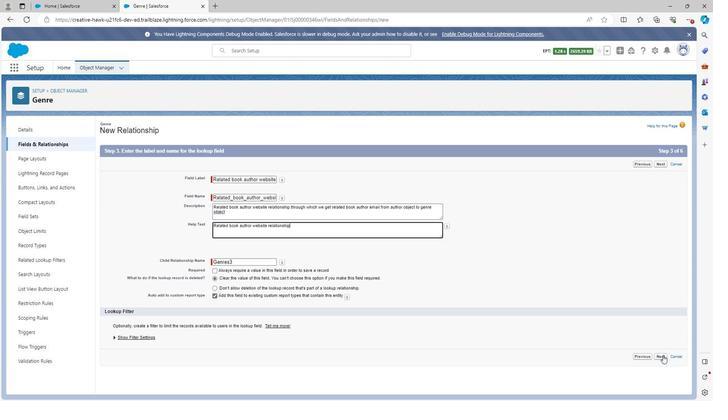 
Action: Mouse pressed left at (661, 354)
Screenshot: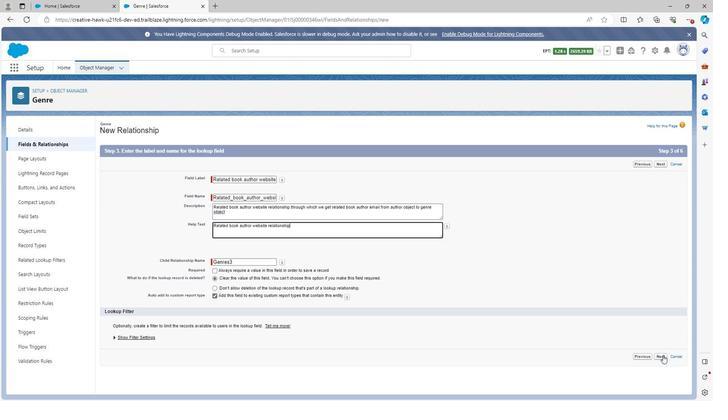 
Action: Mouse moved to (491, 228)
Screenshot: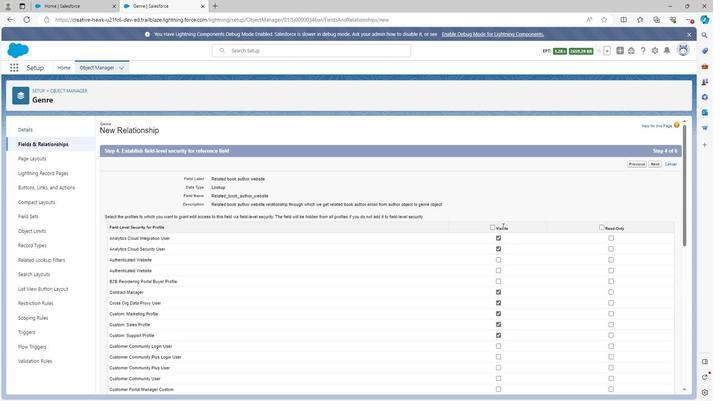 
Action: Mouse pressed left at (491, 228)
Screenshot: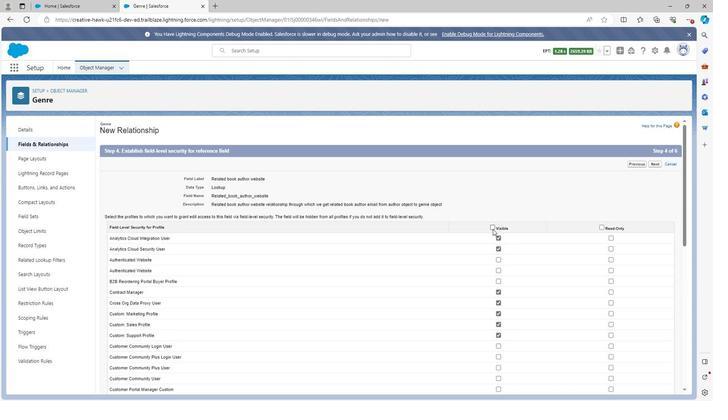 
Action: Mouse moved to (601, 227)
Screenshot: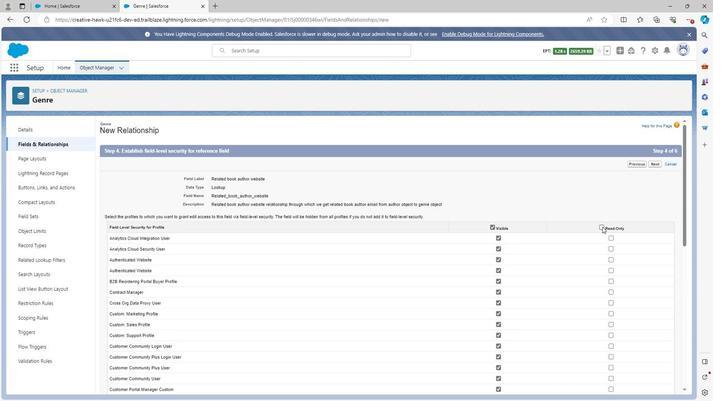 
Action: Mouse pressed left at (601, 227)
Screenshot: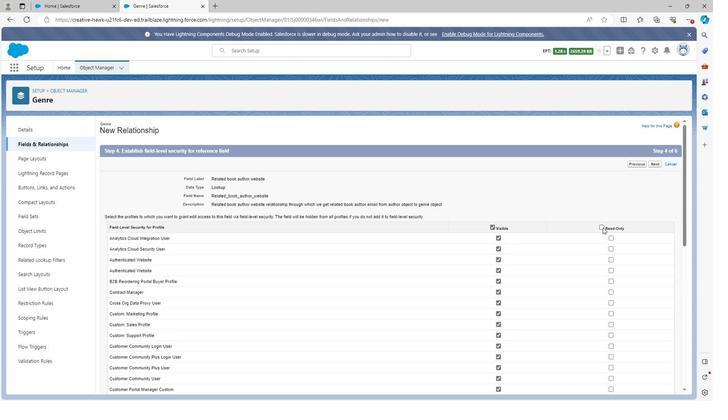 
Action: Mouse moved to (497, 237)
Screenshot: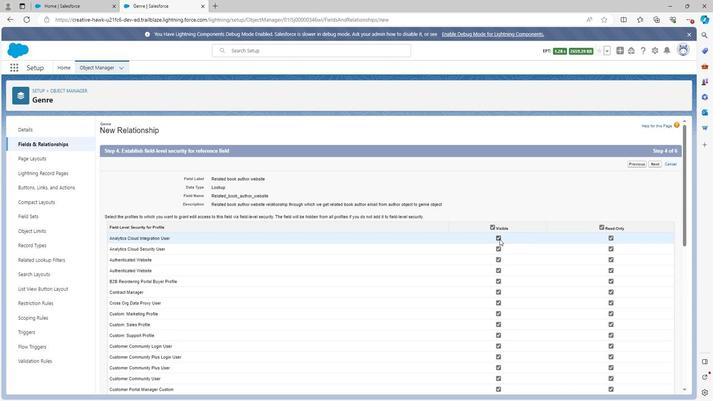 
Action: Mouse pressed left at (497, 237)
Screenshot: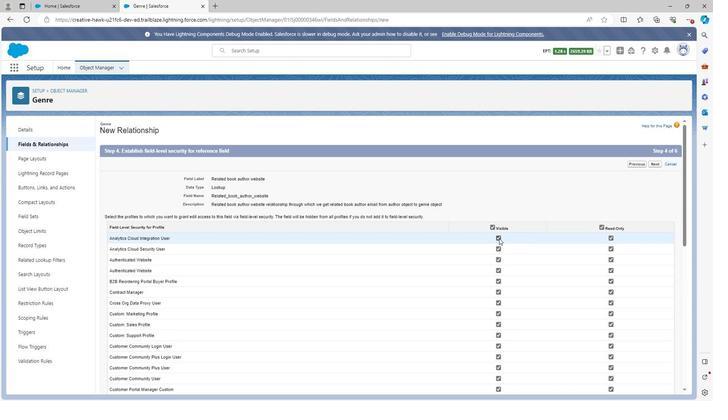 
Action: Mouse moved to (497, 247)
Screenshot: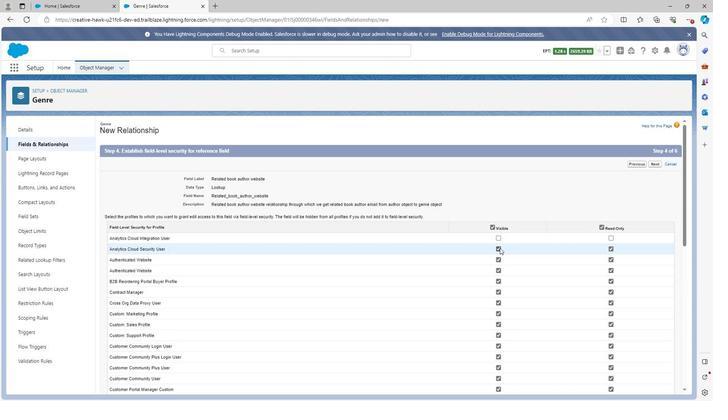 
Action: Mouse pressed left at (497, 247)
Screenshot: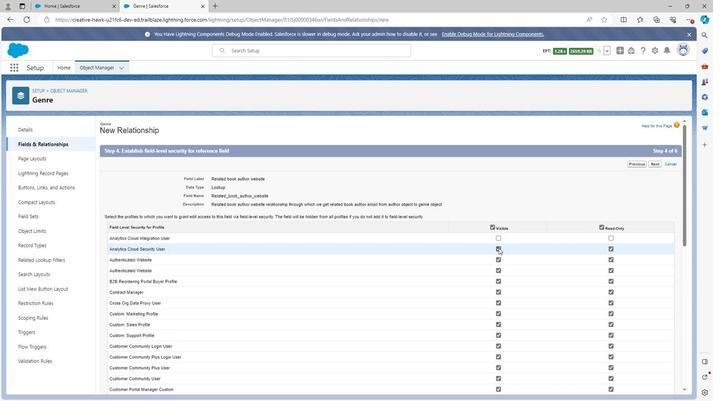 
Action: Mouse moved to (496, 279)
Screenshot: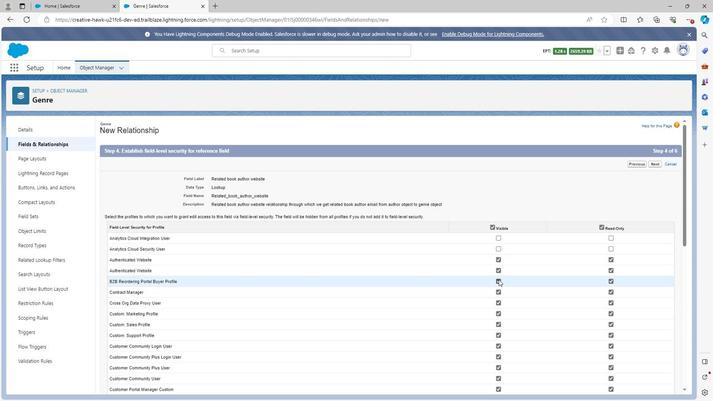 
Action: Mouse pressed left at (496, 279)
Screenshot: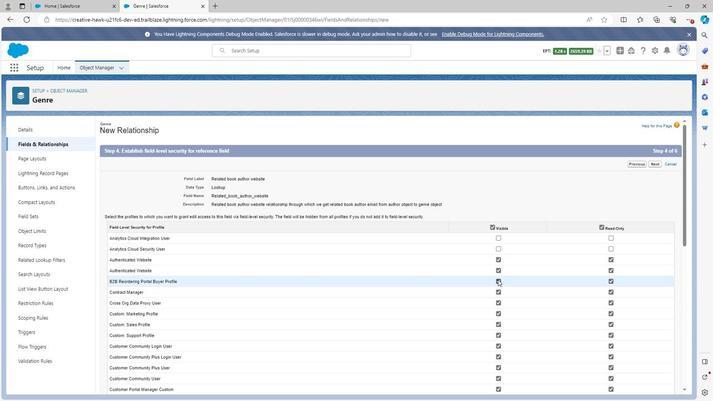 
Action: Mouse moved to (496, 301)
Screenshot: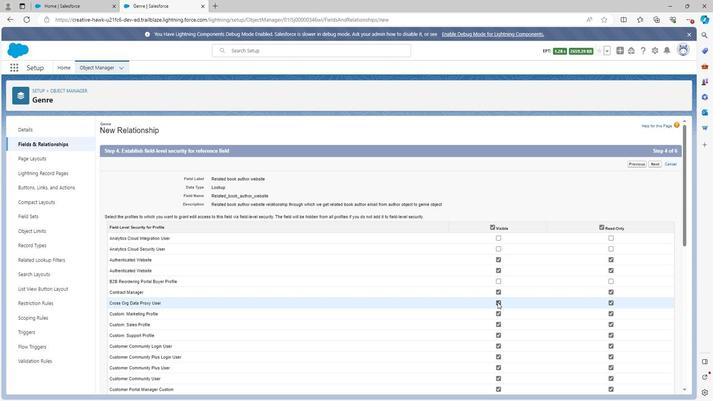 
Action: Mouse pressed left at (496, 301)
Screenshot: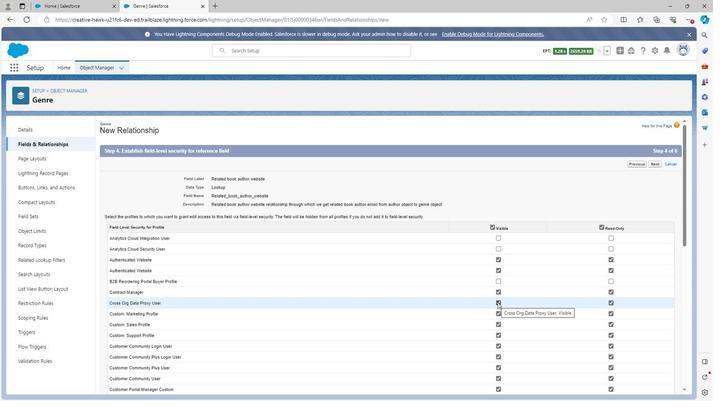 
Action: Mouse moved to (496, 334)
Screenshot: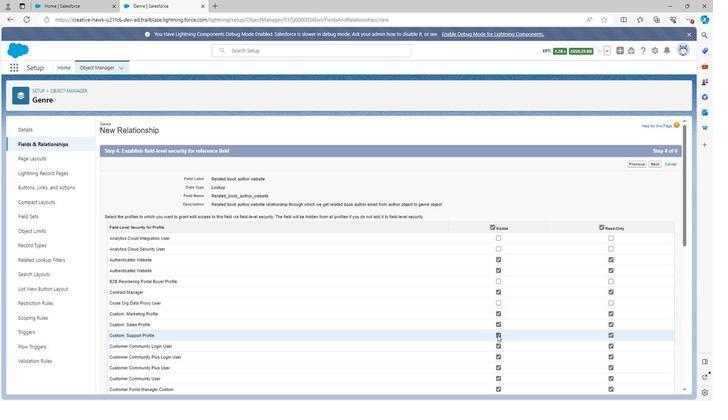 
Action: Mouse pressed left at (496, 334)
Screenshot: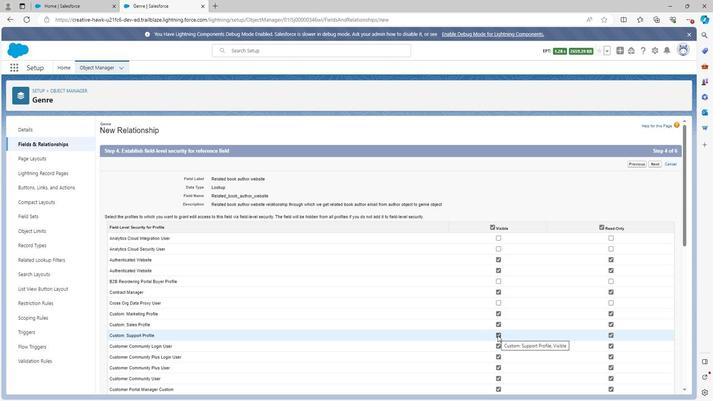 
Action: Mouse moved to (495, 357)
Screenshot: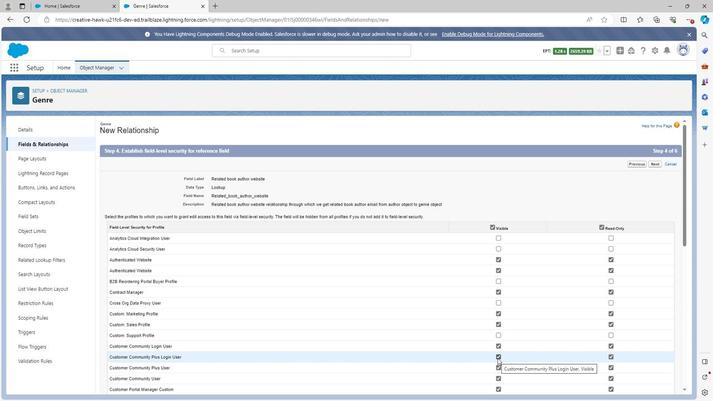 
Action: Mouse pressed left at (495, 357)
Screenshot: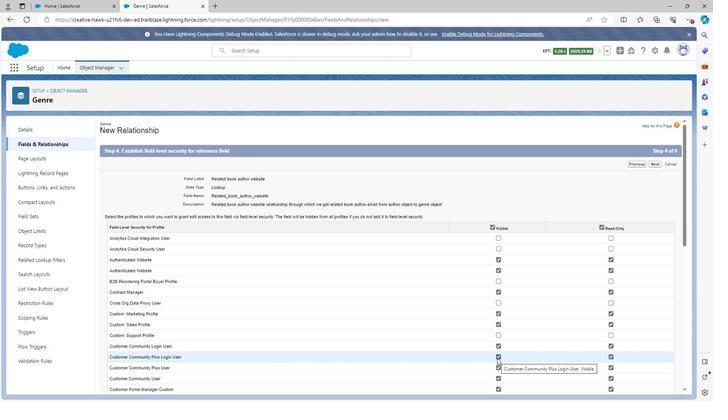 
Action: Mouse moved to (495, 356)
Screenshot: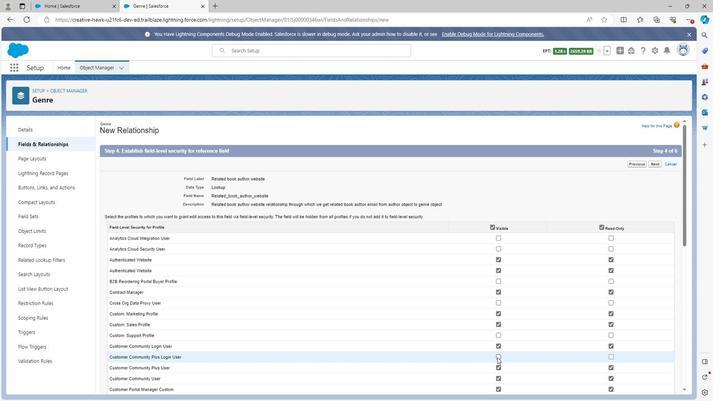 
Action: Mouse scrolled (495, 355) with delta (0, 0)
Screenshot: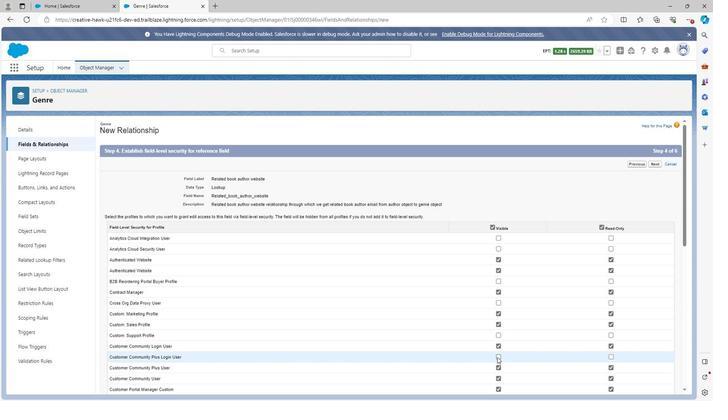 
Action: Mouse scrolled (495, 355) with delta (0, 0)
Screenshot: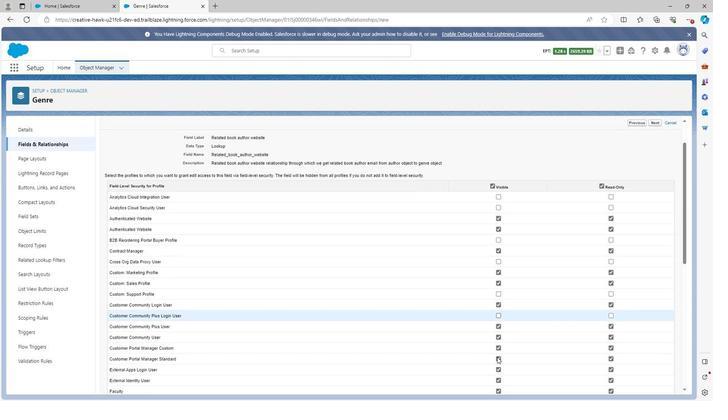 
Action: Mouse moved to (496, 303)
Screenshot: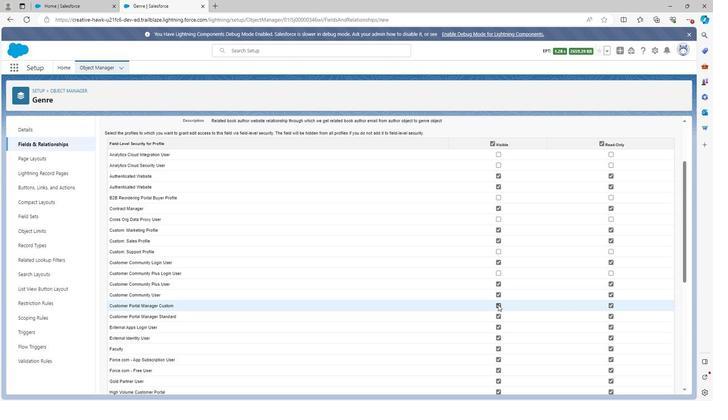 
Action: Mouse pressed left at (496, 303)
Screenshot: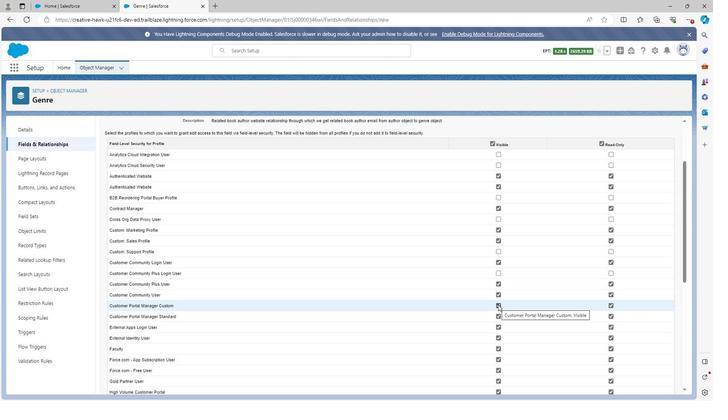 
Action: Mouse moved to (496, 335)
Screenshot: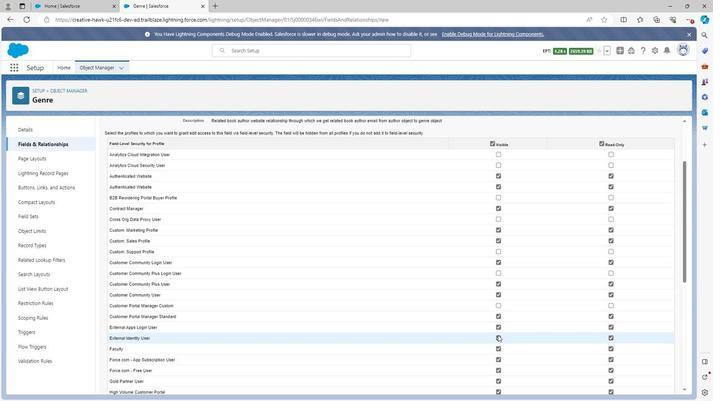 
Action: Mouse pressed left at (496, 335)
Screenshot: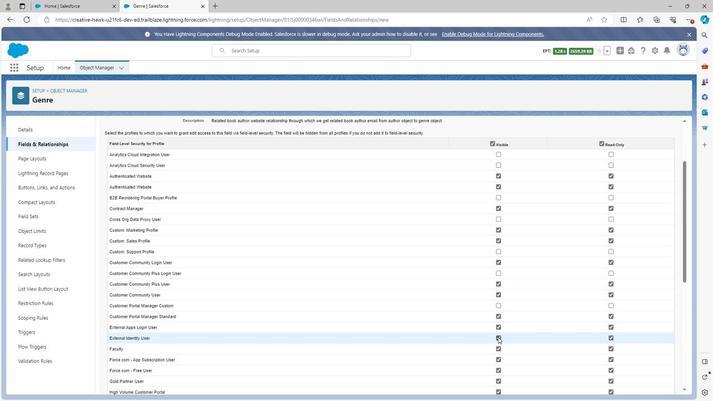 
Action: Mouse moved to (497, 347)
Screenshot: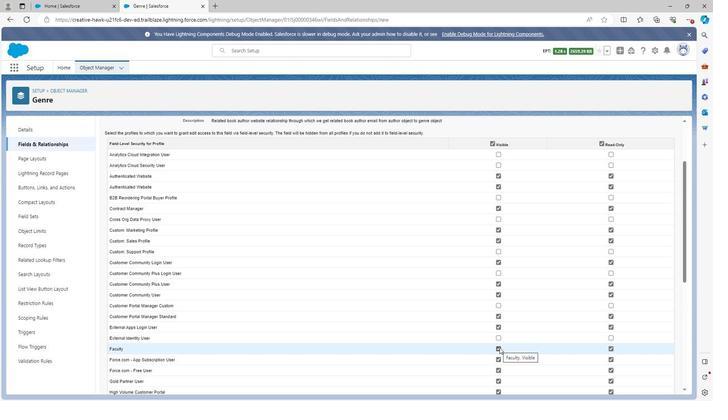 
Action: Mouse pressed left at (497, 347)
Screenshot: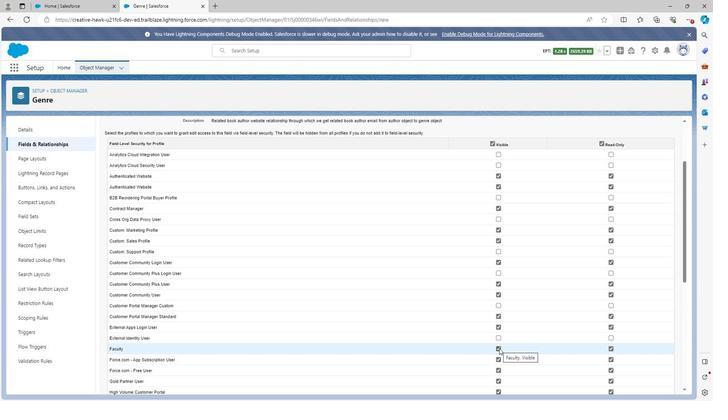 
Action: Mouse moved to (497, 356)
Screenshot: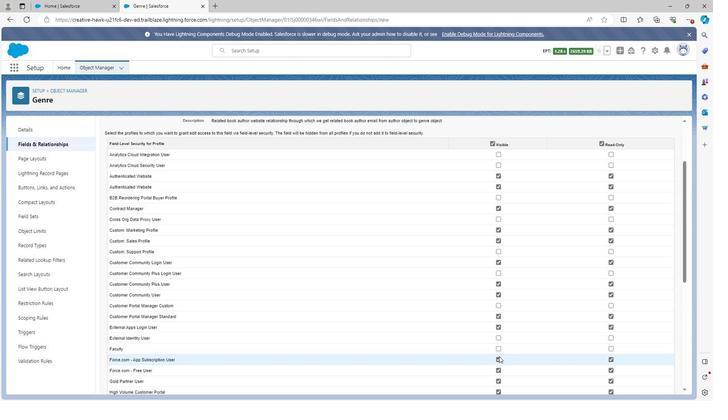 
Action: Mouse pressed left at (497, 356)
Screenshot: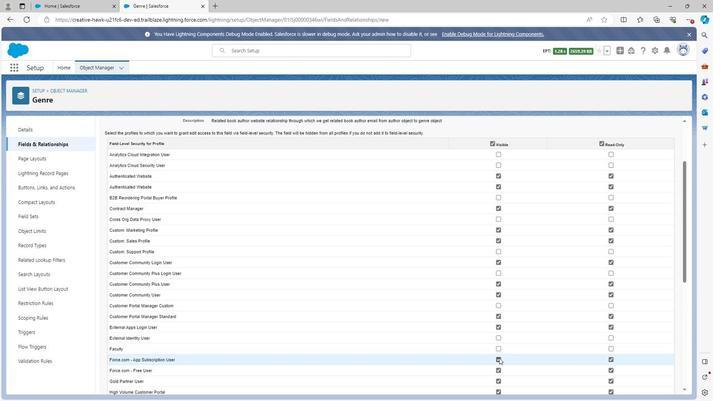 
Action: Mouse moved to (497, 356)
Screenshot: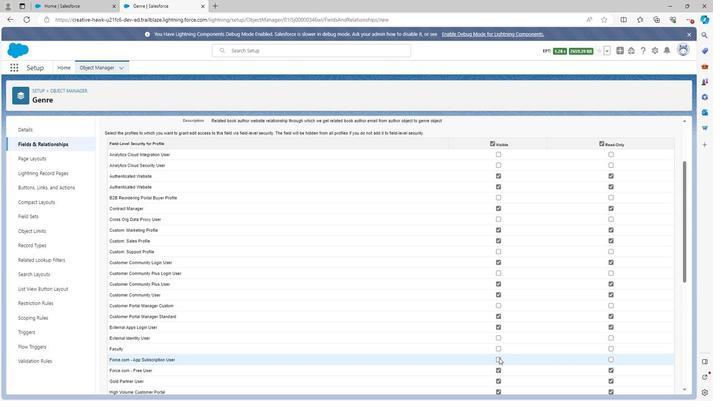 
Action: Mouse scrolled (497, 356) with delta (0, 0)
